 Task: Look for Airbnb options in Mto wa Mbu, Tanzania from 9th December, 2023 to 16th December, 2023 for 2 adults.2 bedrooms having 2 beds and 1 bathroom. Property type can be flat. Look for 4 properties as per requirement.
Action: Mouse moved to (393, 90)
Screenshot: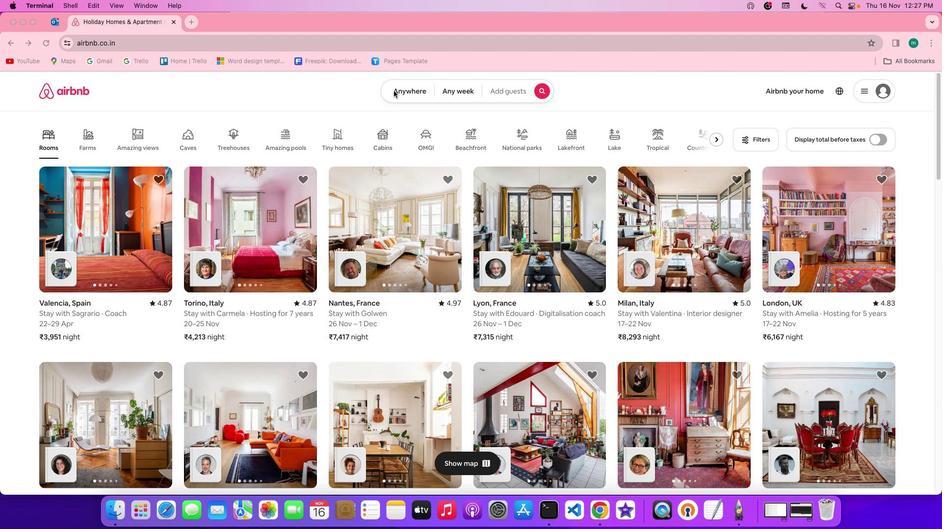 
Action: Mouse pressed left at (393, 90)
Screenshot: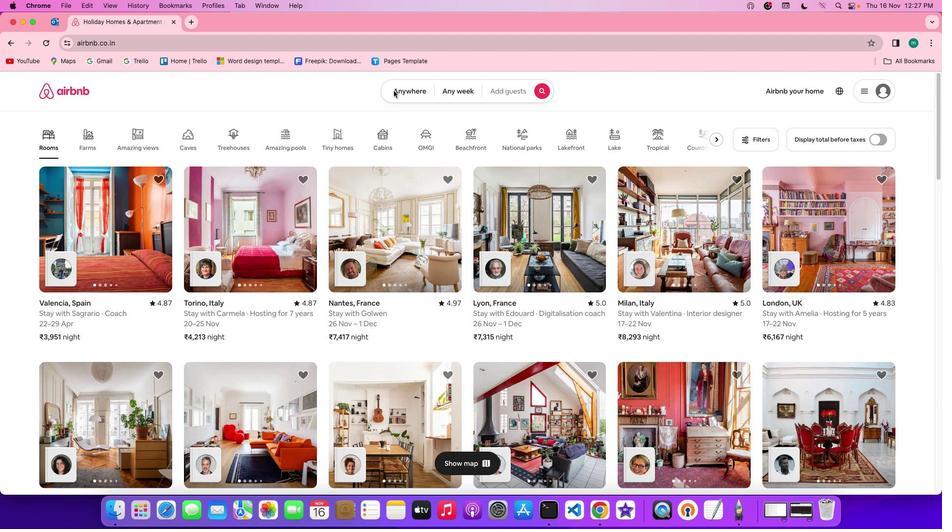 
Action: Mouse pressed left at (393, 90)
Screenshot: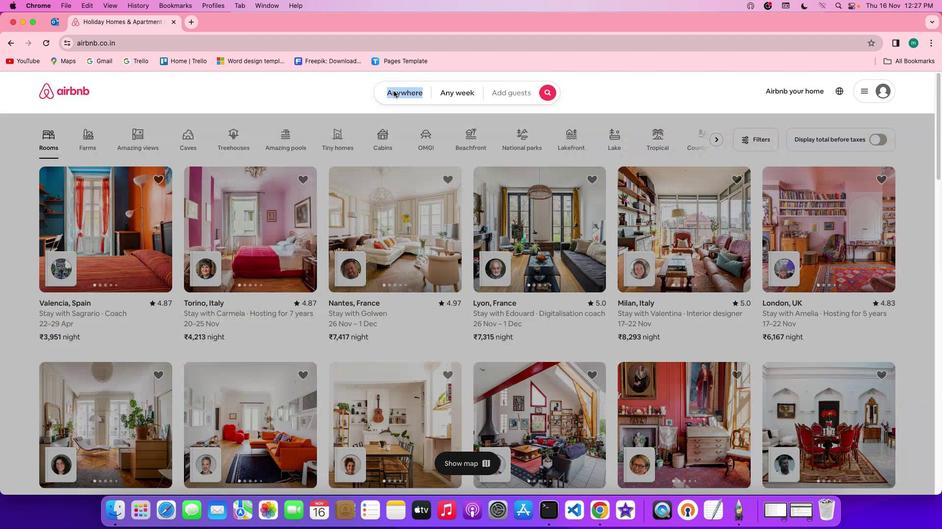 
Action: Mouse moved to (350, 128)
Screenshot: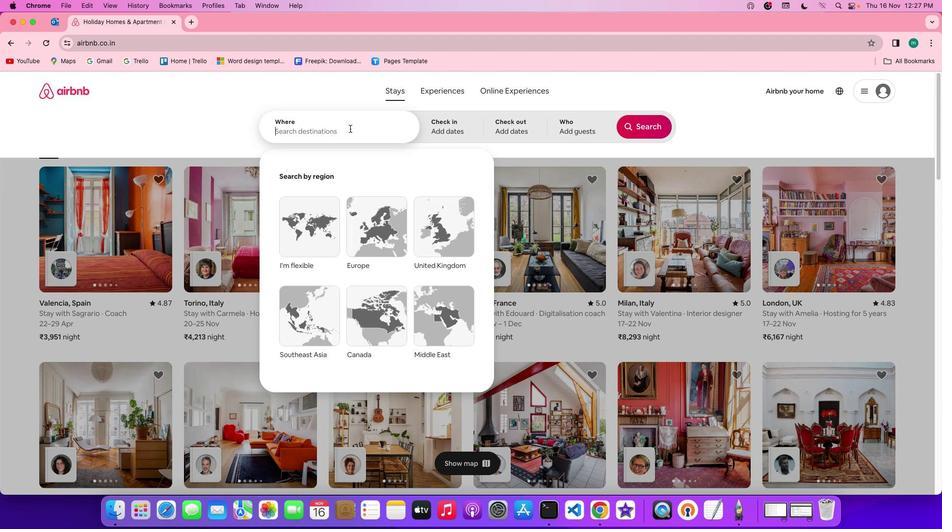 
Action: Mouse pressed left at (350, 128)
Screenshot: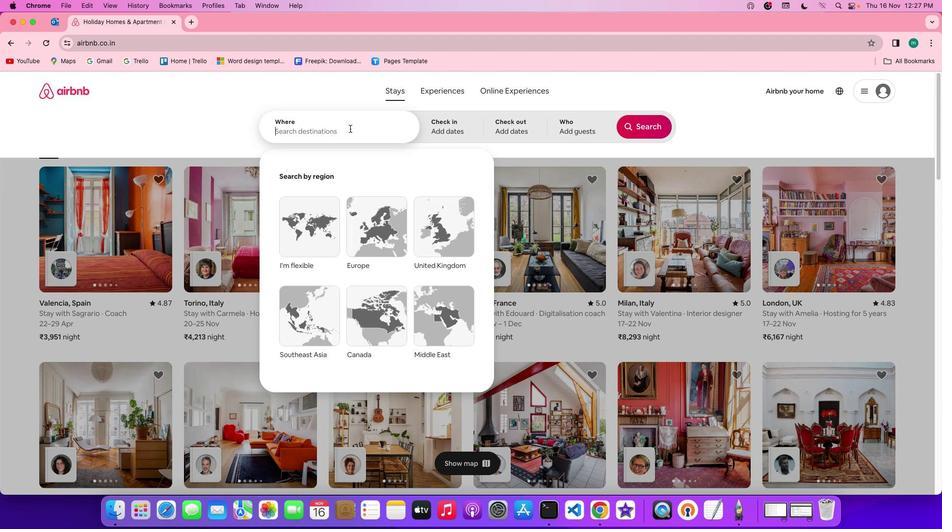 
Action: Key pressed Key.shift'M''t''o'Key.space'w''a'Key.spaceKey.shift'm''b''u'','Key.spaceKey.shift't''a''n''z''a''n''i''a'
Screenshot: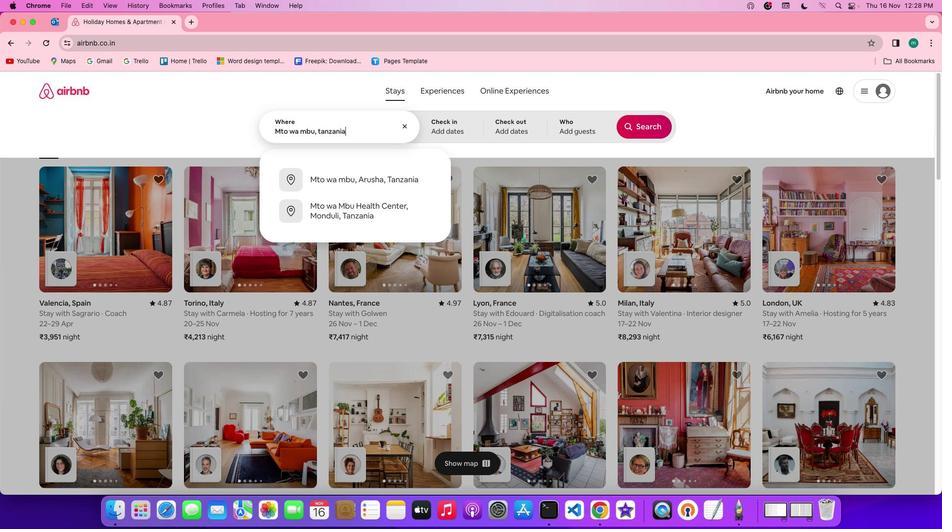 
Action: Mouse moved to (461, 131)
Screenshot: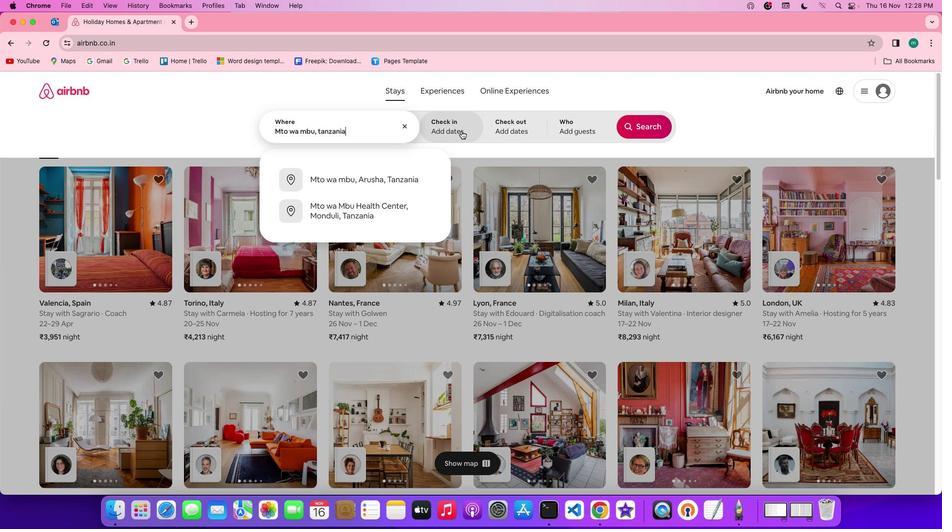 
Action: Mouse pressed left at (461, 131)
Screenshot: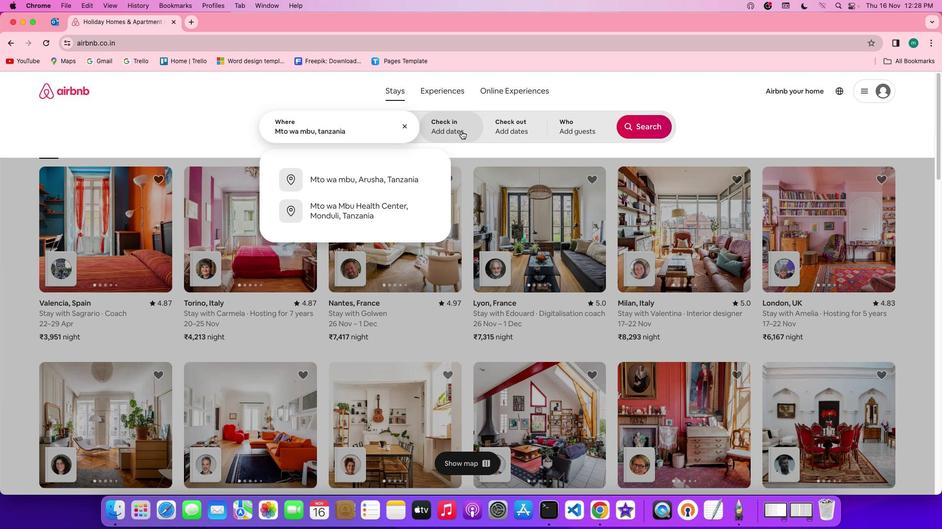 
Action: Mouse moved to (637, 273)
Screenshot: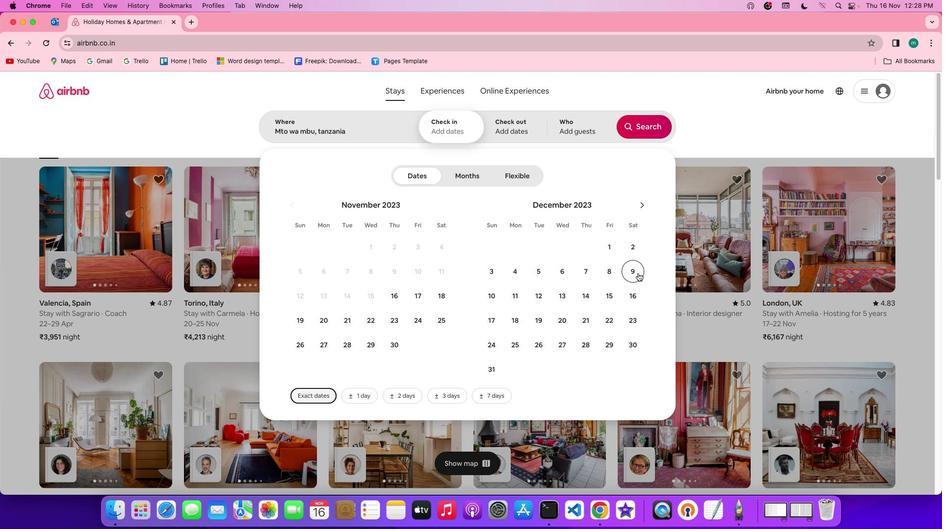 
Action: Mouse pressed left at (637, 273)
Screenshot: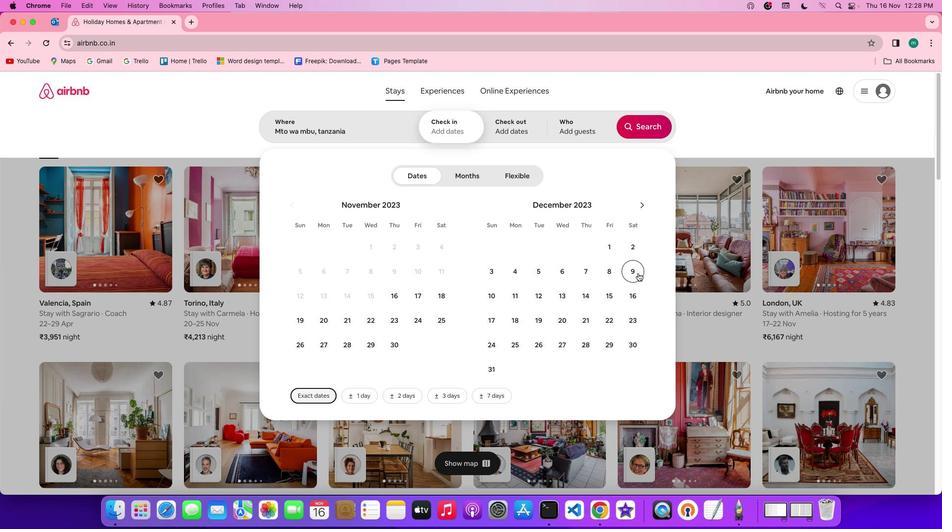 
Action: Mouse moved to (635, 291)
Screenshot: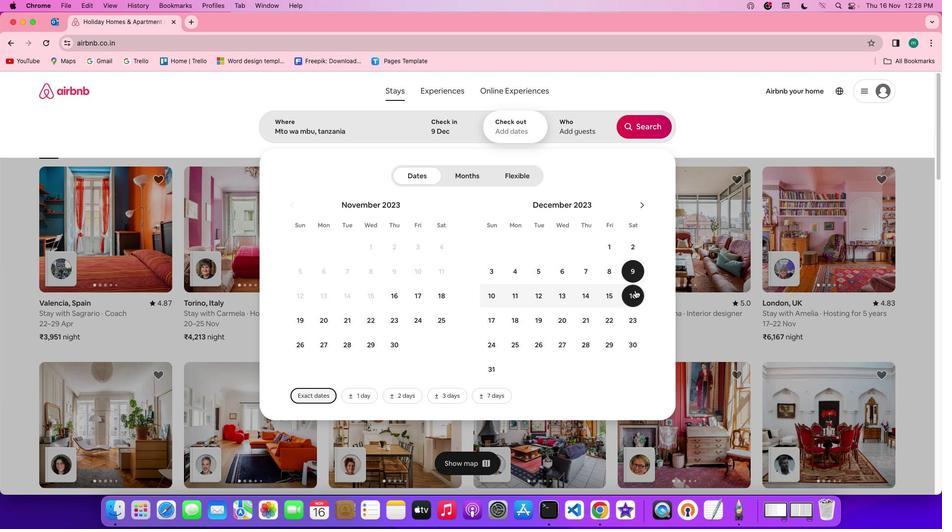 
Action: Mouse pressed left at (635, 291)
Screenshot: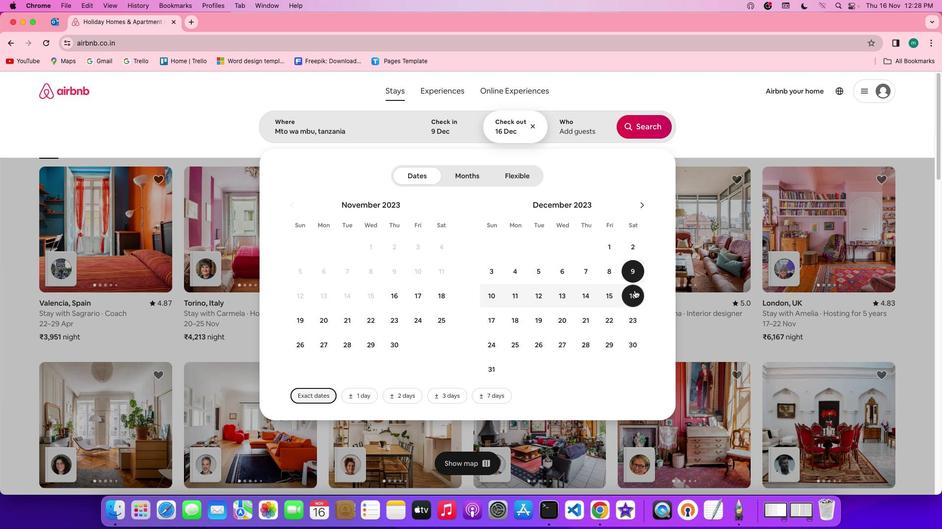 
Action: Mouse moved to (588, 129)
Screenshot: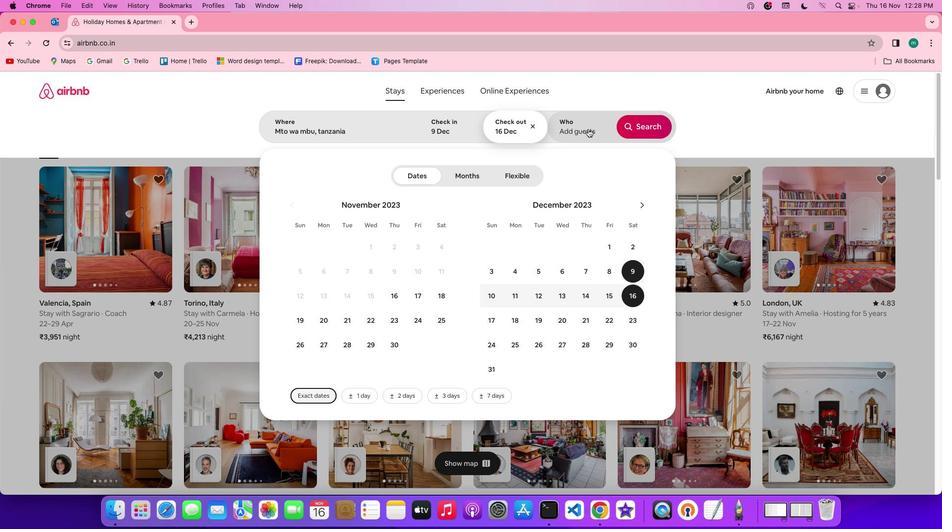 
Action: Mouse pressed left at (588, 129)
Screenshot: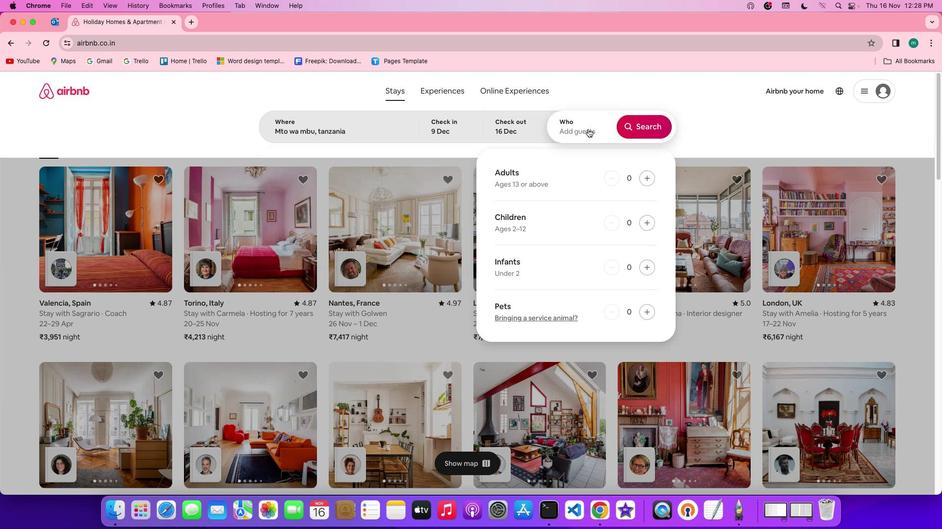 
Action: Mouse moved to (643, 175)
Screenshot: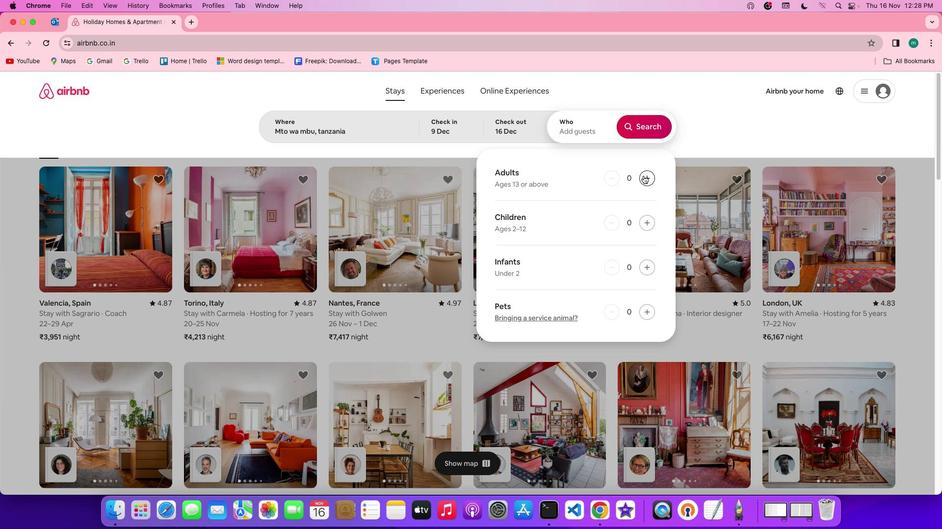 
Action: Mouse pressed left at (643, 175)
Screenshot: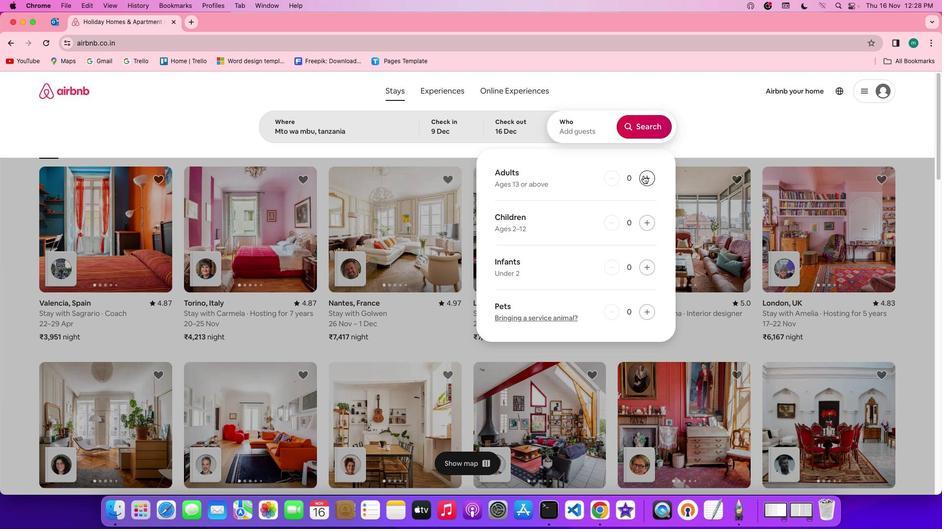 
Action: Mouse pressed left at (643, 175)
Screenshot: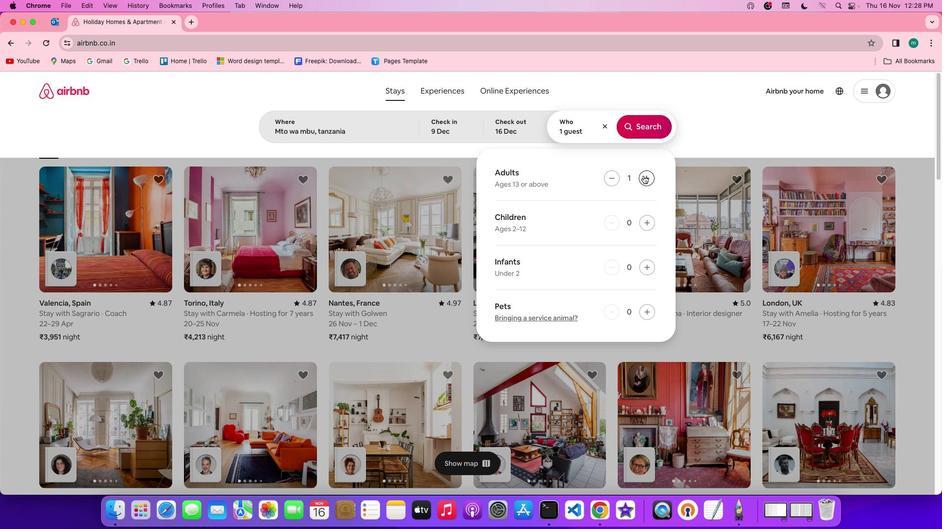 
Action: Mouse moved to (647, 124)
Screenshot: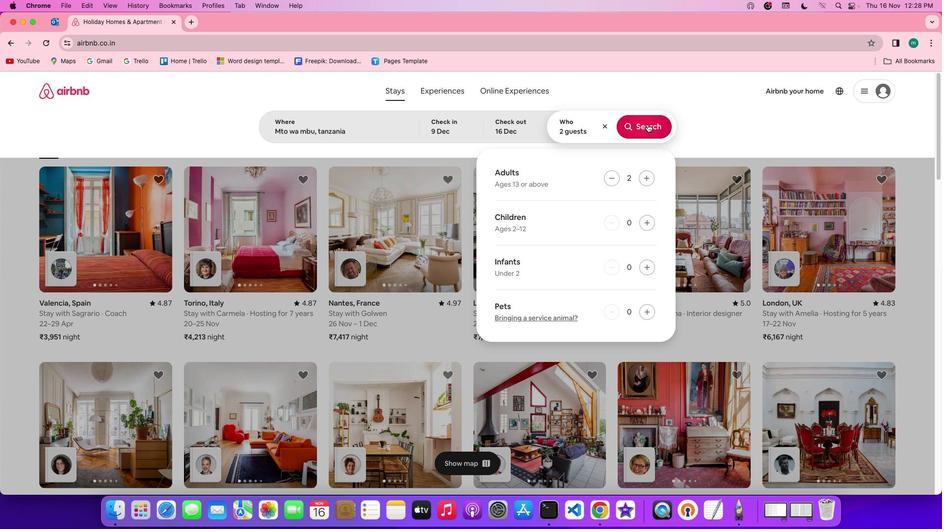 
Action: Mouse pressed left at (647, 124)
Screenshot: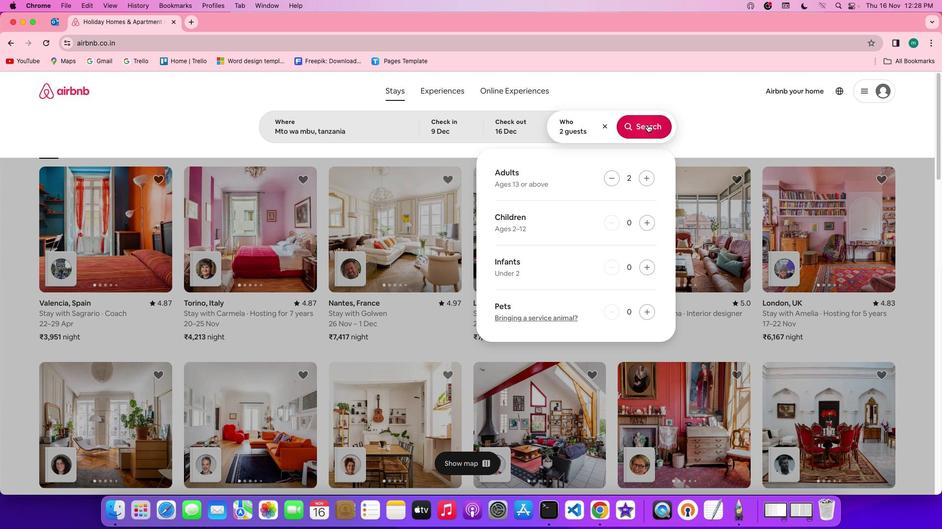 
Action: Mouse moved to (774, 132)
Screenshot: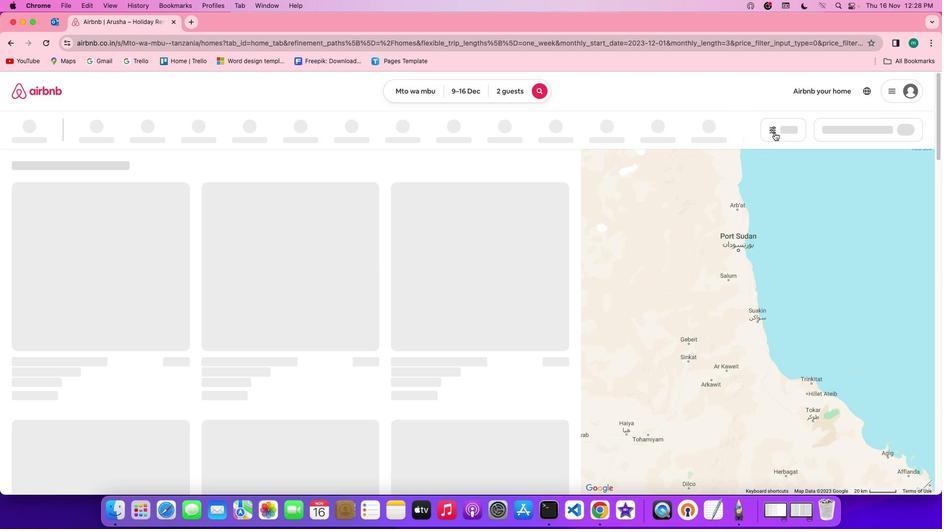 
Action: Mouse pressed left at (774, 132)
Screenshot: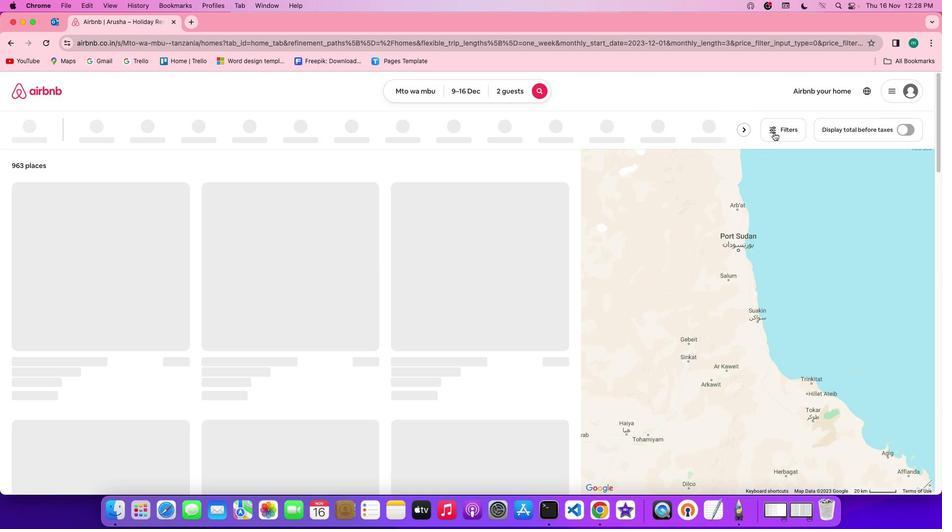 
Action: Mouse moved to (445, 273)
Screenshot: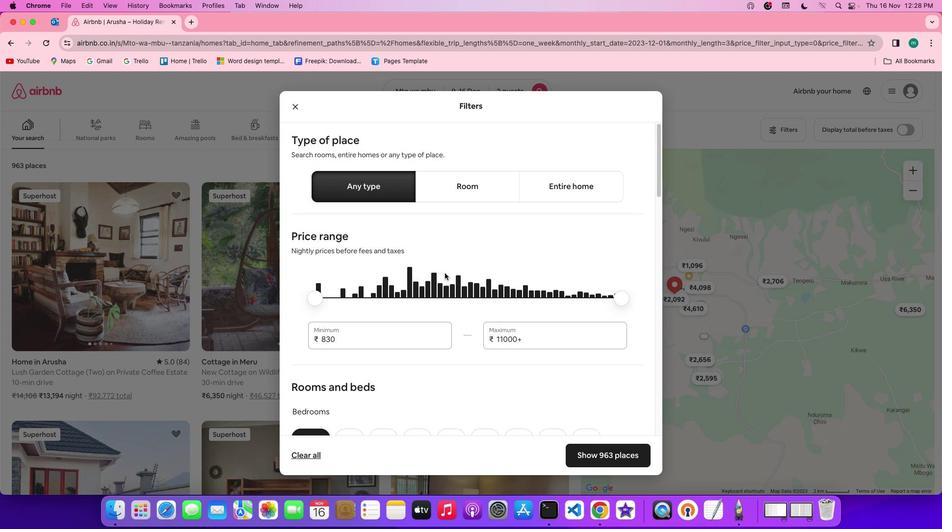 
Action: Mouse scrolled (445, 273) with delta (0, 0)
Screenshot: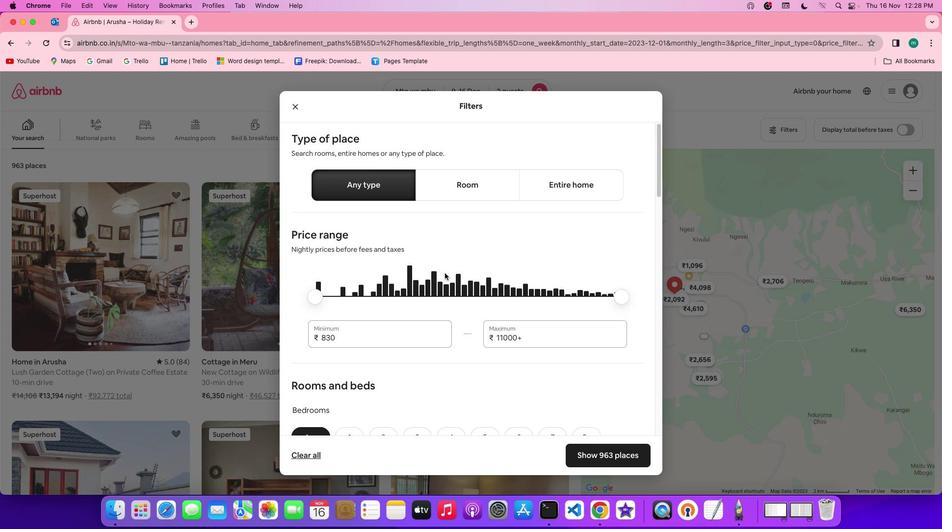 
Action: Mouse scrolled (445, 273) with delta (0, 0)
Screenshot: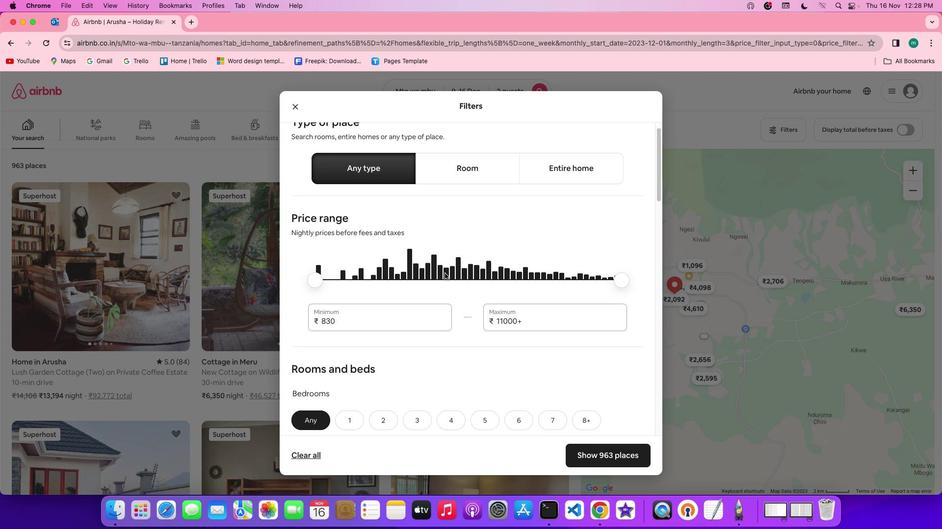 
Action: Mouse scrolled (445, 273) with delta (0, 0)
Screenshot: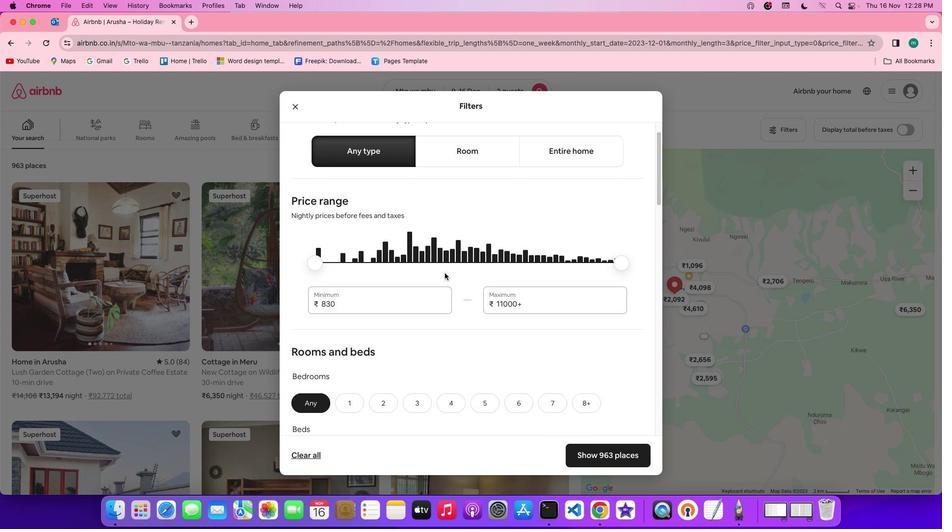 
Action: Mouse scrolled (445, 273) with delta (0, -1)
Screenshot: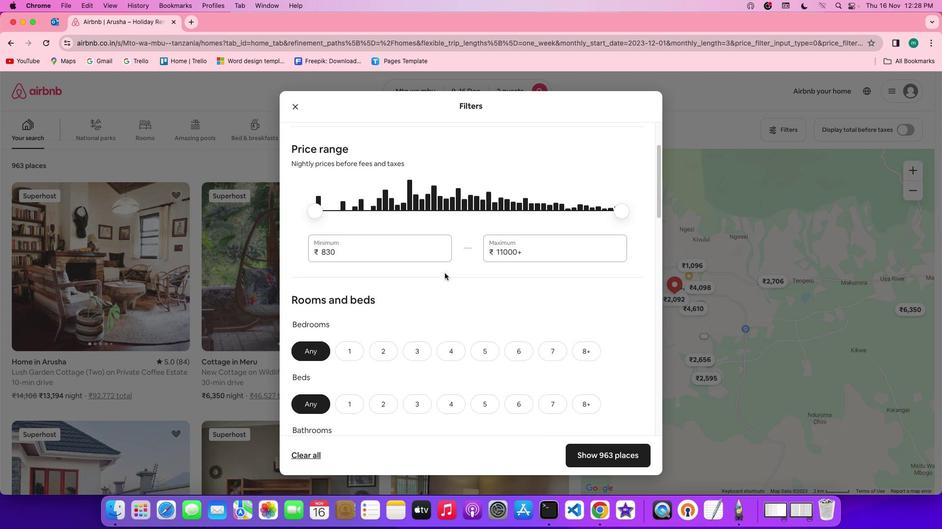 
Action: Mouse moved to (444, 273)
Screenshot: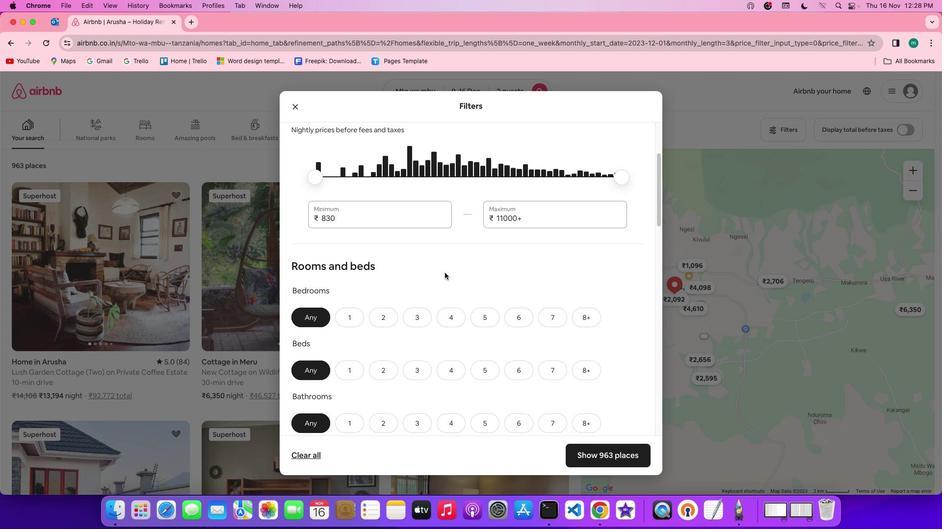 
Action: Mouse scrolled (444, 273) with delta (0, 0)
Screenshot: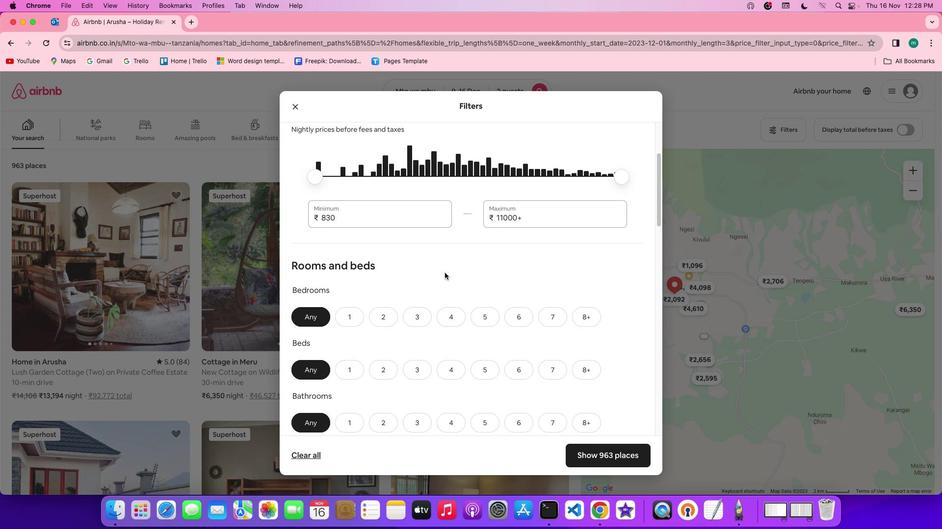 
Action: Mouse scrolled (444, 273) with delta (0, 0)
Screenshot: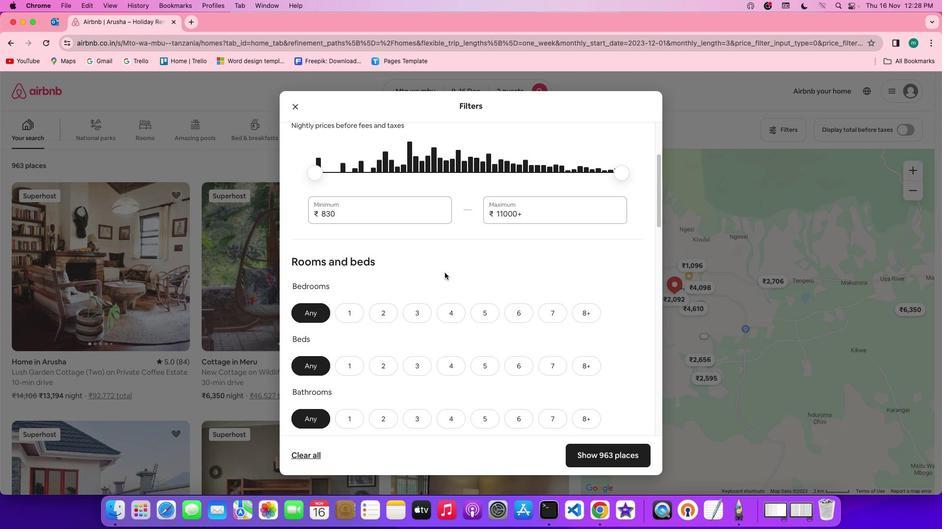 
Action: Mouse scrolled (444, 273) with delta (0, 0)
Screenshot: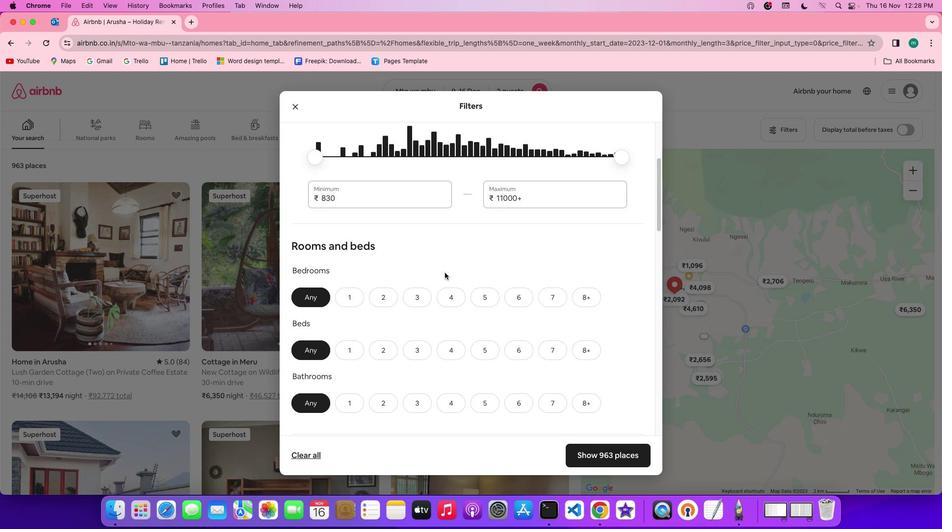 
Action: Mouse scrolled (444, 273) with delta (0, 0)
Screenshot: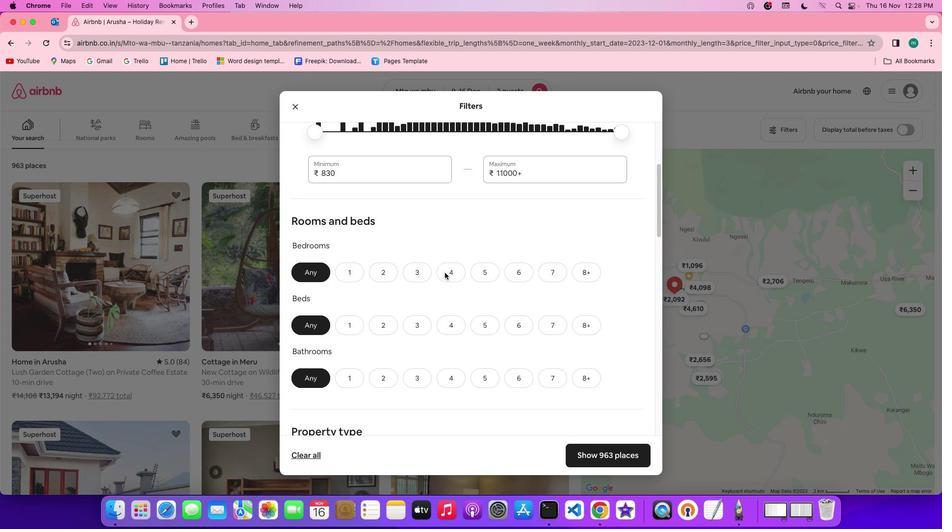 
Action: Mouse moved to (394, 254)
Screenshot: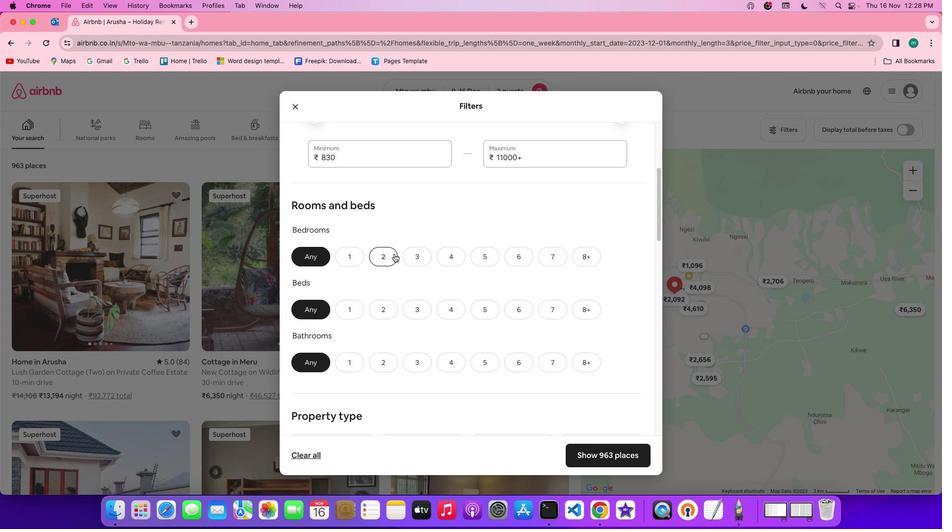 
Action: Mouse pressed left at (394, 254)
Screenshot: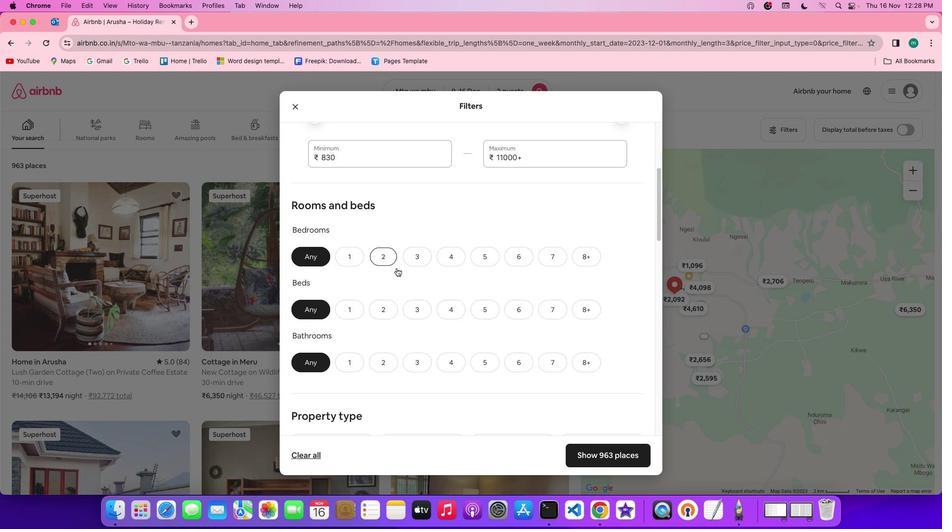 
Action: Mouse moved to (386, 321)
Screenshot: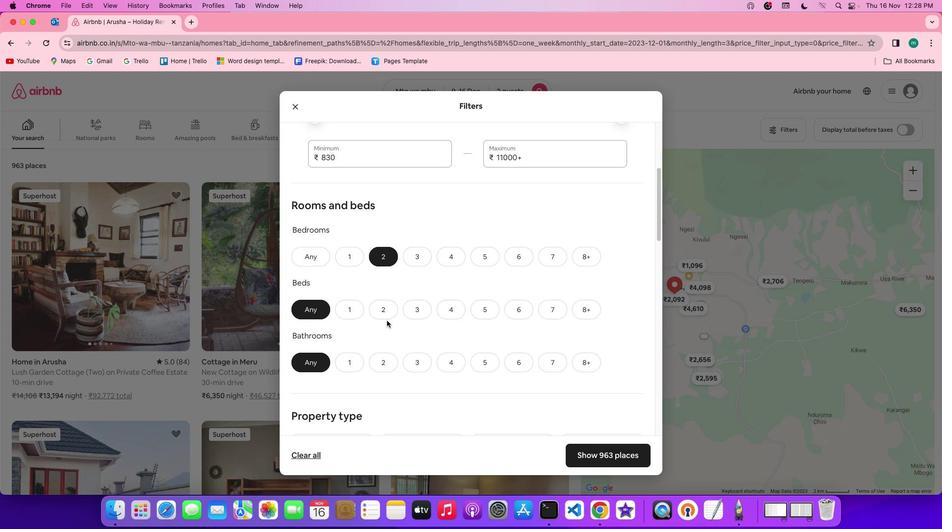 
Action: Mouse pressed left at (386, 321)
Screenshot: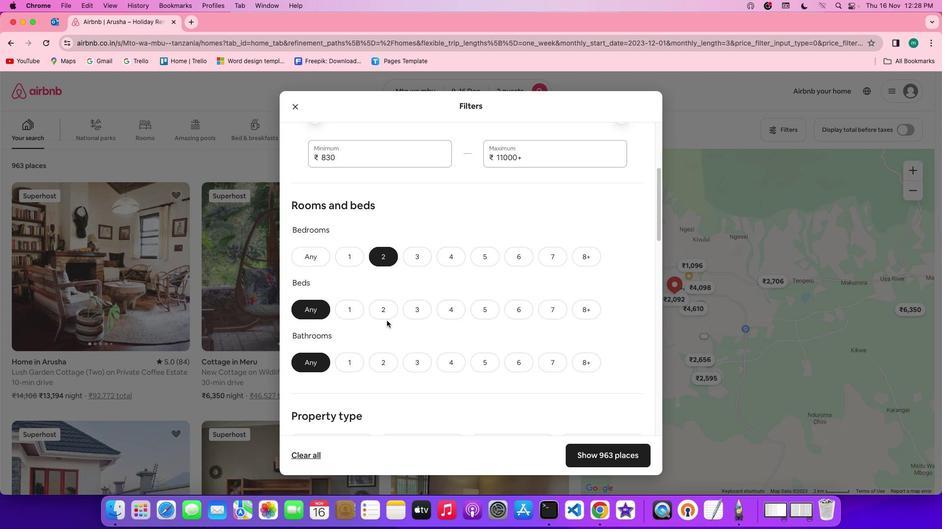 
Action: Mouse moved to (386, 315)
Screenshot: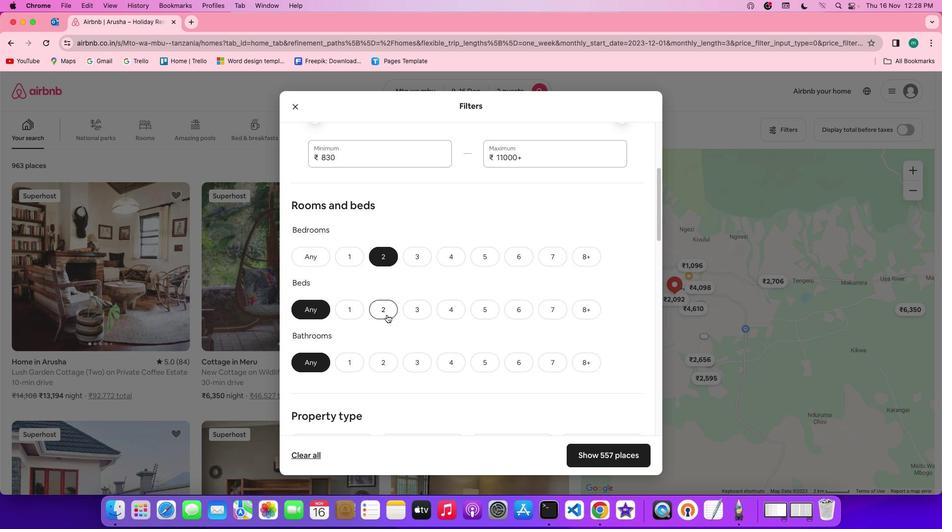 
Action: Mouse pressed left at (386, 315)
Screenshot: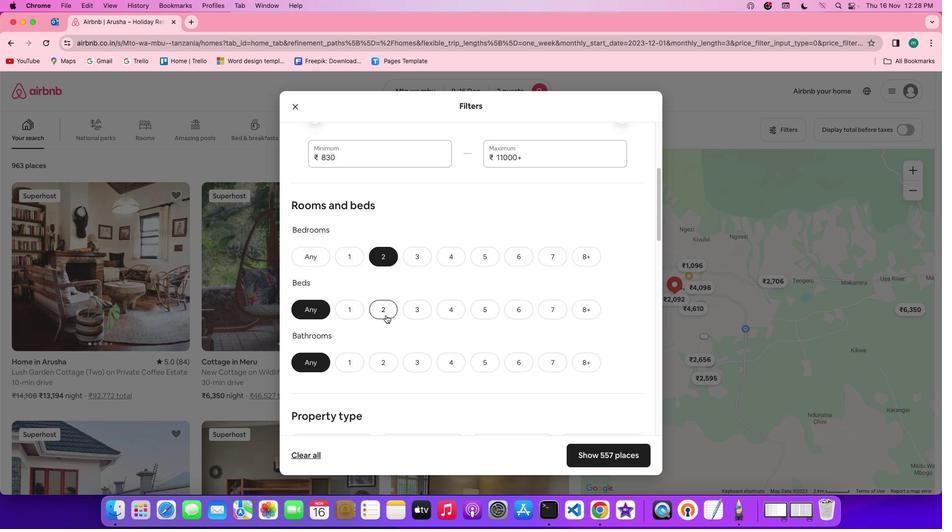 
Action: Mouse moved to (339, 361)
Screenshot: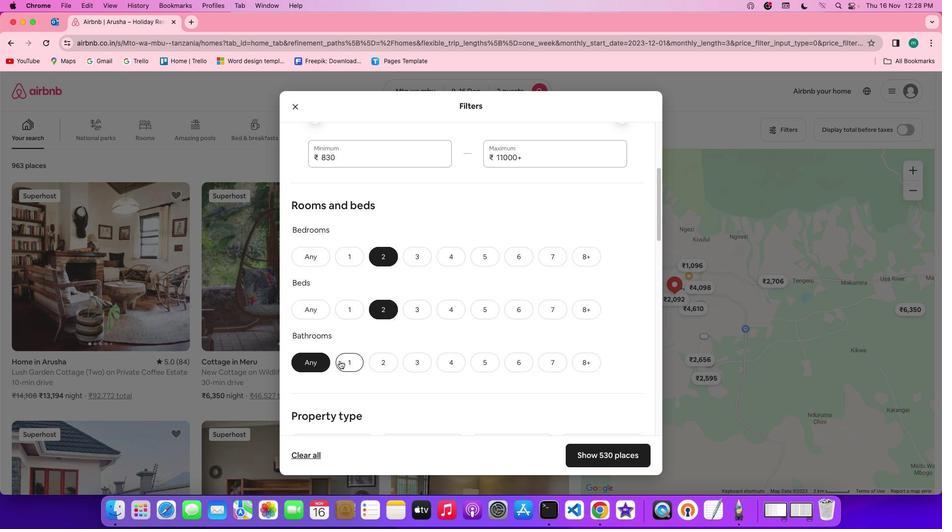 
Action: Mouse pressed left at (339, 361)
Screenshot: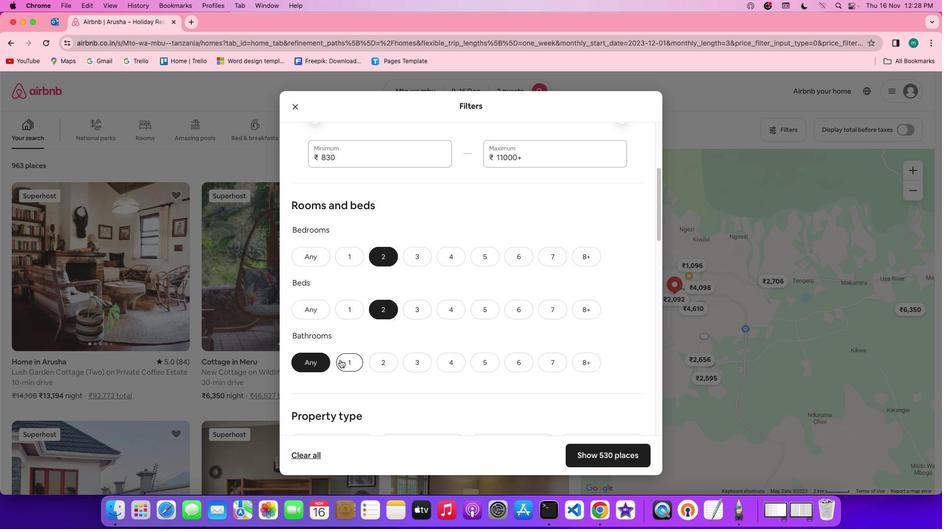 
Action: Mouse moved to (535, 365)
Screenshot: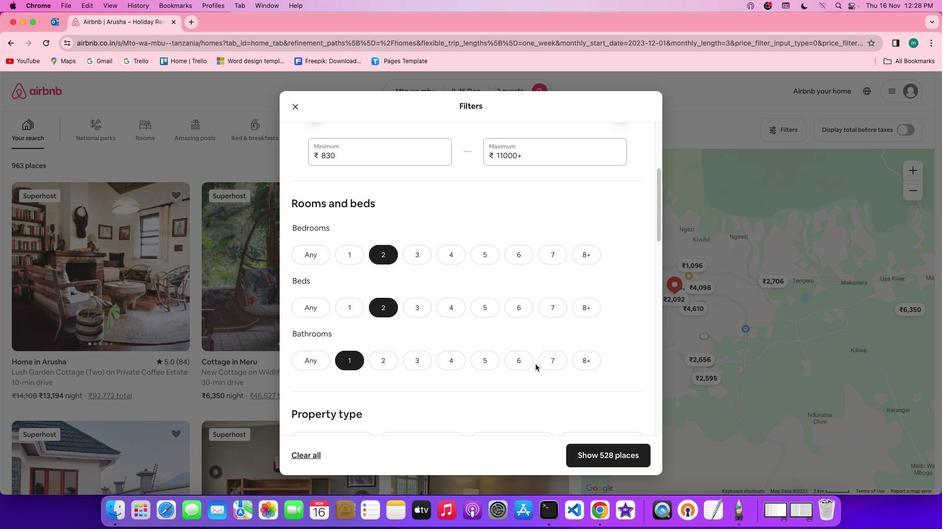 
Action: Mouse scrolled (535, 365) with delta (0, 0)
Screenshot: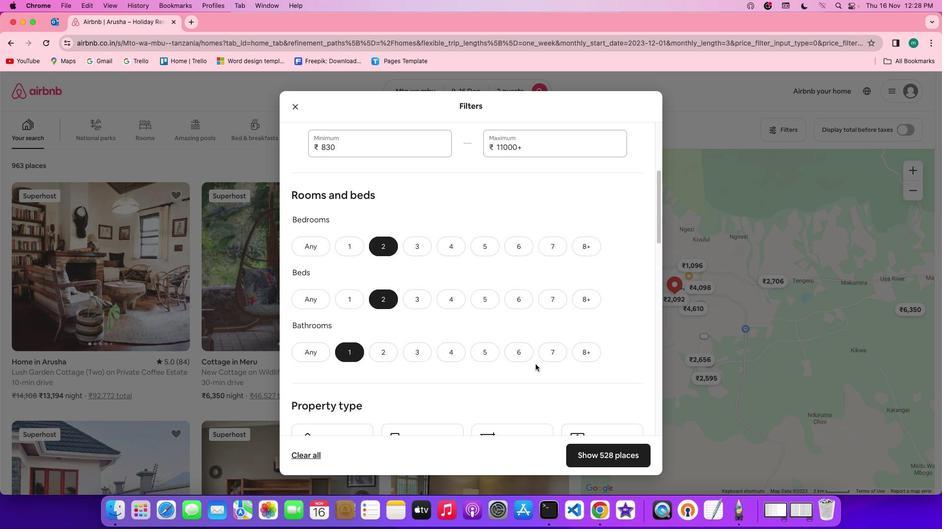 
Action: Mouse scrolled (535, 365) with delta (0, 0)
Screenshot: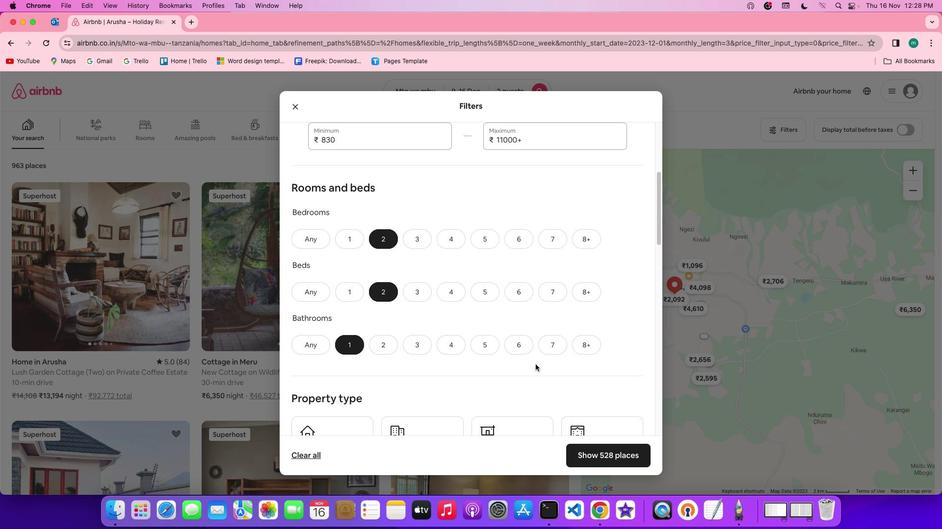 
Action: Mouse scrolled (535, 365) with delta (0, 0)
Screenshot: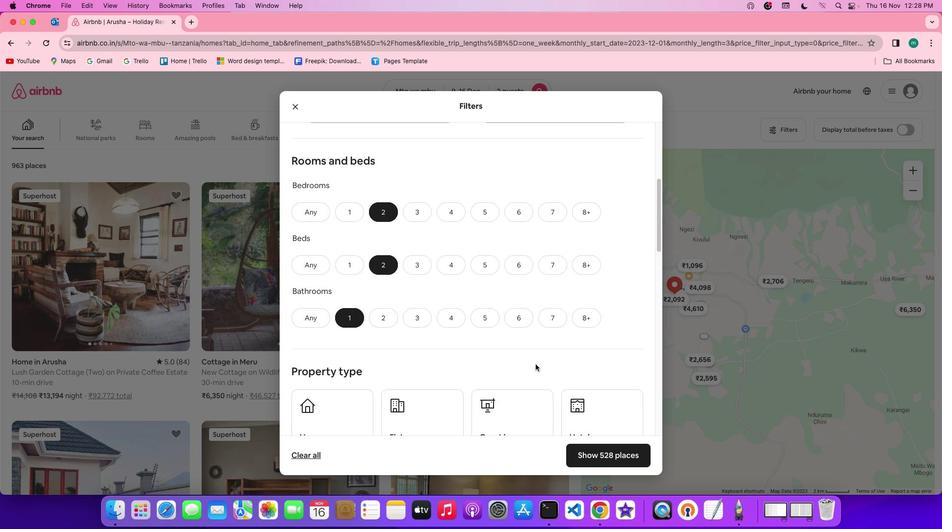 
Action: Mouse scrolled (535, 365) with delta (0, -1)
Screenshot: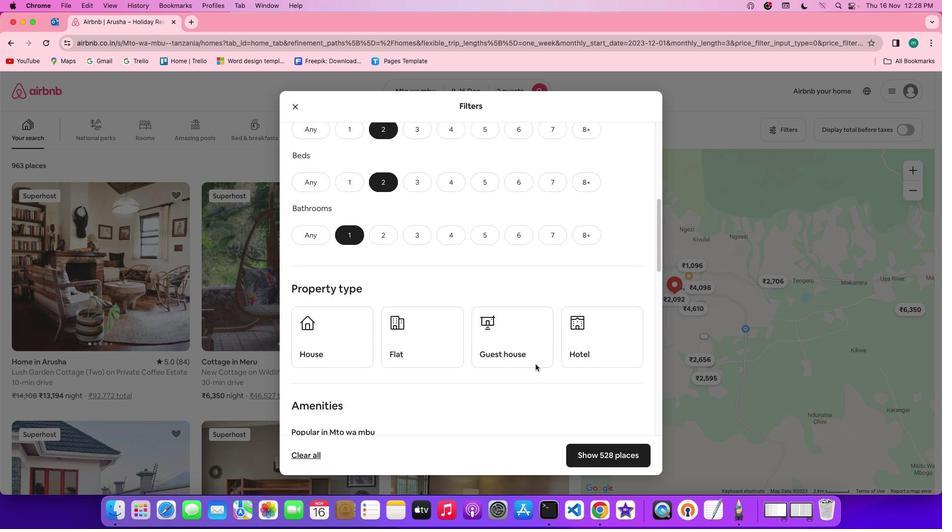
Action: Mouse moved to (535, 365)
Screenshot: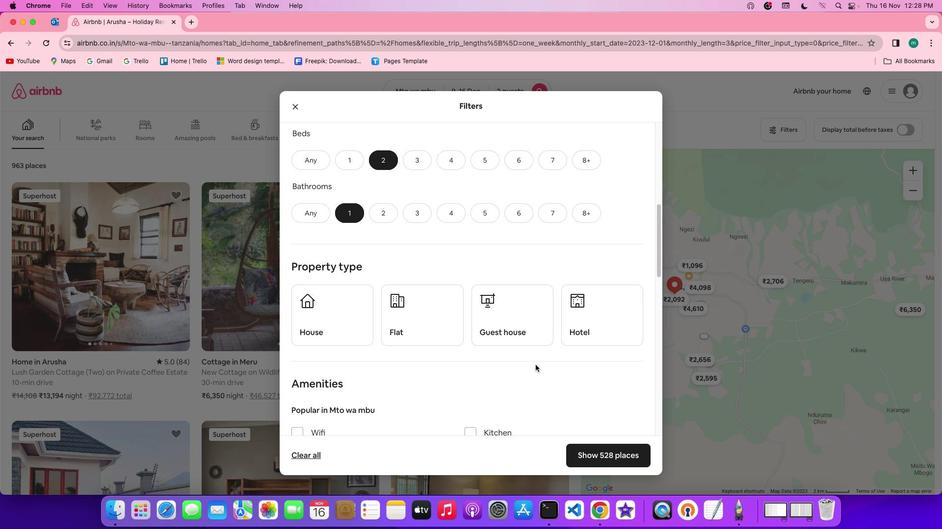 
Action: Mouse scrolled (535, 365) with delta (0, 0)
Screenshot: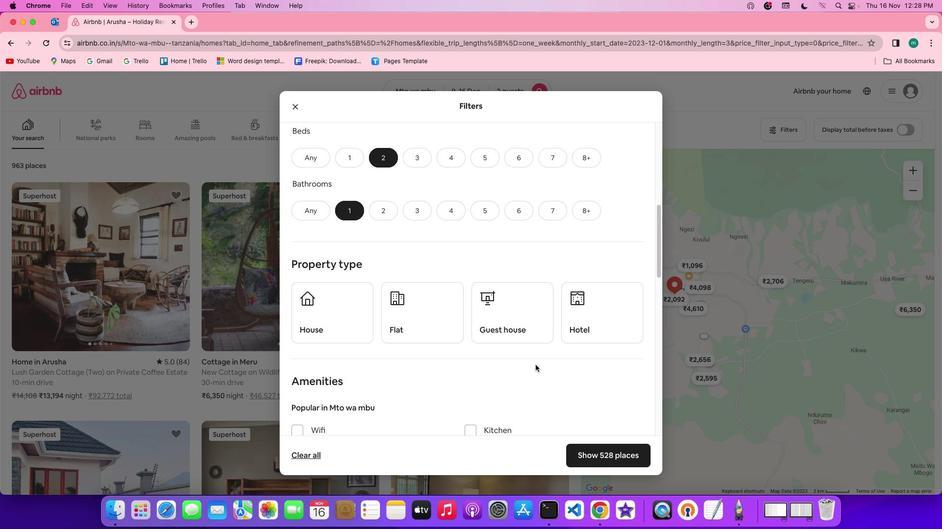 
Action: Mouse scrolled (535, 365) with delta (0, 0)
Screenshot: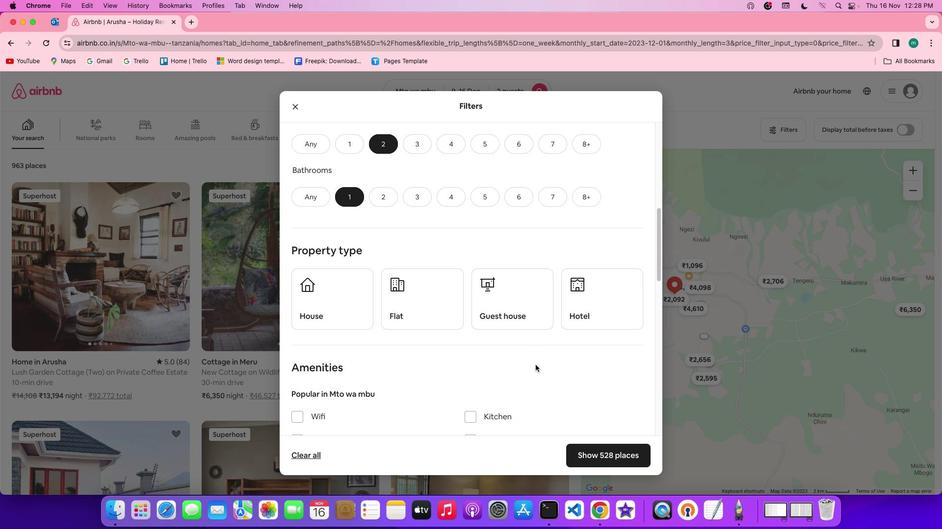 
Action: Mouse scrolled (535, 365) with delta (0, 0)
Screenshot: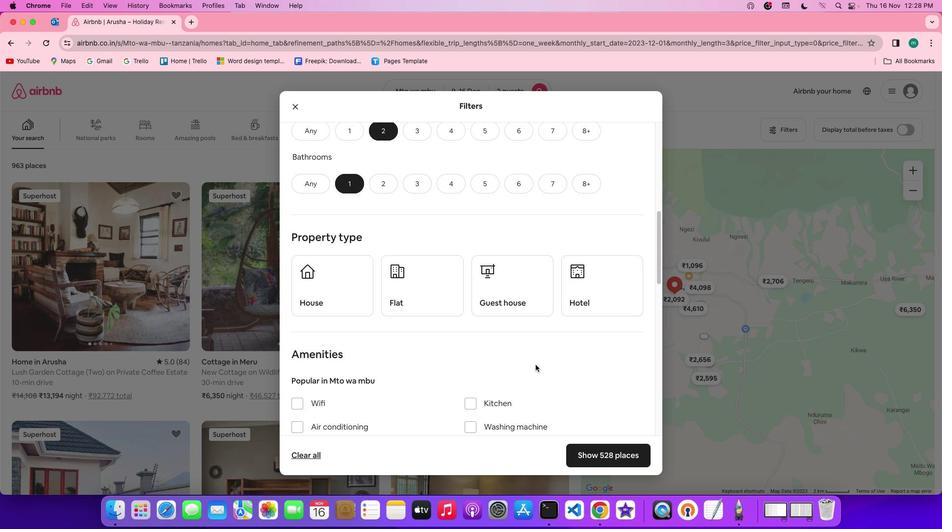 
Action: Mouse scrolled (535, 365) with delta (0, 0)
Screenshot: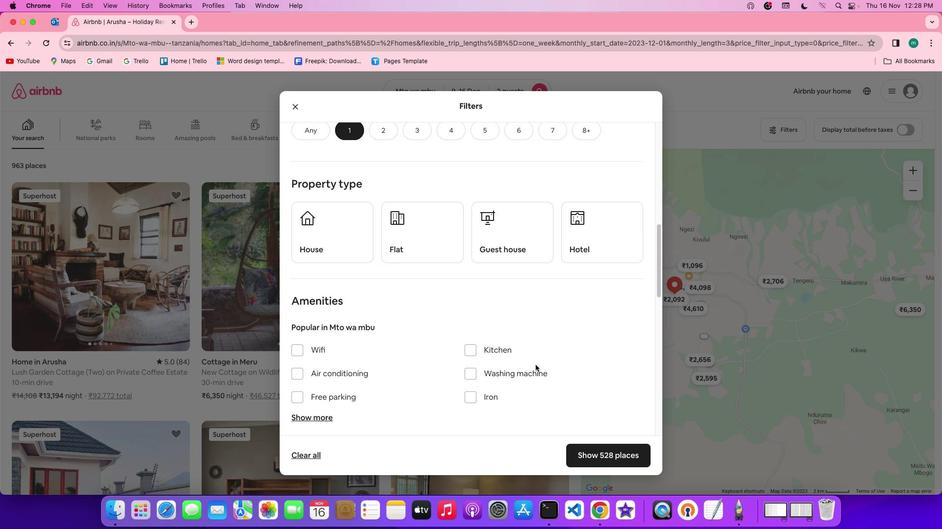 
Action: Mouse moved to (436, 225)
Screenshot: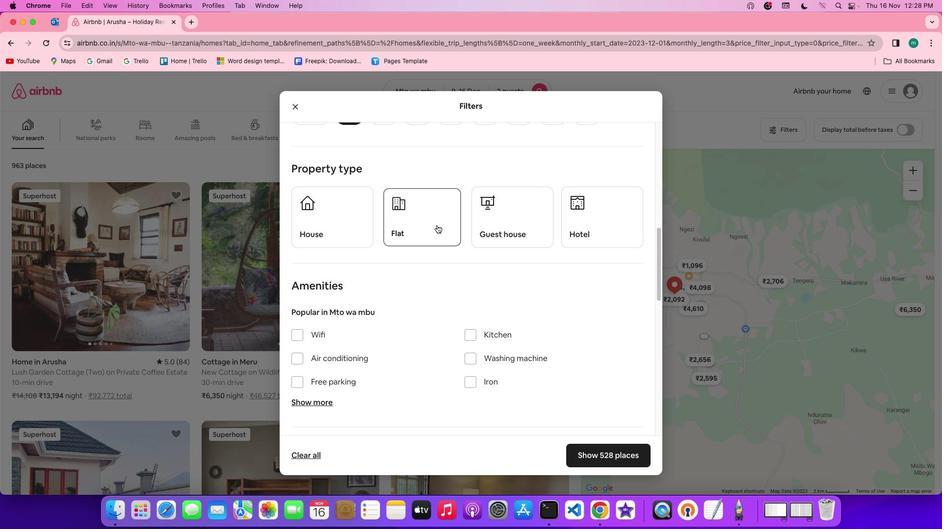 
Action: Mouse pressed left at (436, 225)
Screenshot: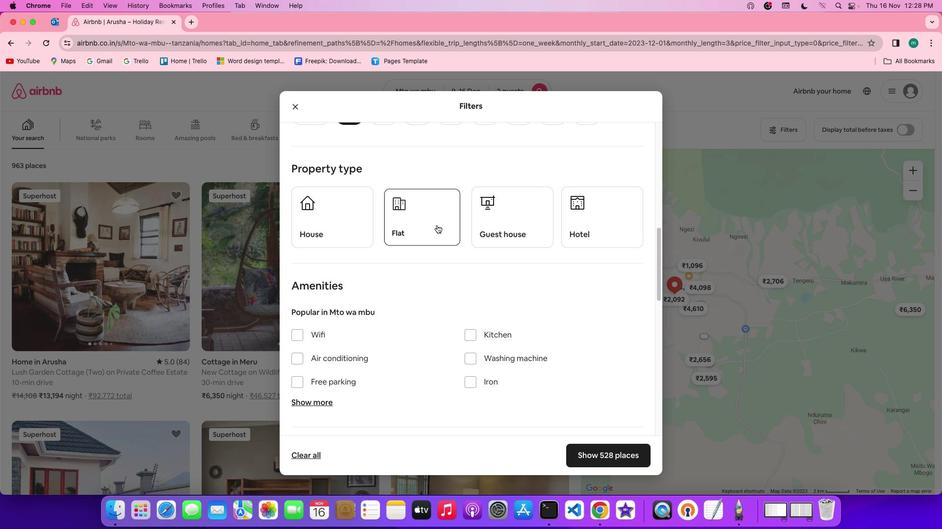 
Action: Mouse moved to (606, 324)
Screenshot: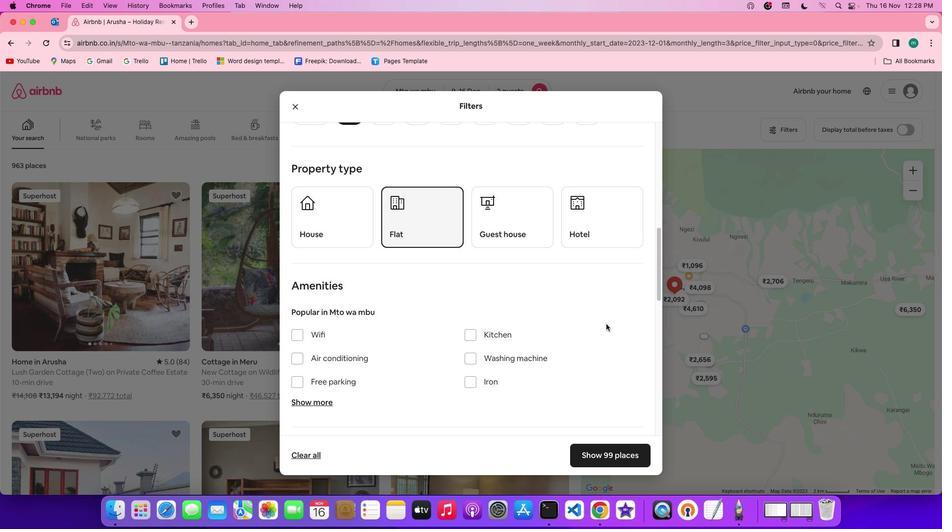 
Action: Mouse scrolled (606, 324) with delta (0, 0)
Screenshot: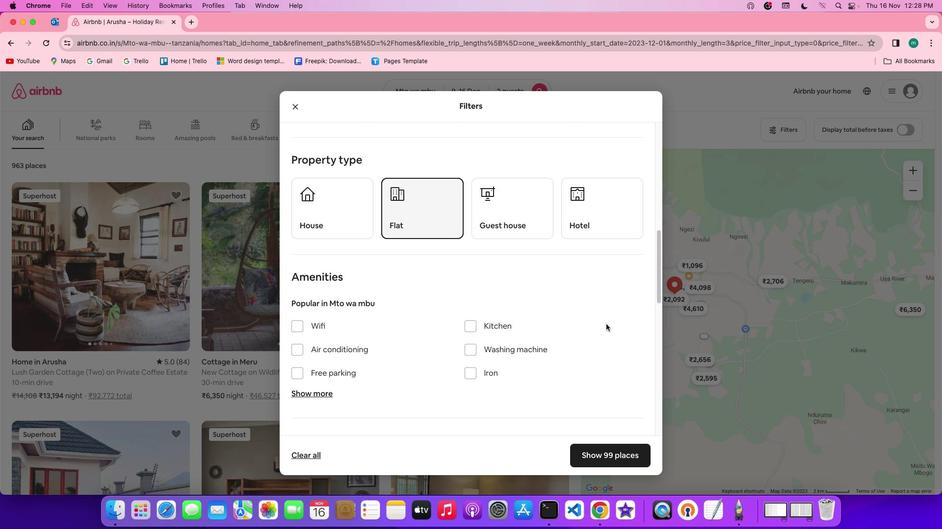 
Action: Mouse scrolled (606, 324) with delta (0, 0)
Screenshot: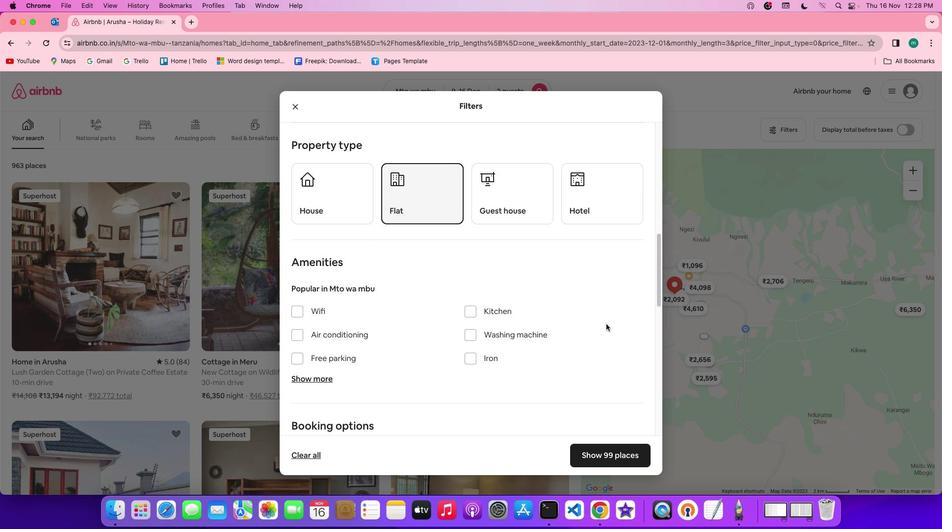 
Action: Mouse scrolled (606, 324) with delta (0, 0)
Screenshot: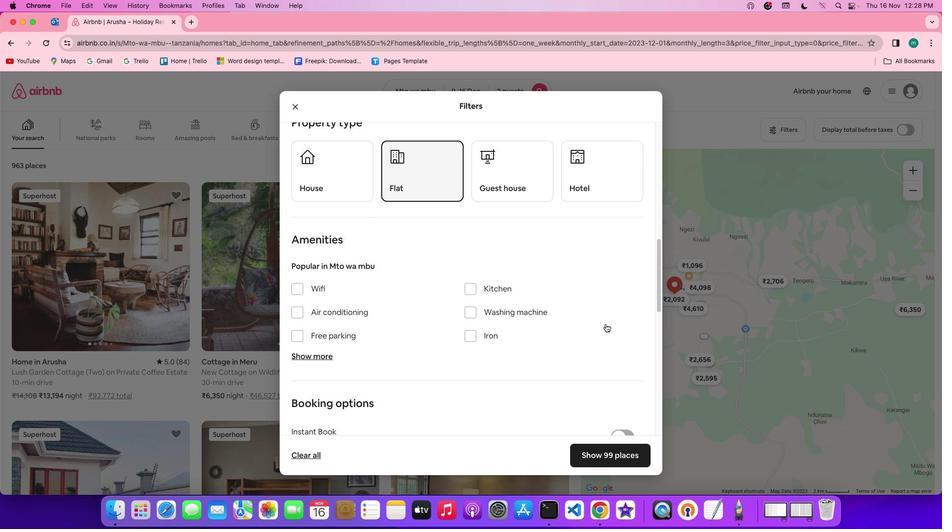 
Action: Mouse scrolled (606, 324) with delta (0, -1)
Screenshot: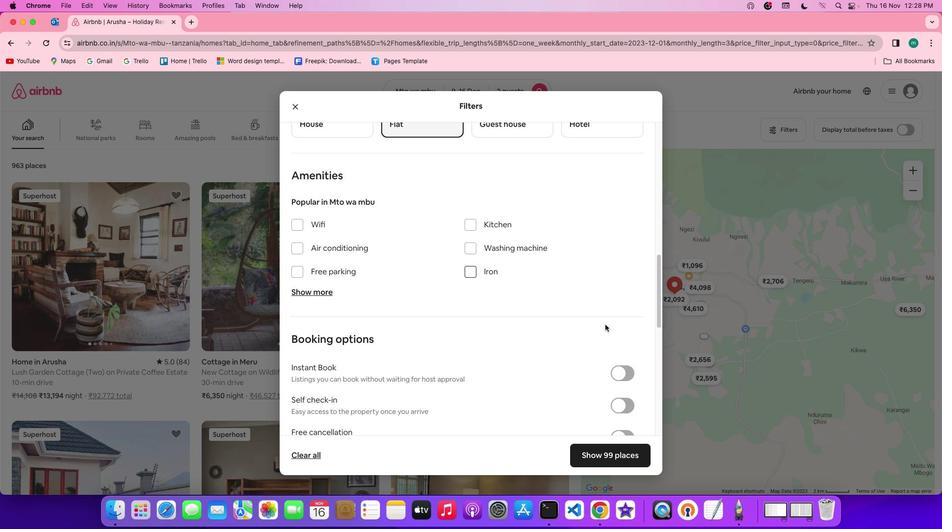 
Action: Mouse moved to (605, 325)
Screenshot: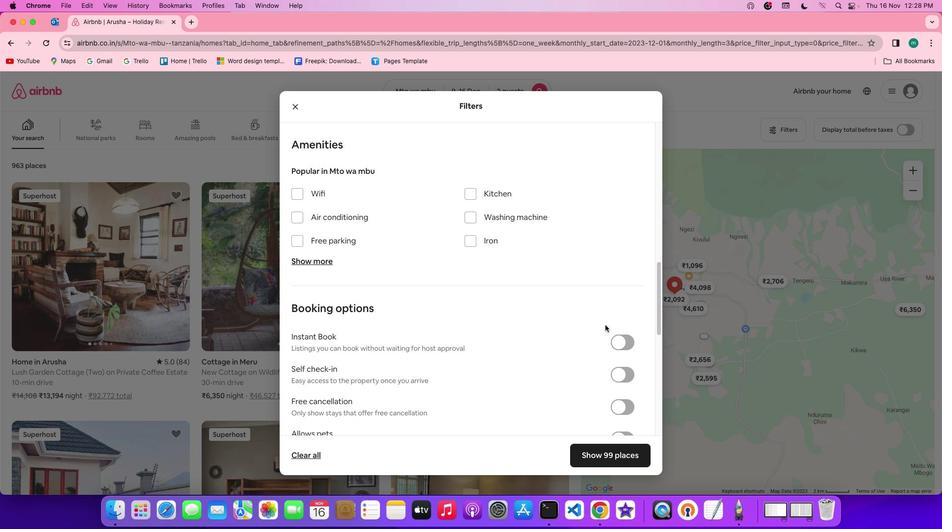 
Action: Mouse scrolled (605, 325) with delta (0, 0)
Screenshot: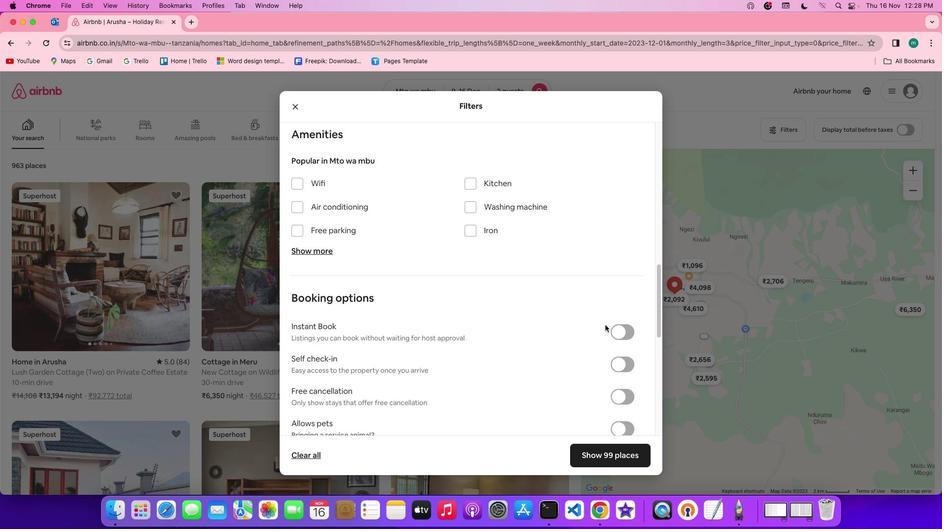 
Action: Mouse scrolled (605, 325) with delta (0, 0)
Screenshot: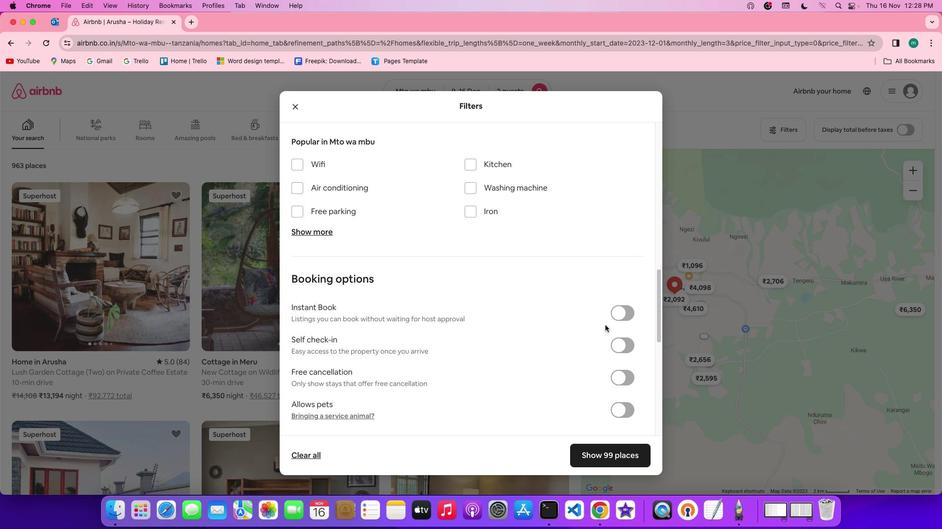 
Action: Mouse scrolled (605, 325) with delta (0, -1)
Screenshot: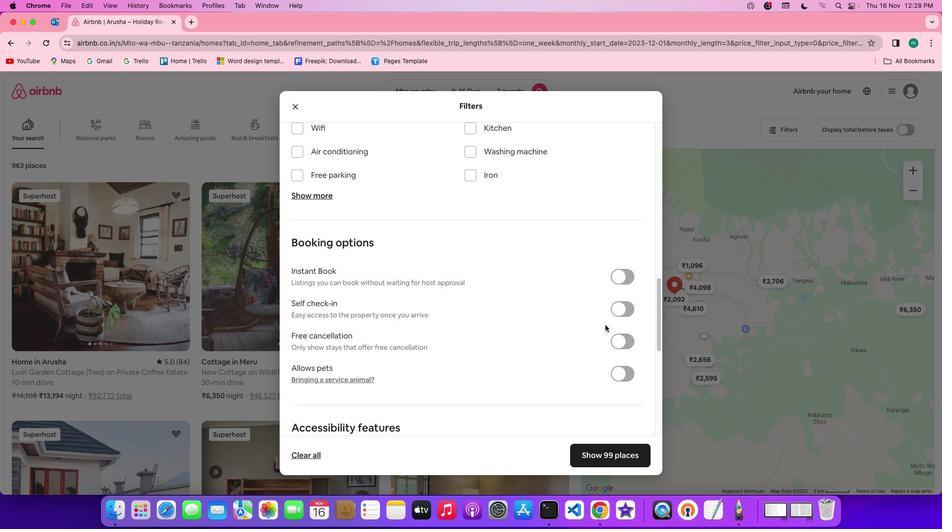 
Action: Mouse scrolled (605, 325) with delta (0, -1)
Screenshot: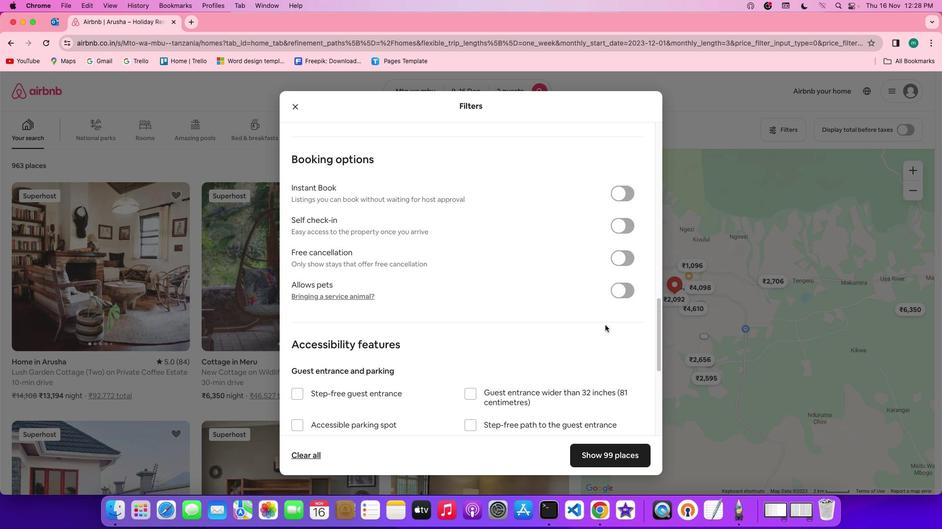 
Action: Mouse scrolled (605, 325) with delta (0, 0)
Screenshot: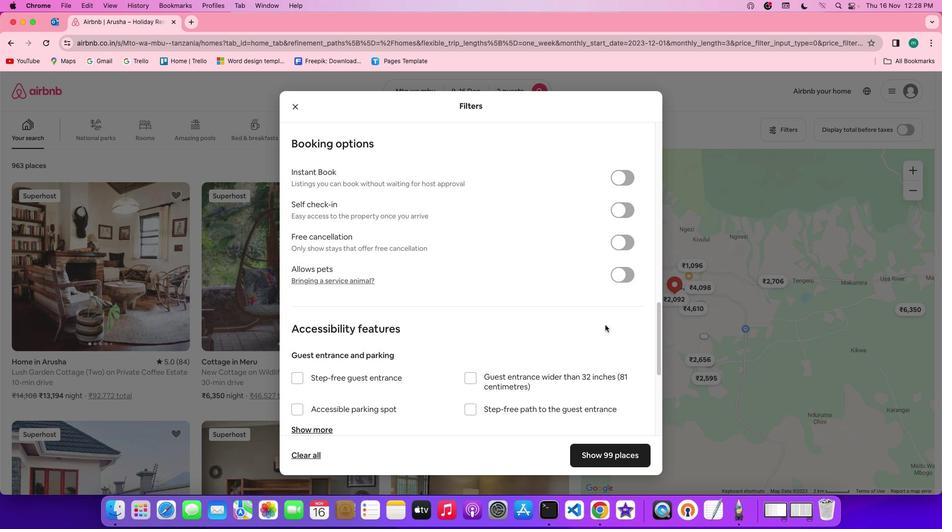 
Action: Mouse scrolled (605, 325) with delta (0, 0)
Screenshot: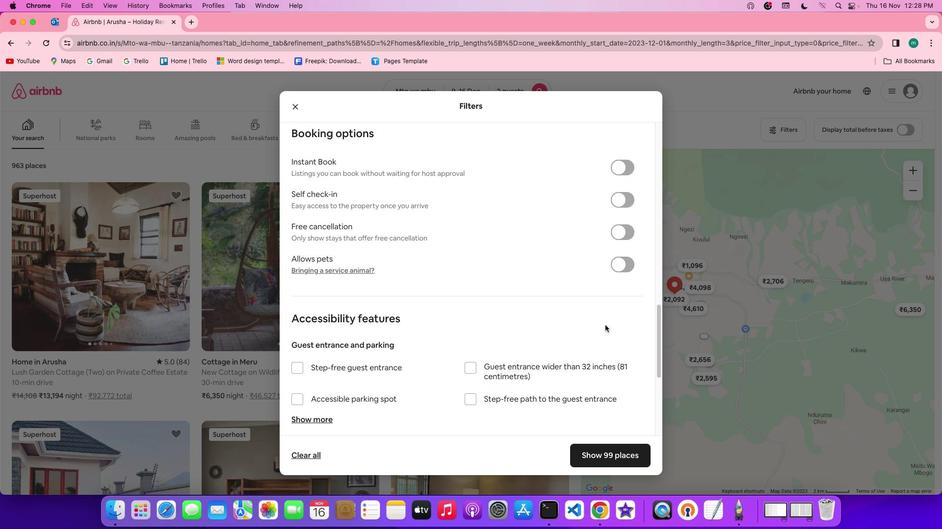 
Action: Mouse scrolled (605, 325) with delta (0, 0)
Screenshot: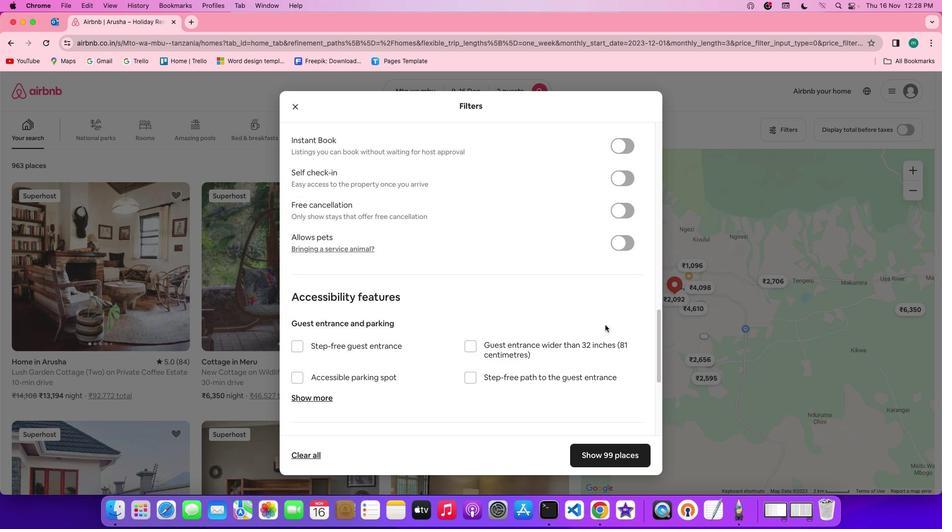 
Action: Mouse scrolled (605, 325) with delta (0, 0)
Screenshot: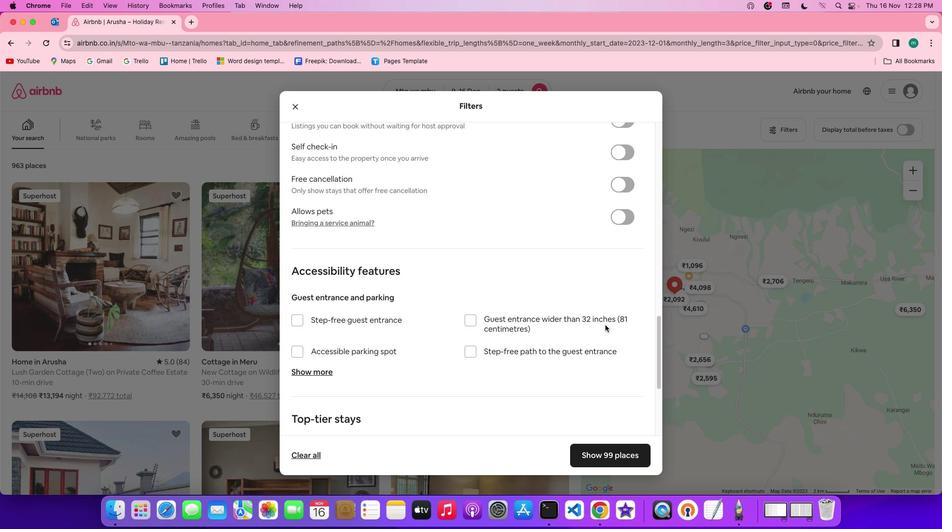 
Action: Mouse scrolled (605, 325) with delta (0, 0)
Screenshot: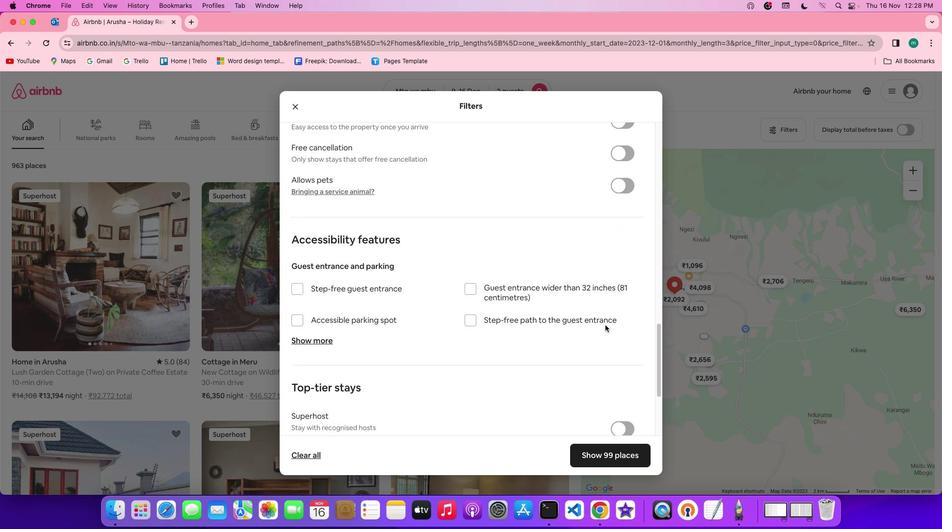 
Action: Mouse scrolled (605, 325) with delta (0, 0)
Screenshot: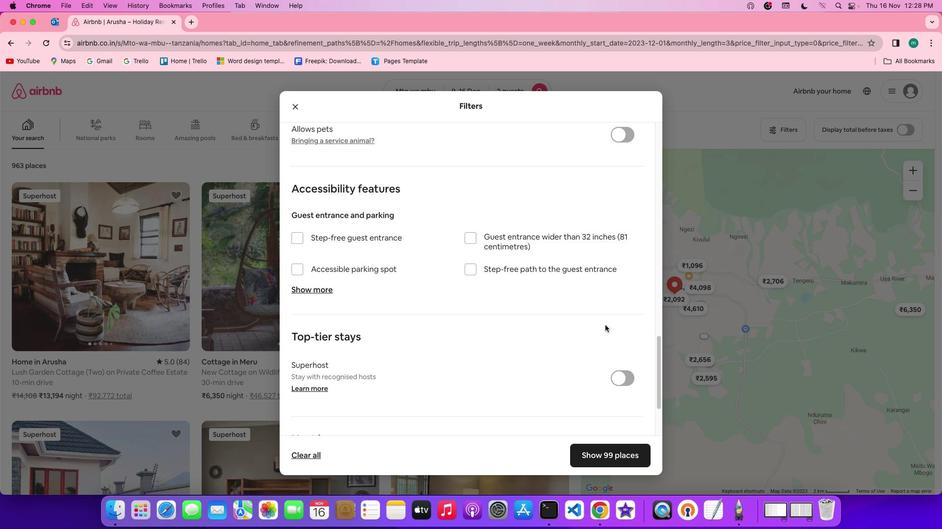 
Action: Mouse scrolled (605, 325) with delta (0, -1)
Screenshot: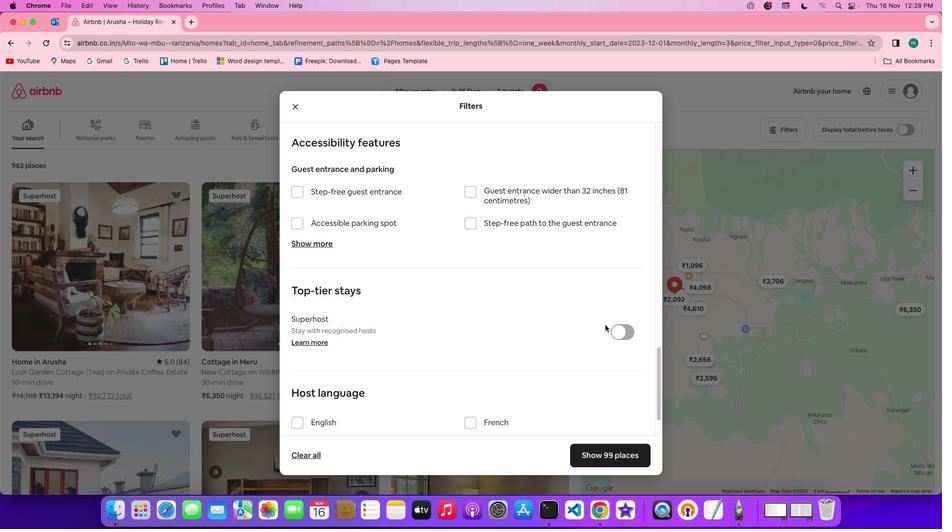 
Action: Mouse moved to (605, 325)
Screenshot: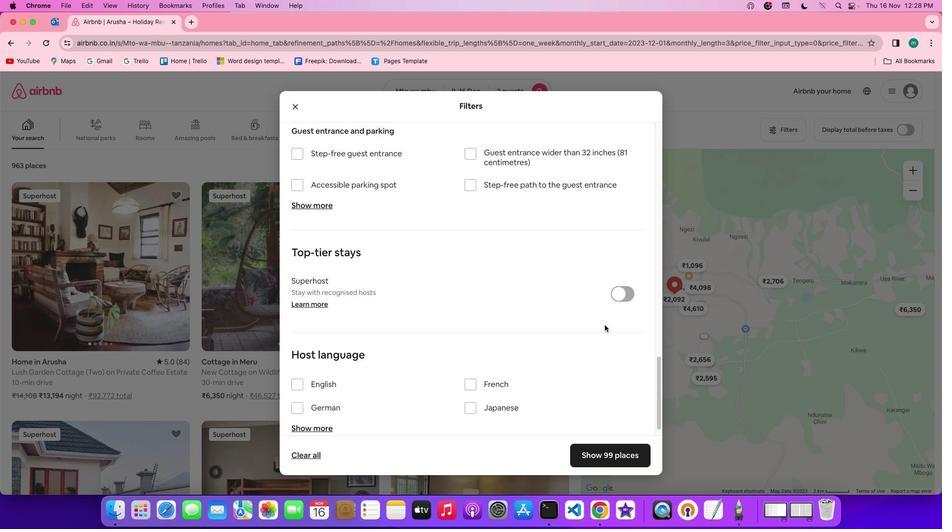 
Action: Mouse scrolled (605, 325) with delta (0, 0)
Screenshot: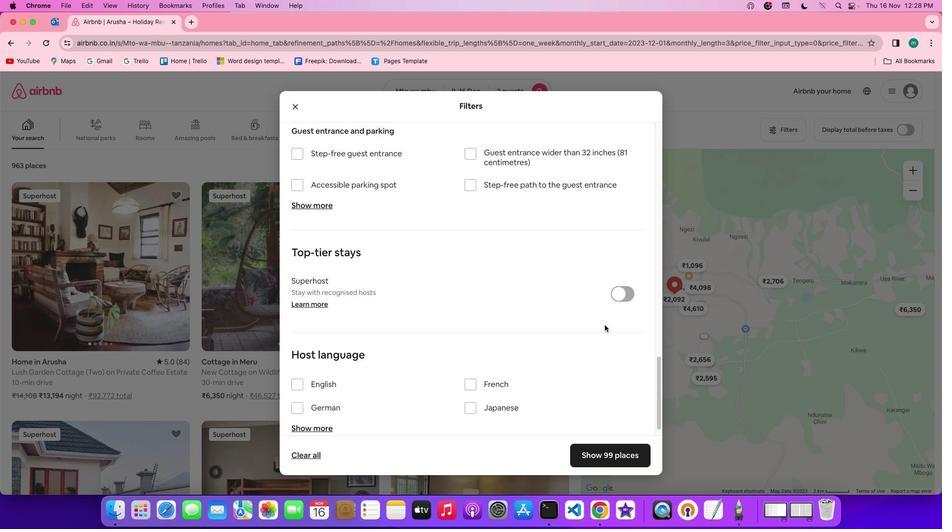 
Action: Mouse scrolled (605, 325) with delta (0, 0)
Screenshot: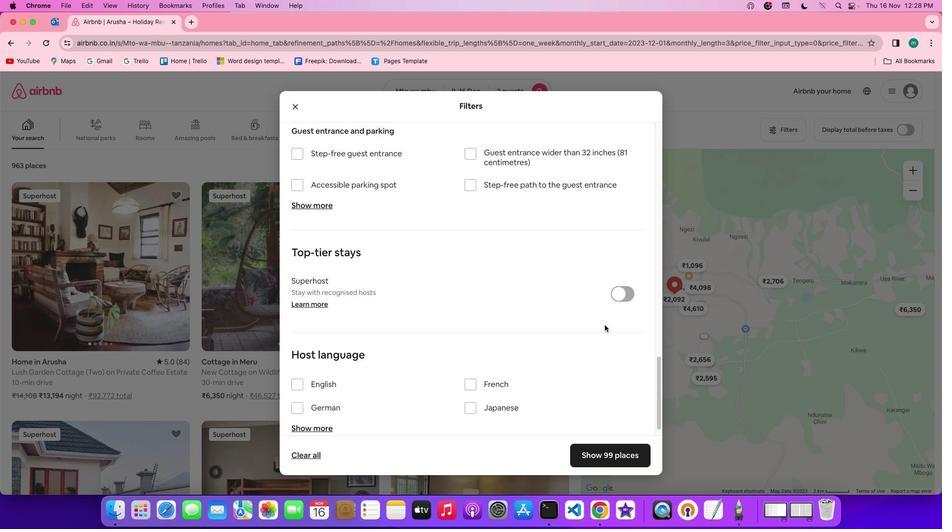 
Action: Mouse scrolled (605, 325) with delta (0, -1)
Screenshot: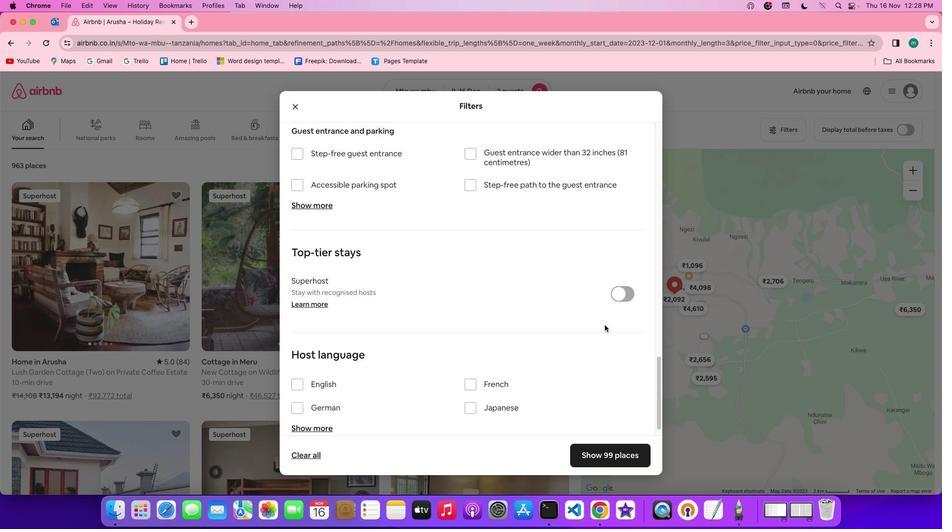
Action: Mouse scrolled (605, 325) with delta (0, -2)
Screenshot: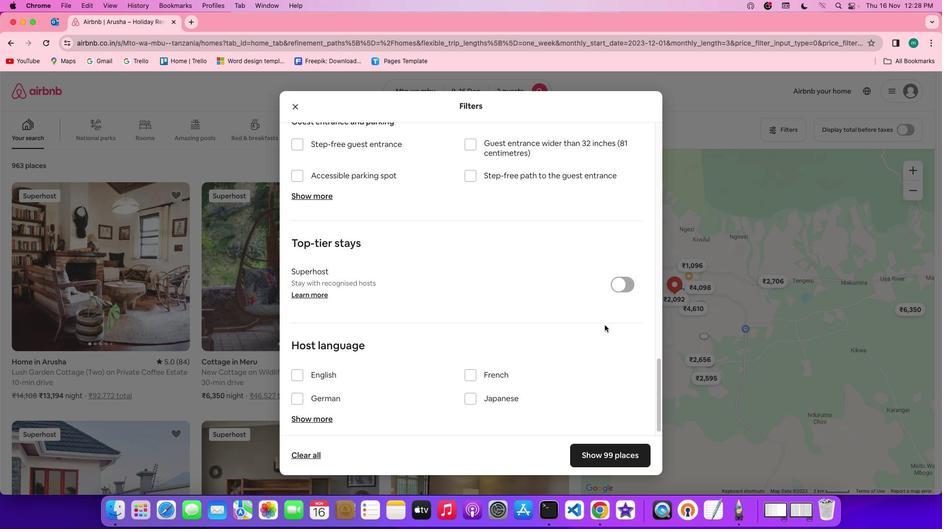 
Action: Mouse scrolled (605, 325) with delta (0, -2)
Screenshot: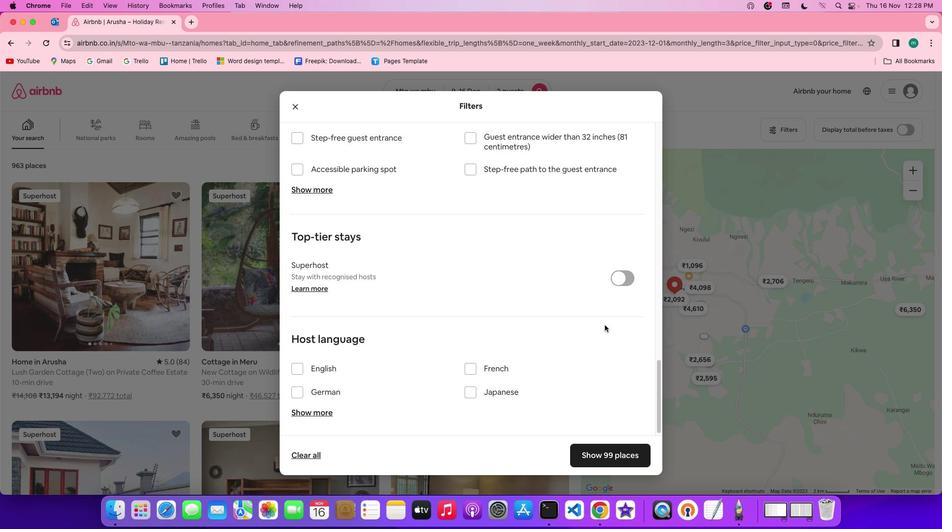 
Action: Mouse moved to (605, 325)
Screenshot: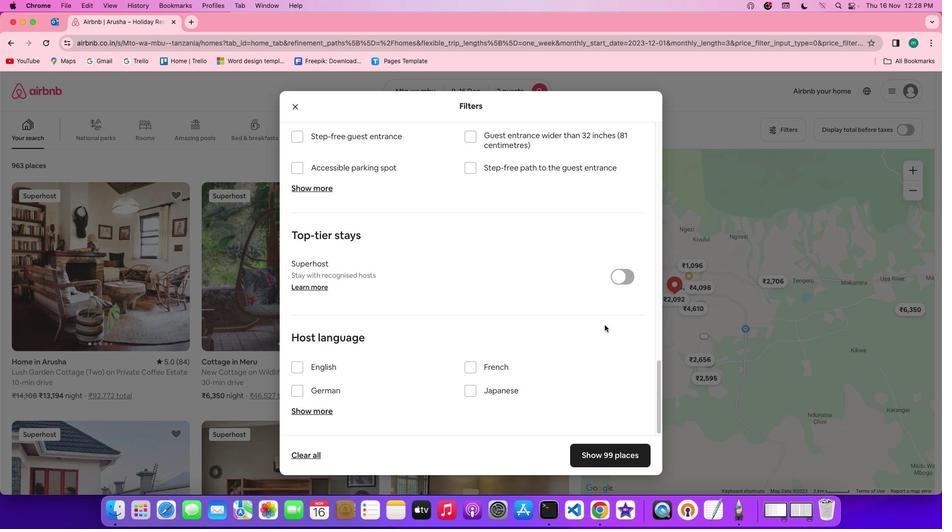 
Action: Mouse scrolled (605, 325) with delta (0, -2)
Screenshot: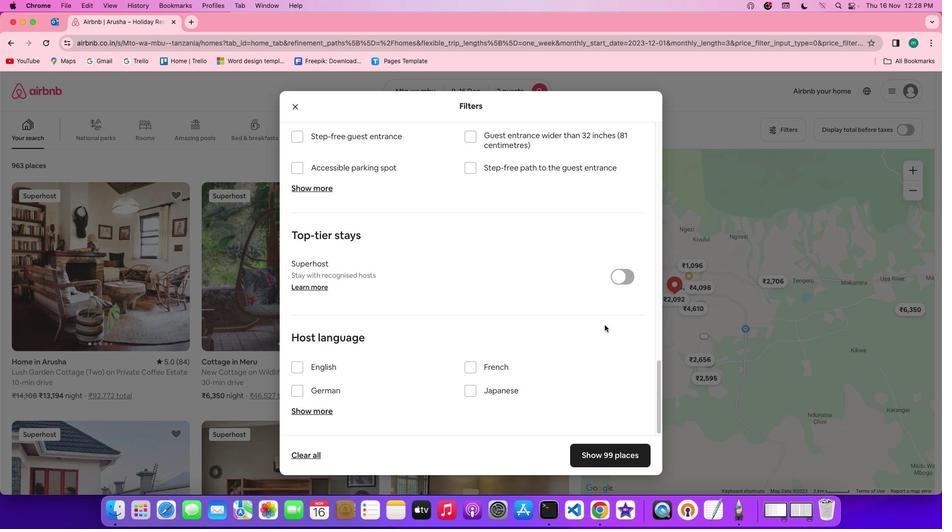 
Action: Mouse moved to (616, 450)
Screenshot: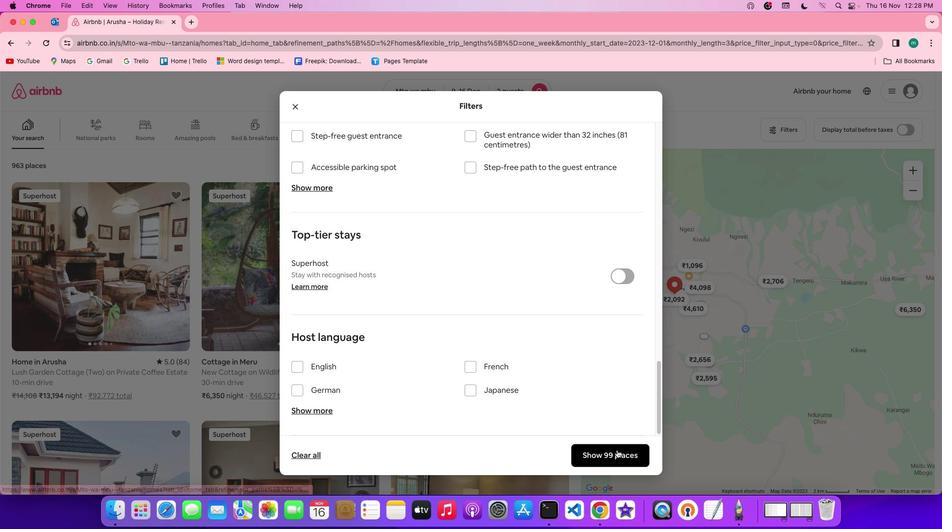 
Action: Mouse pressed left at (616, 450)
Screenshot: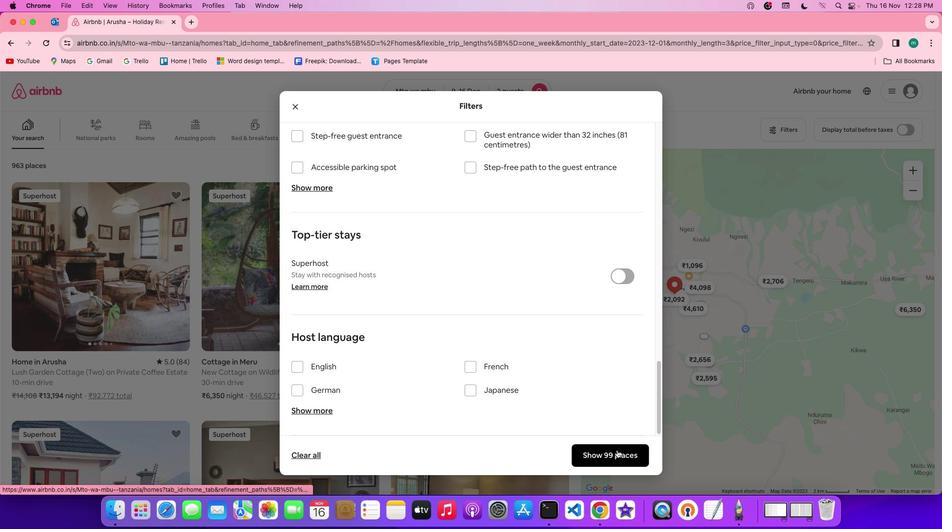
Action: Mouse moved to (423, 278)
Screenshot: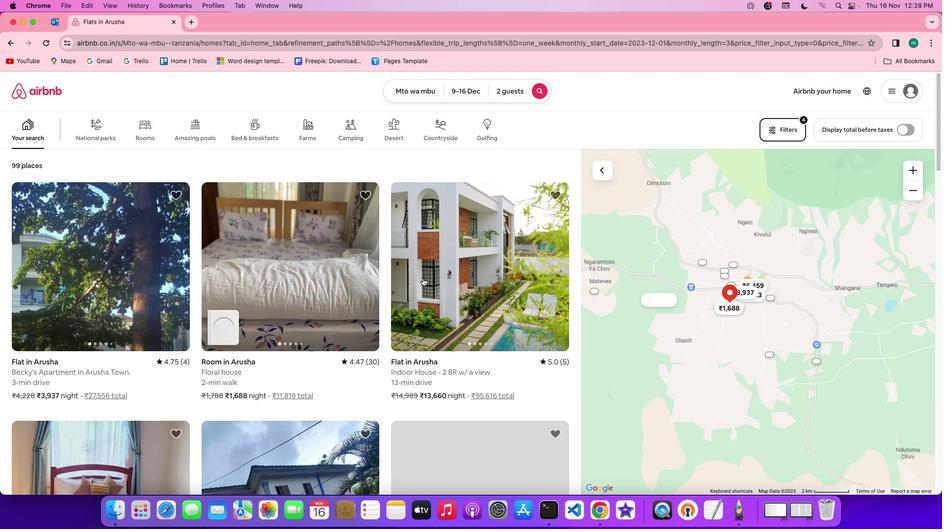 
Action: Mouse pressed left at (423, 278)
Screenshot: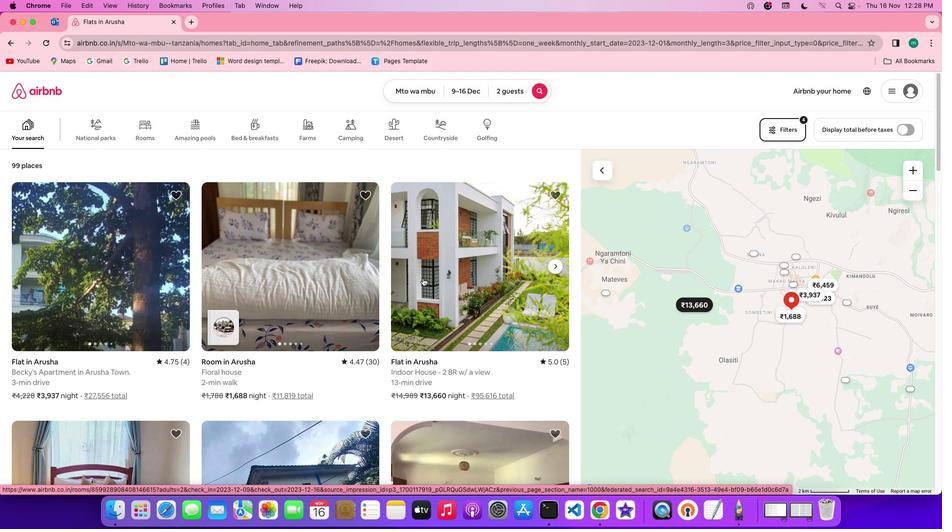 
Action: Mouse moved to (672, 370)
Screenshot: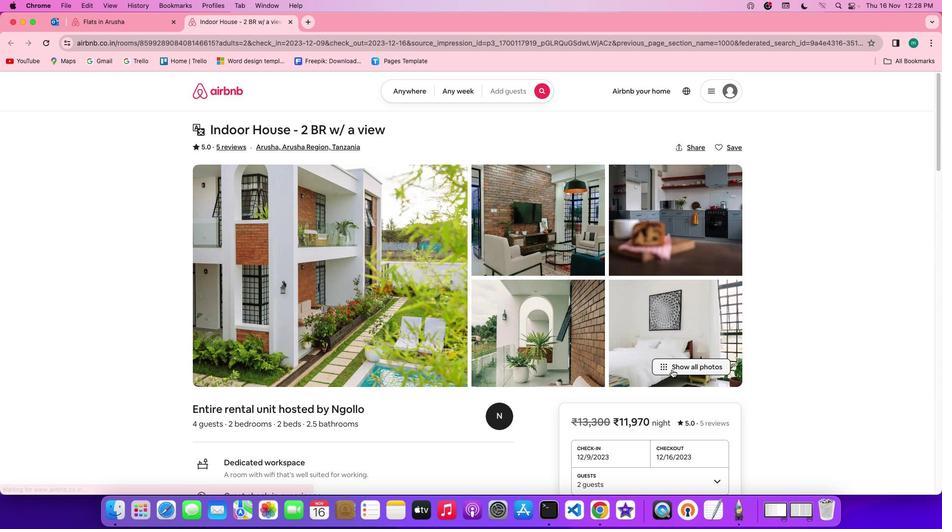 
Action: Mouse pressed left at (672, 370)
Screenshot: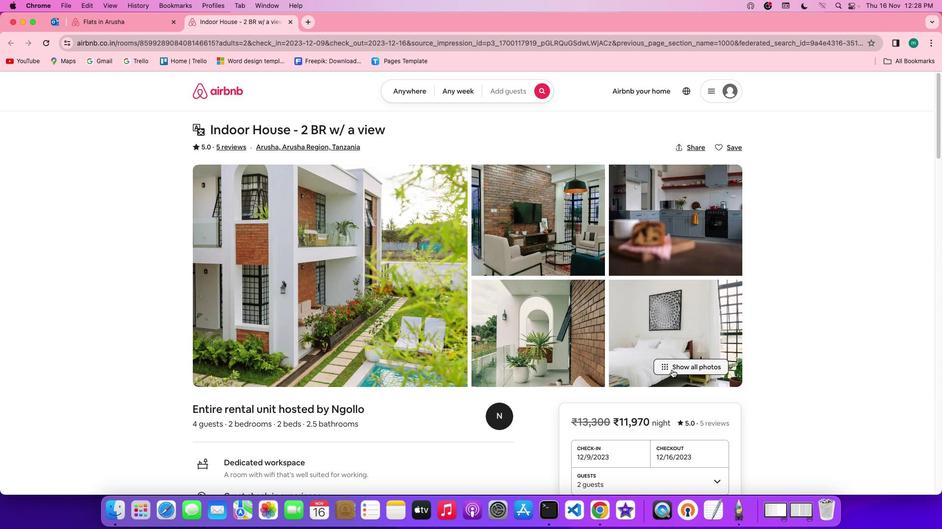 
Action: Mouse moved to (480, 361)
Screenshot: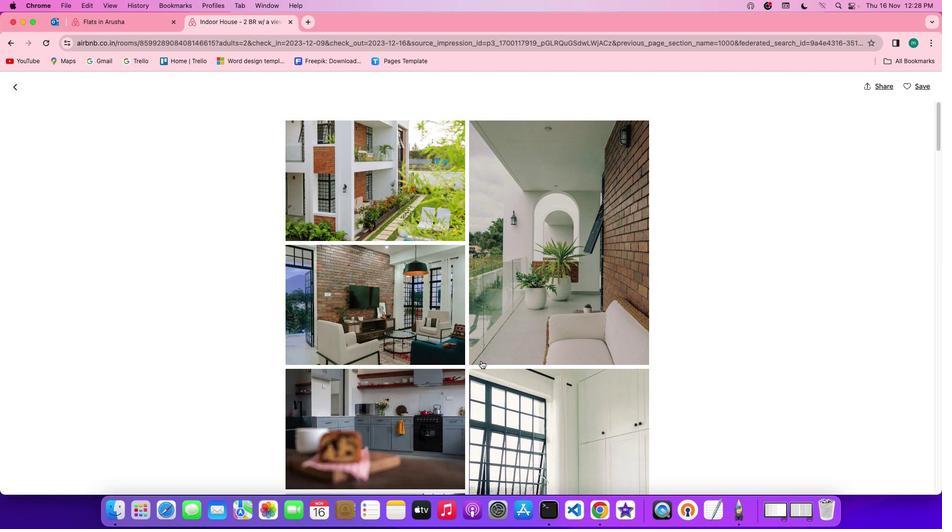 
Action: Mouse scrolled (480, 361) with delta (0, 0)
Screenshot: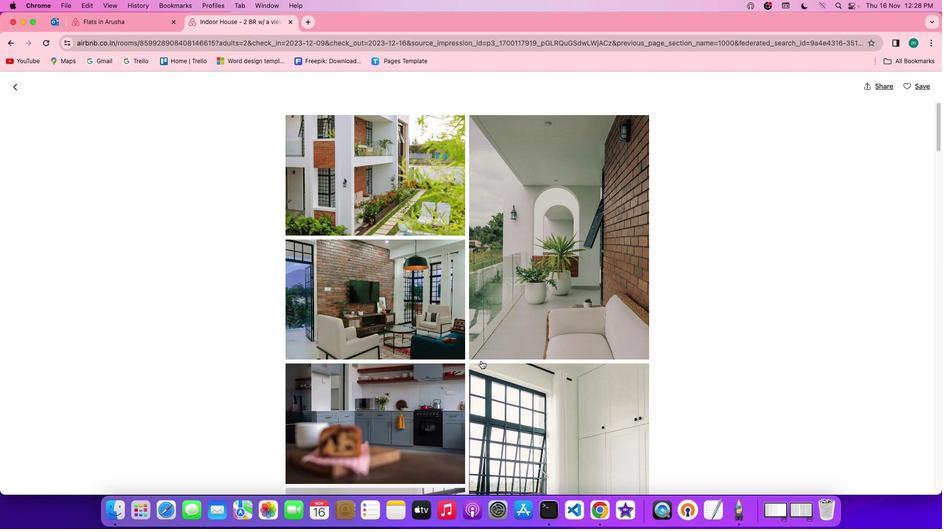 
Action: Mouse scrolled (480, 361) with delta (0, 0)
Screenshot: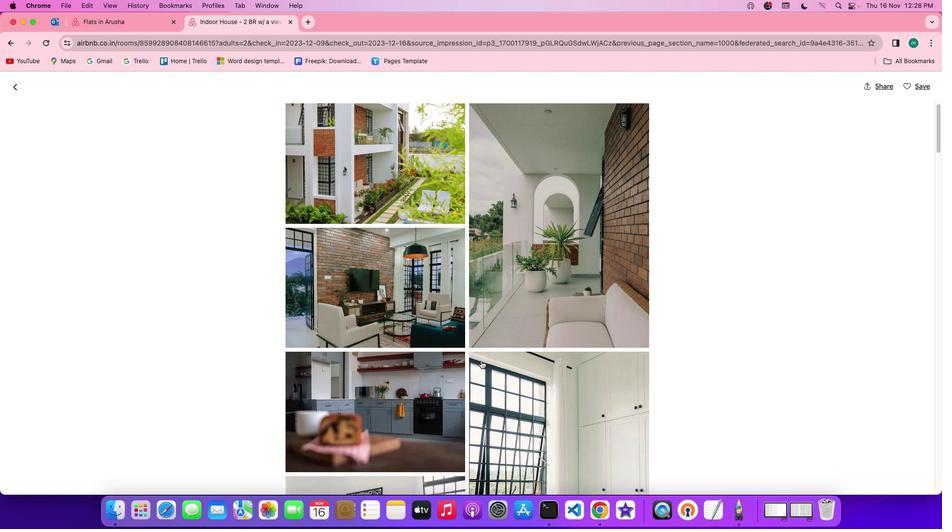 
Action: Mouse scrolled (480, 361) with delta (0, 0)
Screenshot: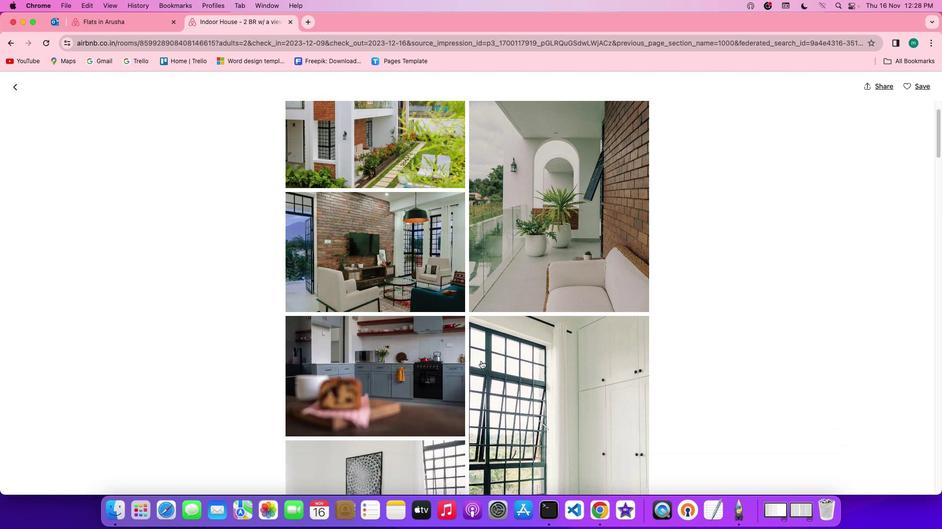 
Action: Mouse scrolled (480, 361) with delta (0, 0)
Screenshot: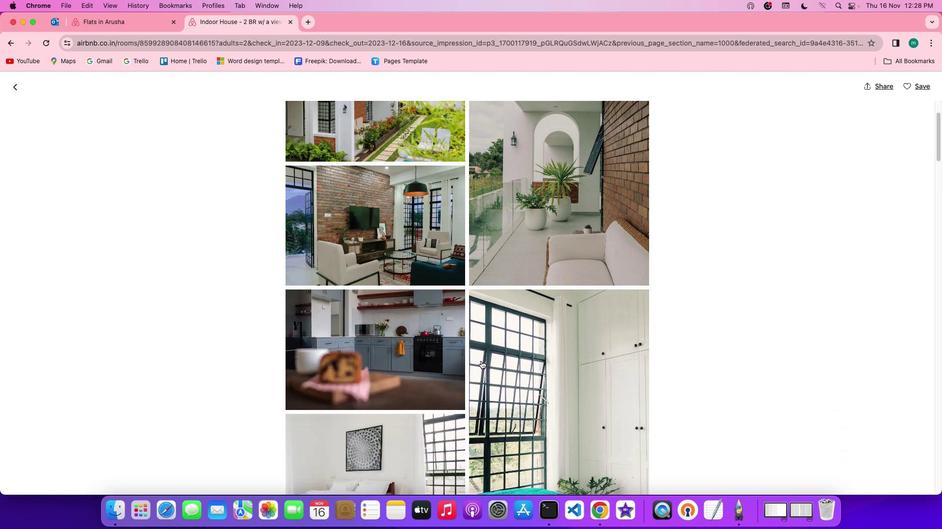 
Action: Mouse scrolled (480, 361) with delta (0, 0)
Screenshot: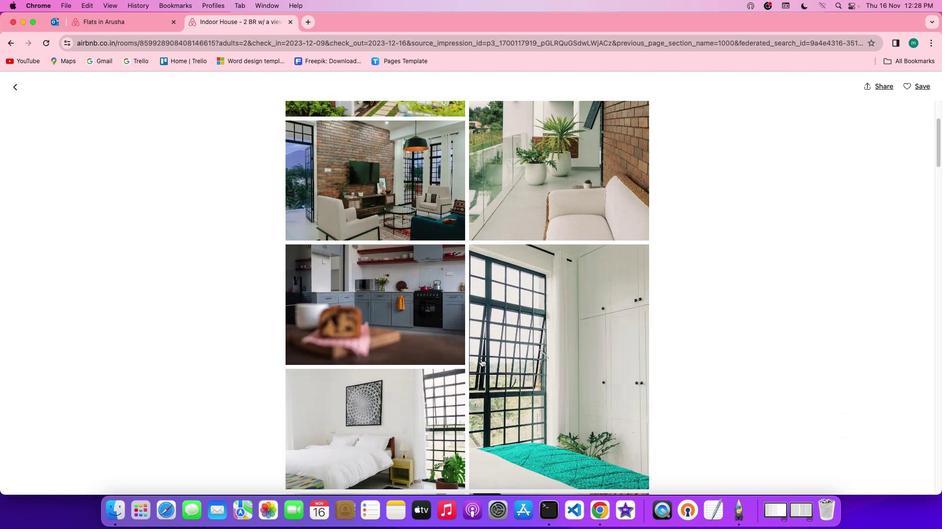 
Action: Mouse moved to (481, 359)
Screenshot: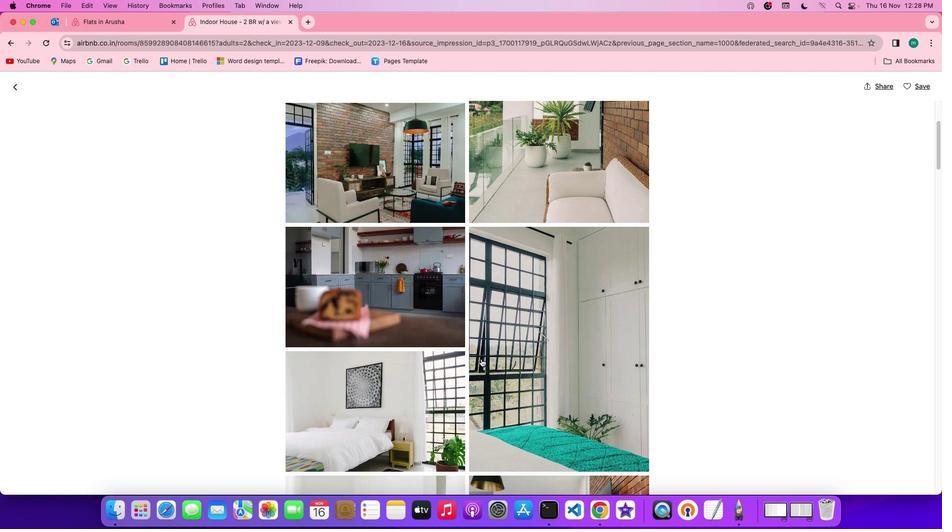 
Action: Mouse scrolled (481, 359) with delta (0, 0)
Screenshot: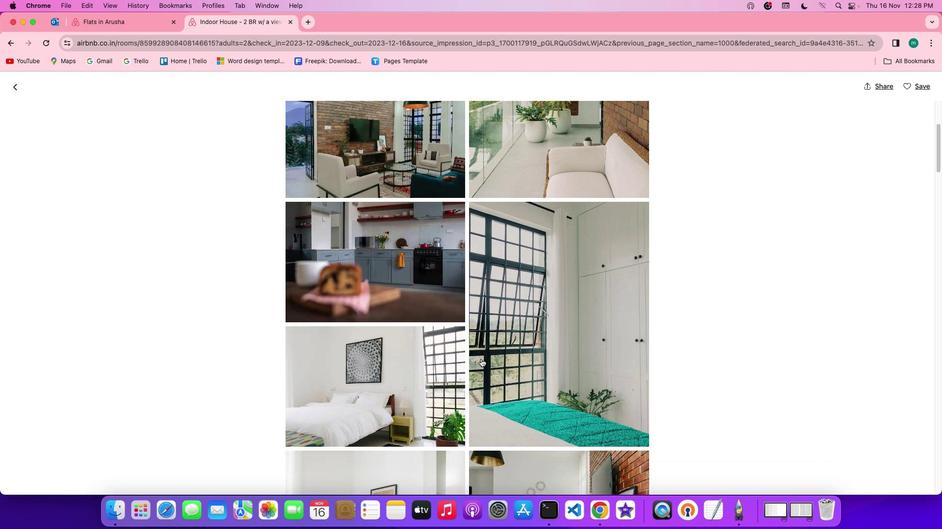 
Action: Mouse scrolled (481, 359) with delta (0, 0)
Screenshot: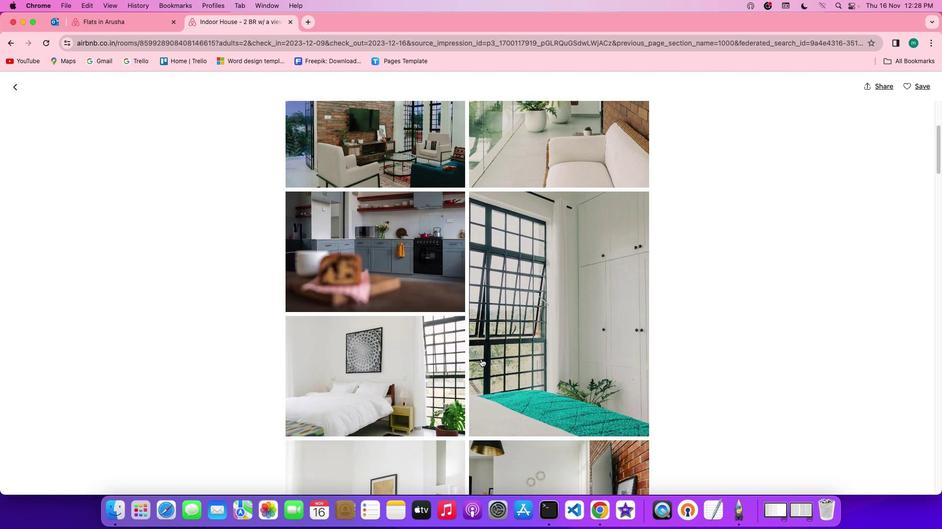
Action: Mouse scrolled (481, 359) with delta (0, 0)
Screenshot: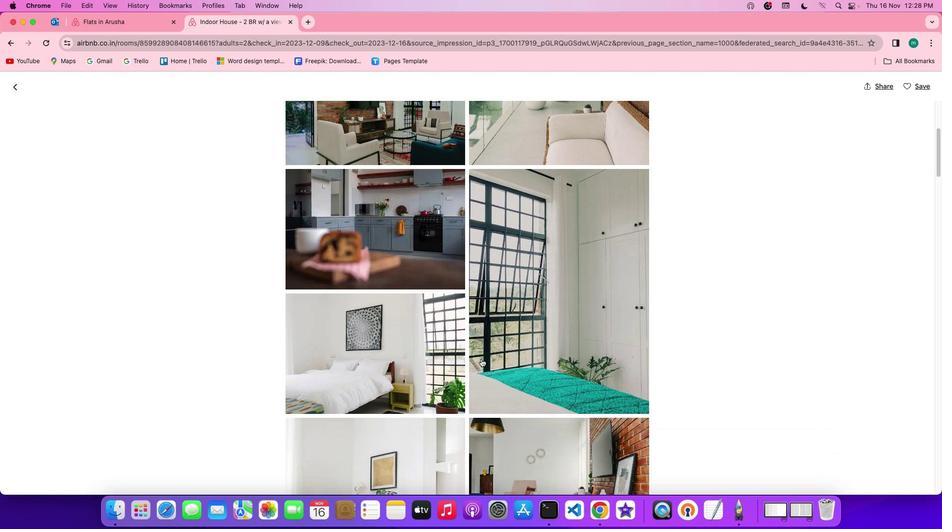 
Action: Mouse scrolled (481, 359) with delta (0, -1)
Screenshot: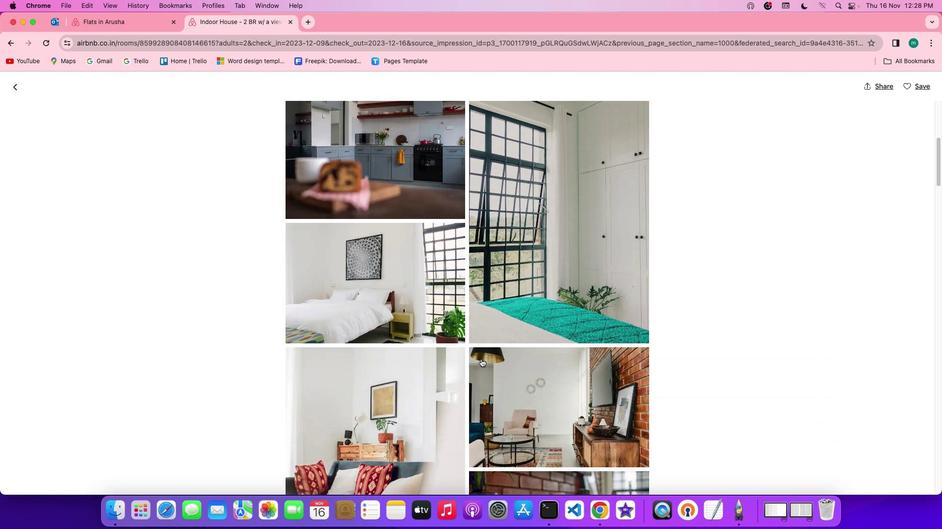 
Action: Mouse moved to (480, 355)
Screenshot: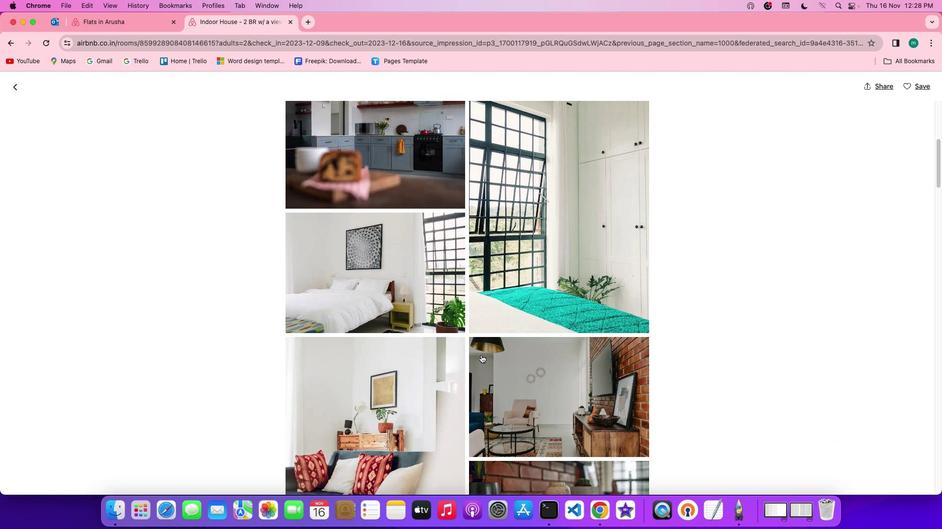 
Action: Mouse scrolled (480, 355) with delta (0, 0)
Screenshot: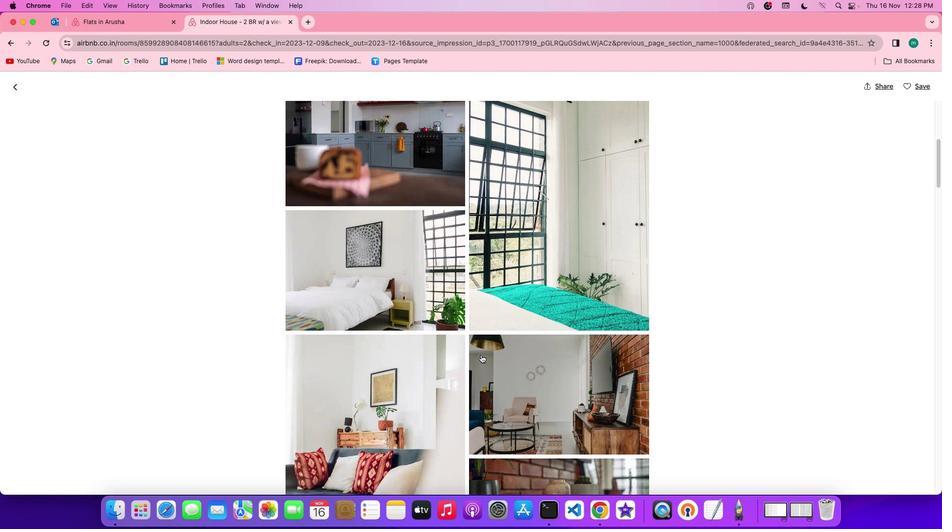 
Action: Mouse scrolled (480, 355) with delta (0, 0)
Screenshot: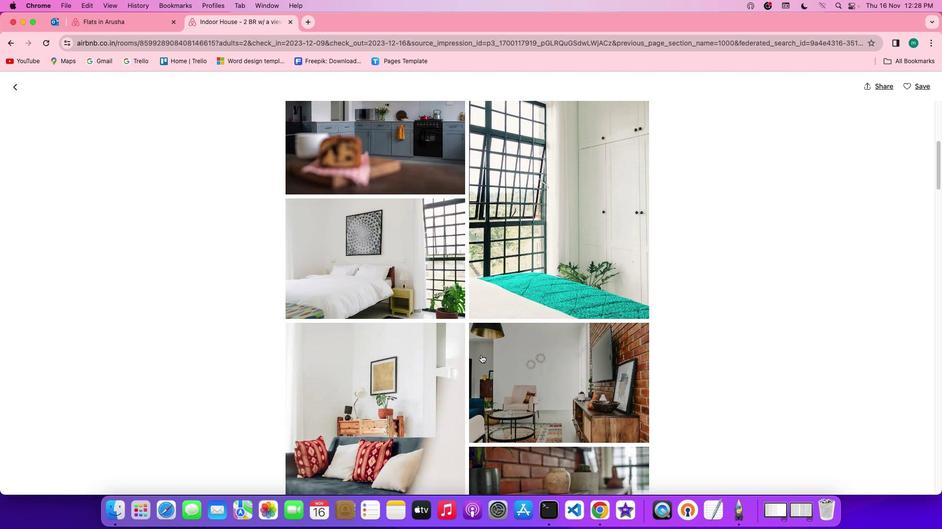 
Action: Mouse scrolled (480, 355) with delta (0, 0)
Screenshot: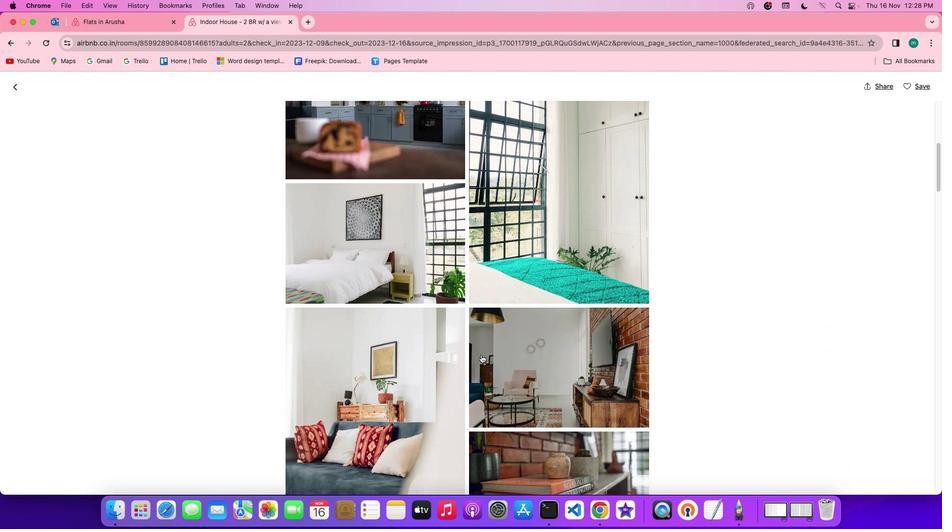
Action: Mouse scrolled (480, 355) with delta (0, -1)
Screenshot: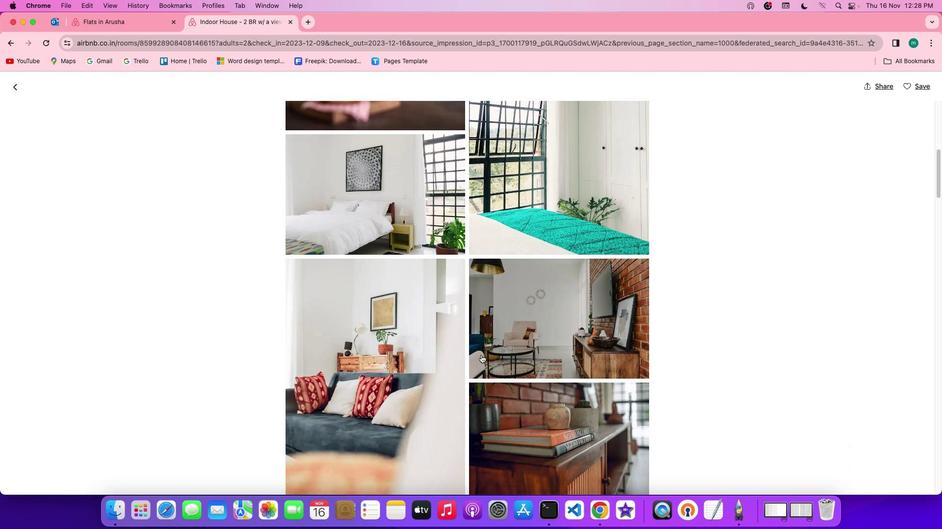 
Action: Mouse moved to (480, 355)
Screenshot: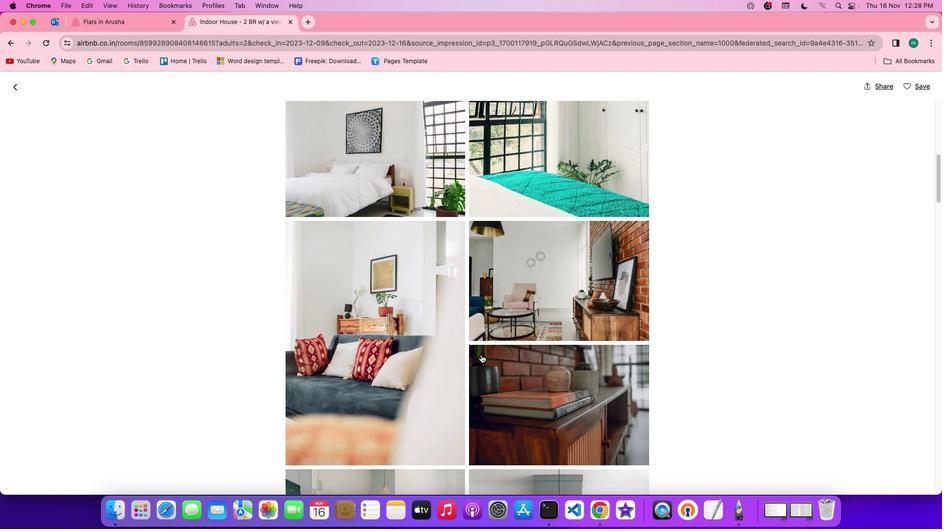 
Action: Mouse scrolled (480, 355) with delta (0, 0)
Screenshot: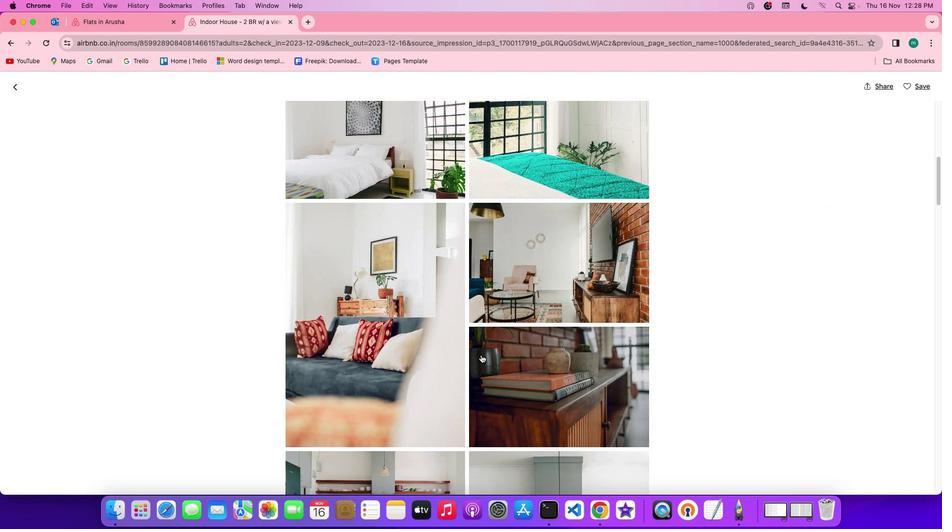 
Action: Mouse scrolled (480, 355) with delta (0, 0)
Screenshot: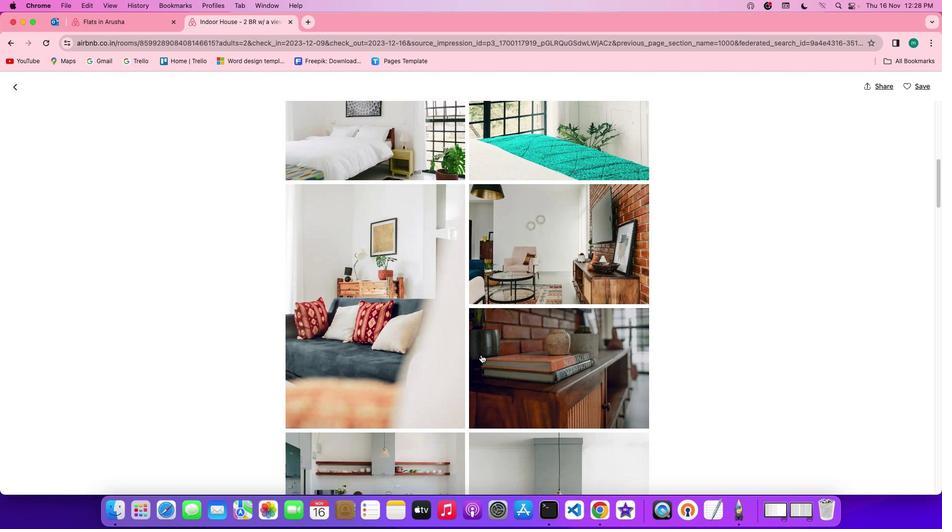 
Action: Mouse scrolled (480, 355) with delta (0, 0)
Screenshot: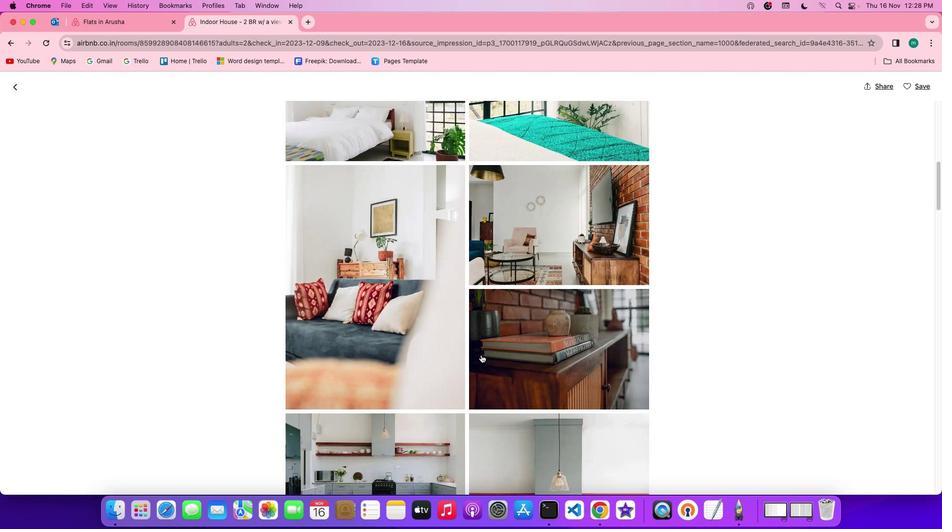 
Action: Mouse scrolled (480, 355) with delta (0, 0)
Screenshot: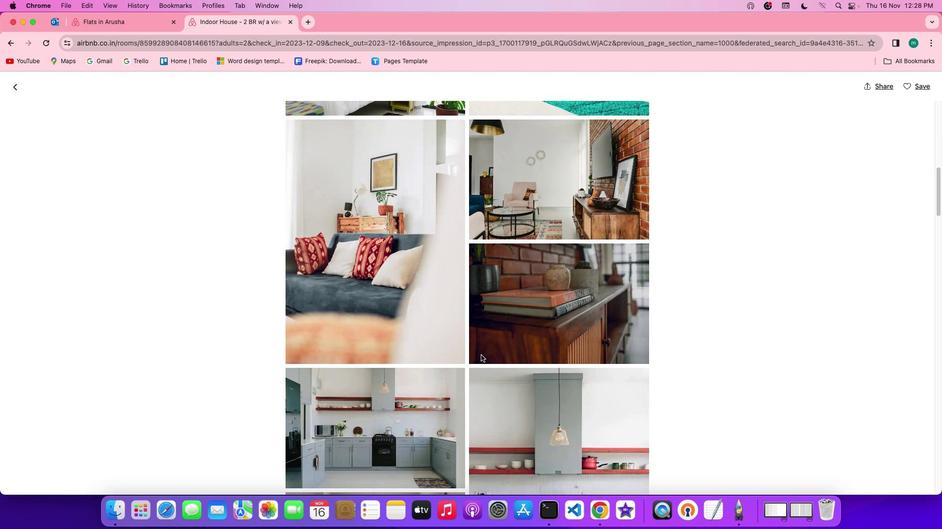 
Action: Mouse scrolled (480, 355) with delta (0, 0)
Screenshot: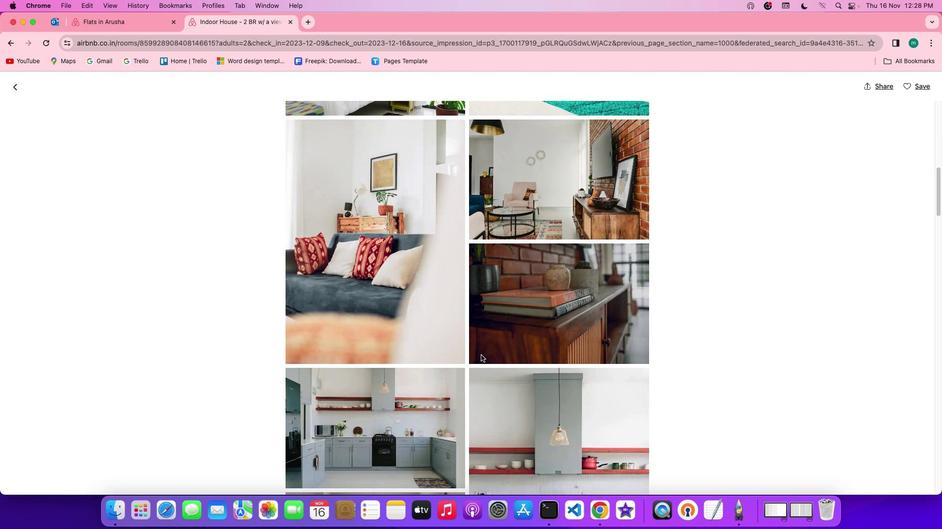 
Action: Mouse scrolled (480, 355) with delta (0, 0)
Screenshot: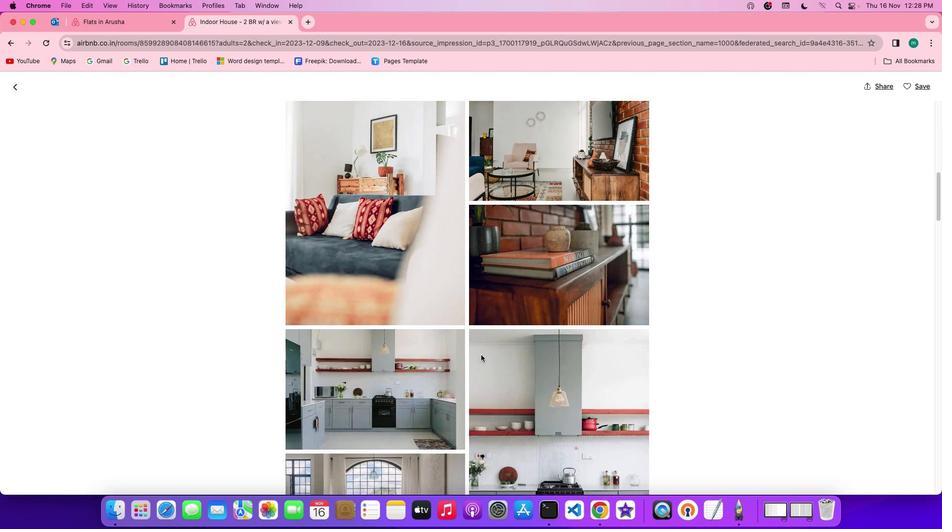 
Action: Mouse scrolled (480, 355) with delta (0, 0)
Screenshot: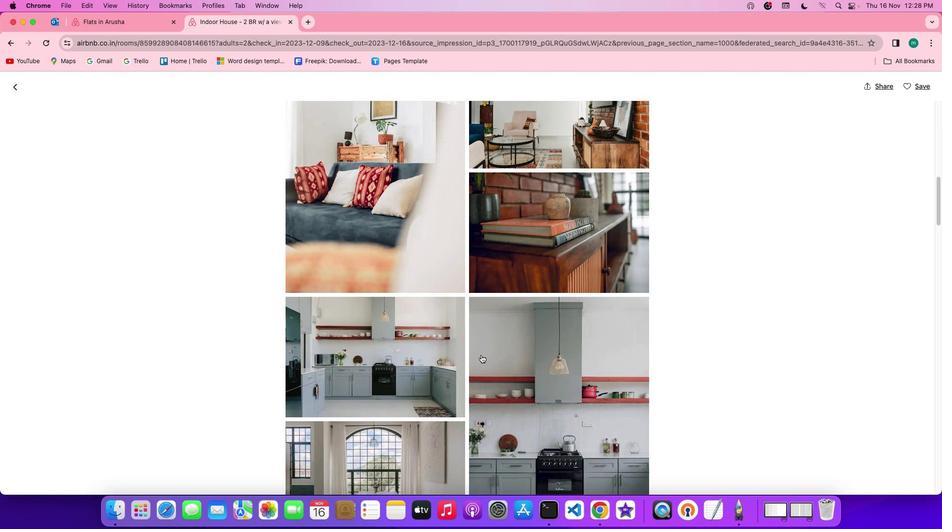 
Action: Mouse scrolled (480, 355) with delta (0, 0)
Screenshot: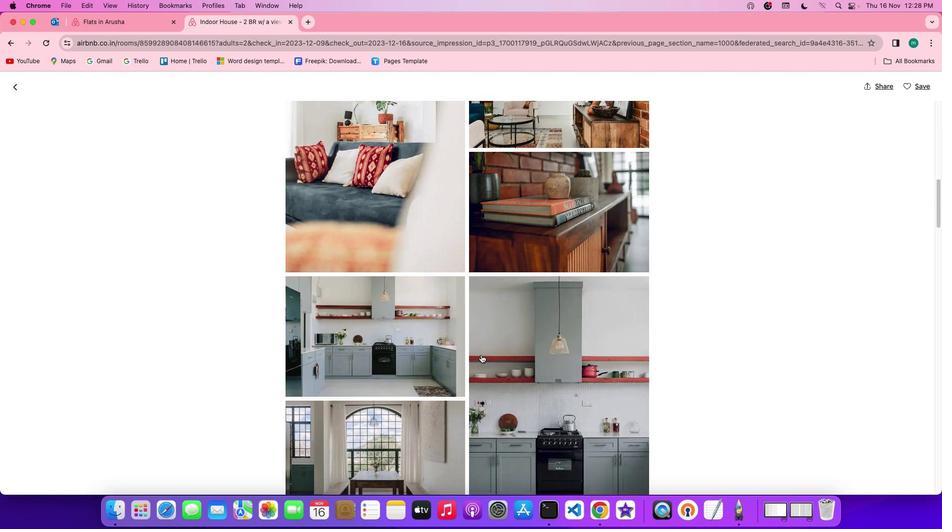
Action: Mouse scrolled (480, 355) with delta (0, 0)
Screenshot: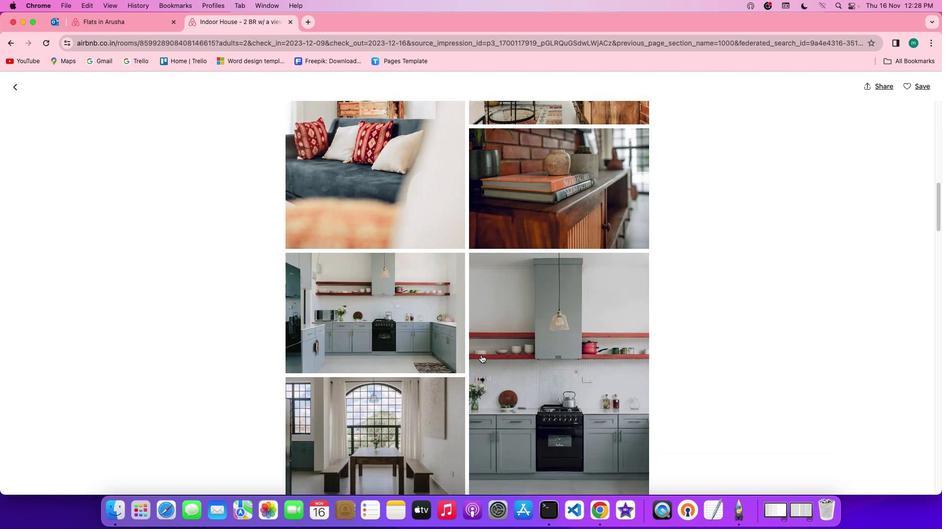 
Action: Mouse scrolled (480, 355) with delta (0, -1)
Screenshot: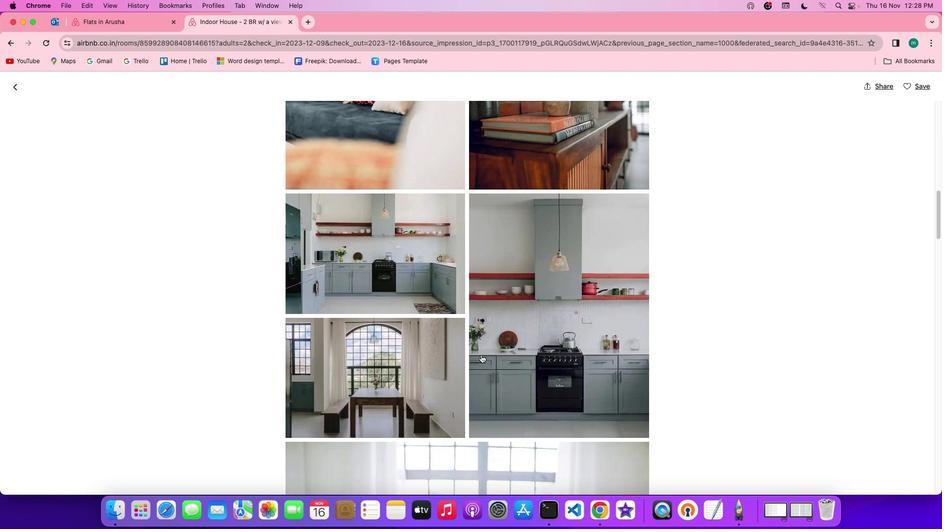 
Action: Mouse moved to (481, 356)
Screenshot: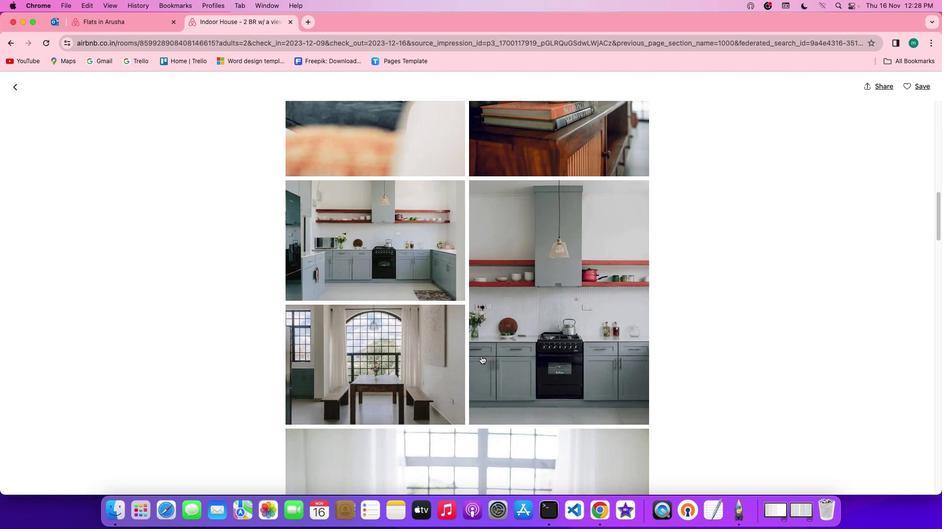 
Action: Mouse scrolled (481, 356) with delta (0, 0)
Screenshot: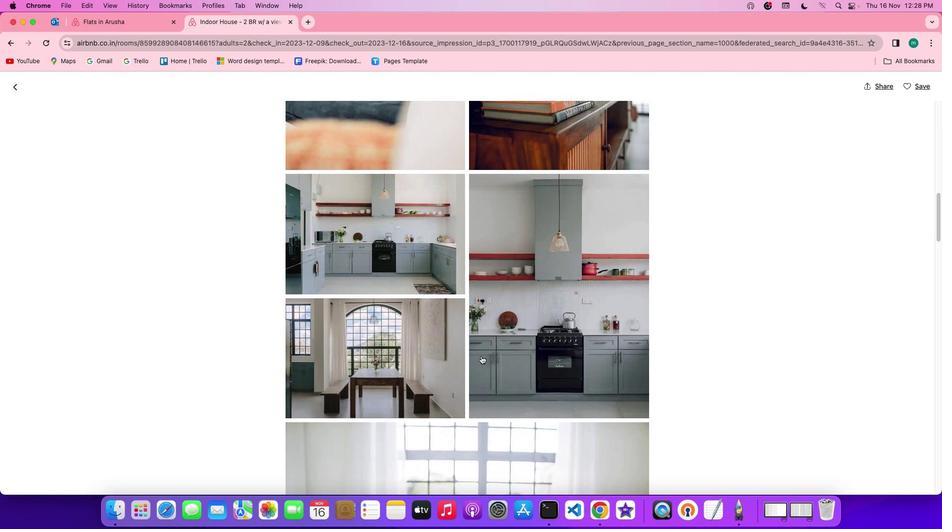 
Action: Mouse scrolled (481, 356) with delta (0, 0)
Screenshot: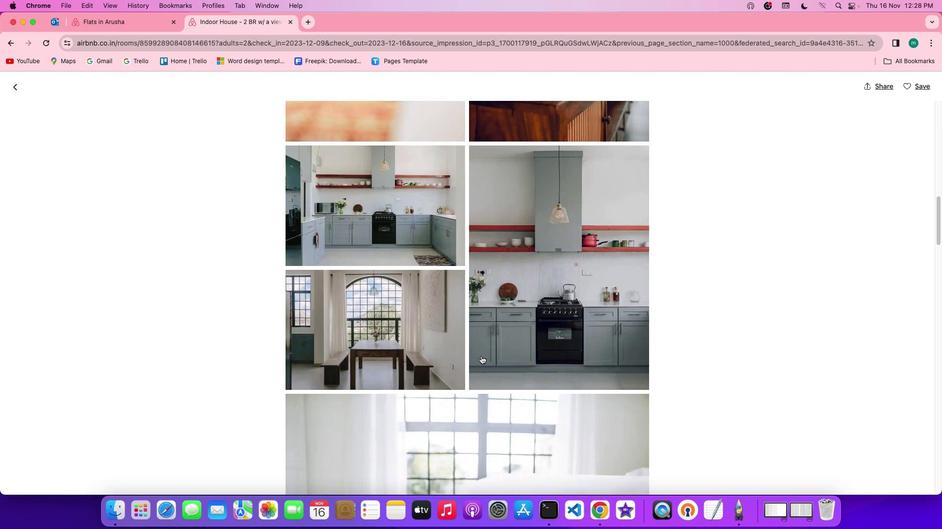 
Action: Mouse scrolled (481, 356) with delta (0, 0)
Screenshot: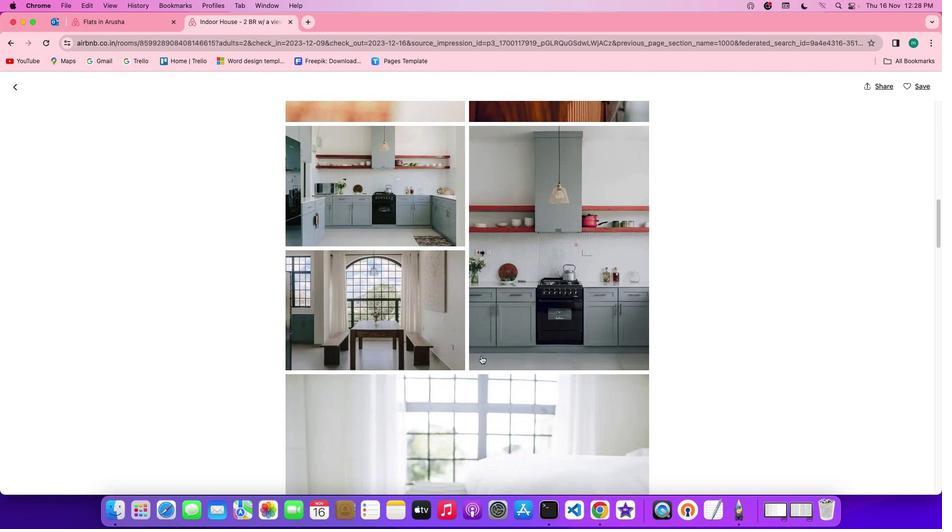 
Action: Mouse scrolled (481, 356) with delta (0, 0)
Screenshot: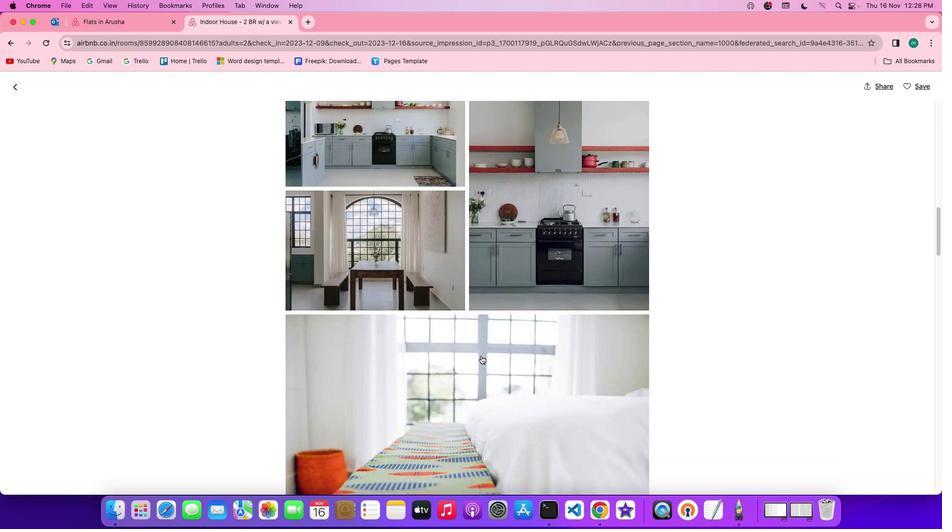 
Action: Mouse scrolled (481, 356) with delta (0, 0)
Screenshot: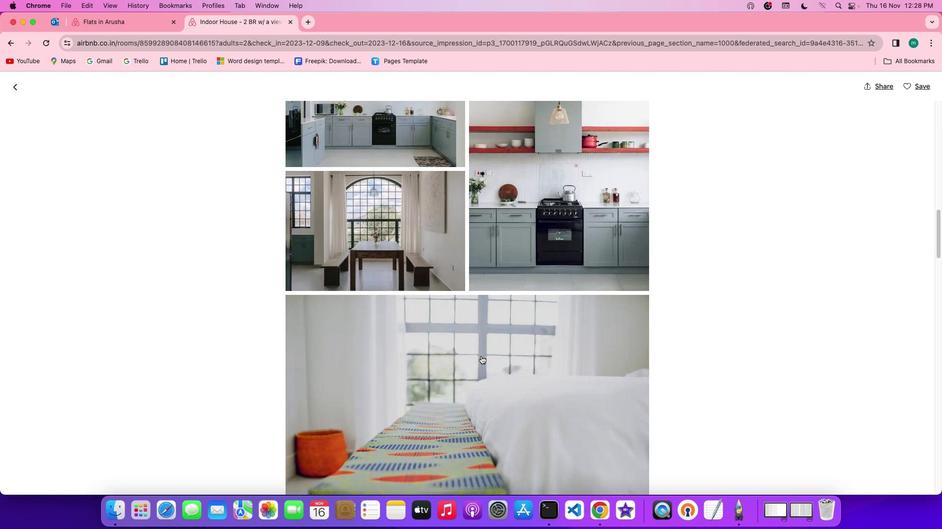 
Action: Mouse scrolled (481, 356) with delta (0, 0)
Screenshot: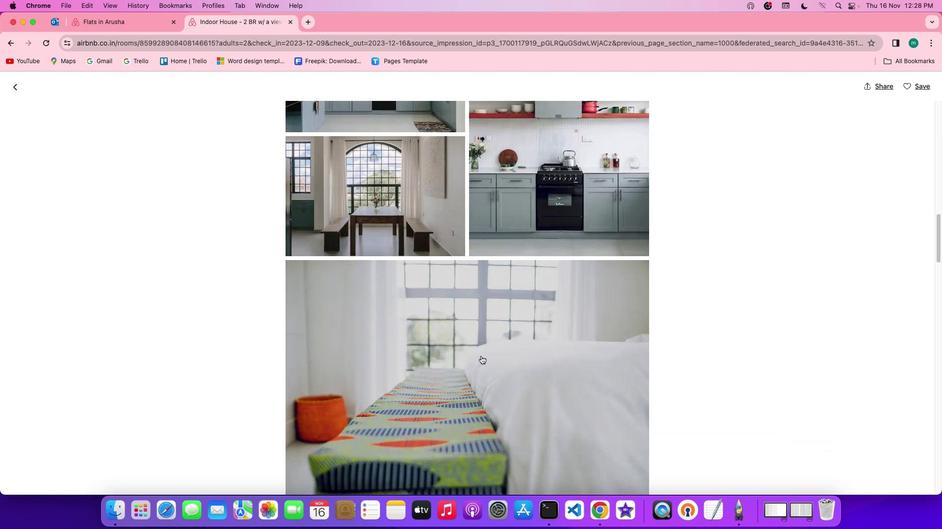 
Action: Mouse scrolled (481, 356) with delta (0, 0)
Screenshot: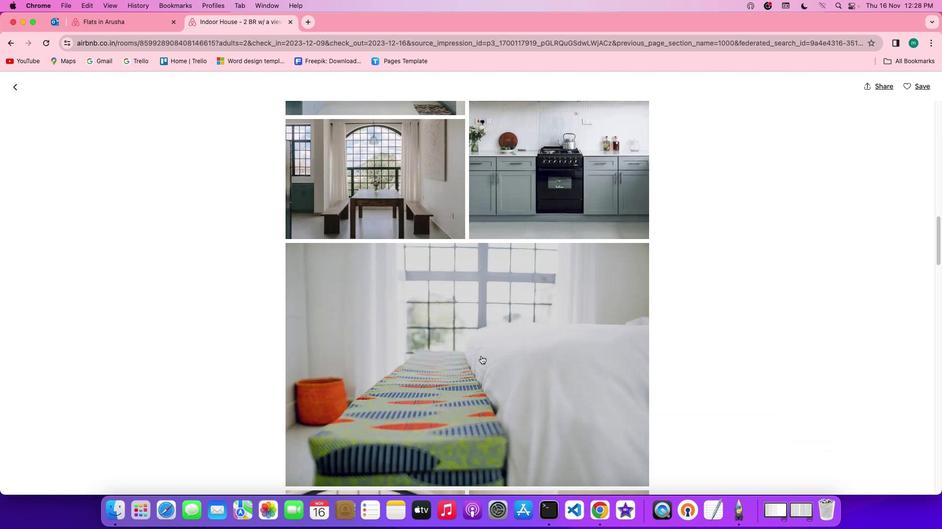 
Action: Mouse scrolled (481, 356) with delta (0, 0)
Screenshot: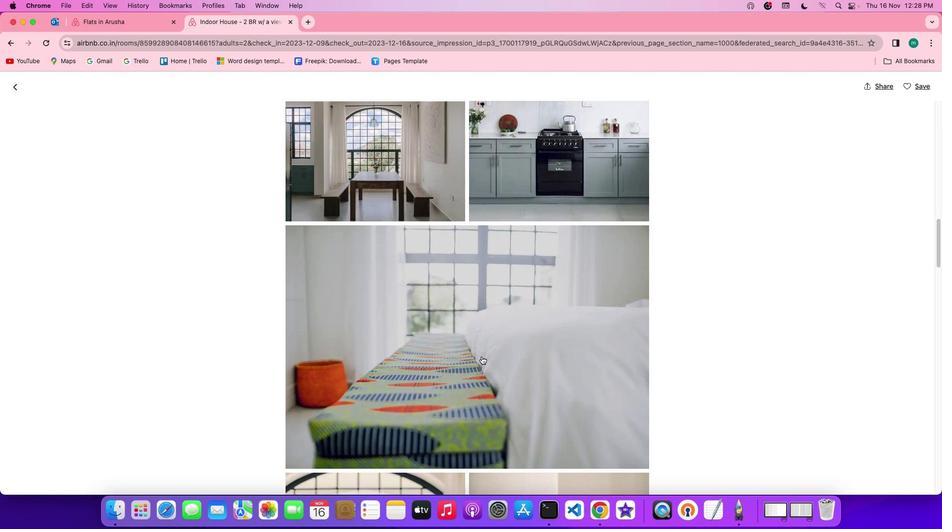 
Action: Mouse scrolled (481, 356) with delta (0, 0)
Screenshot: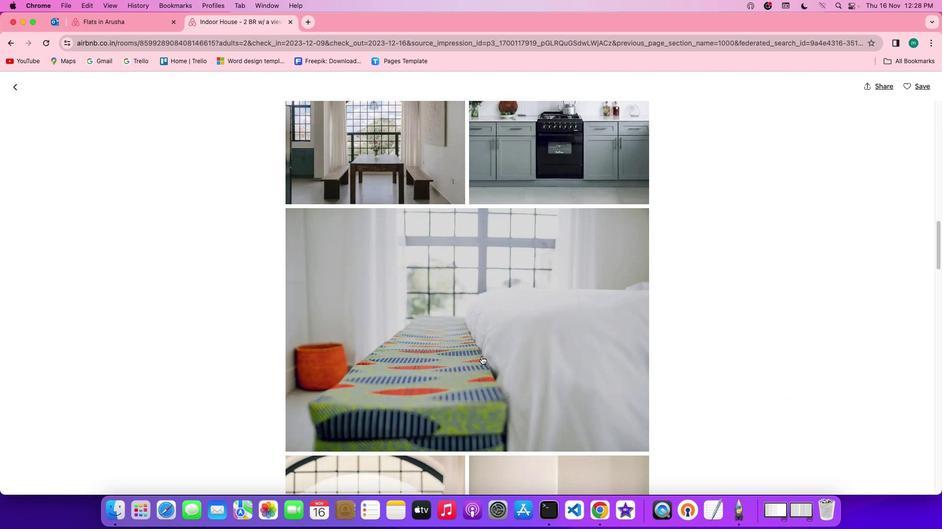 
Action: Mouse moved to (481, 356)
Screenshot: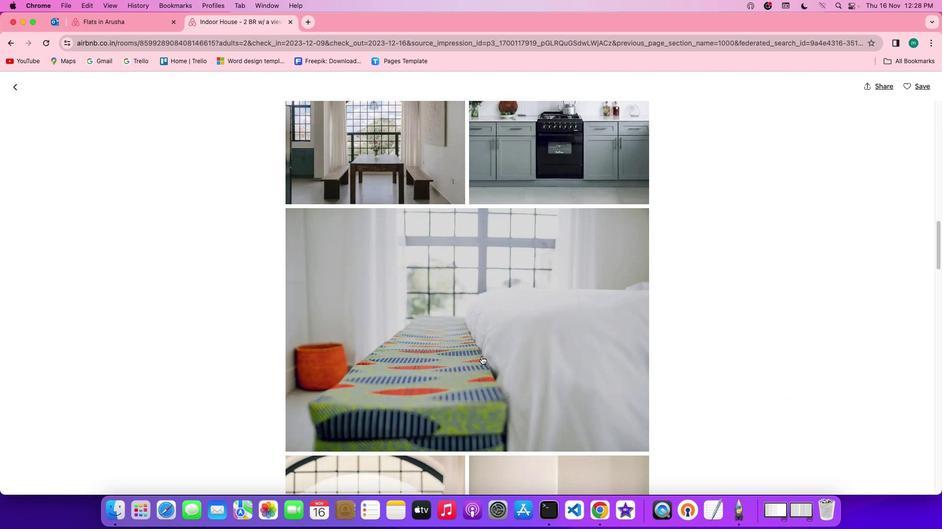 
Action: Mouse scrolled (481, 356) with delta (0, 0)
Screenshot: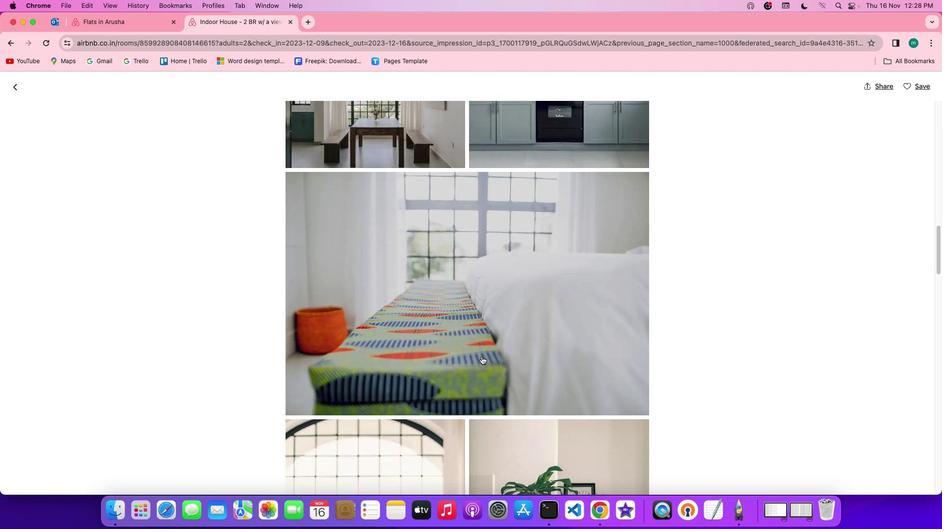 
Action: Mouse scrolled (481, 356) with delta (0, -1)
Screenshot: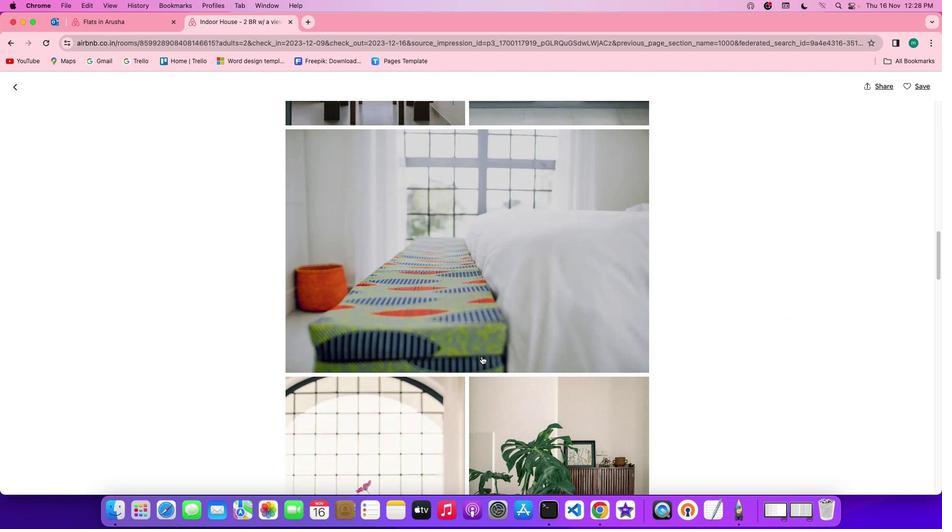 
Action: Mouse scrolled (481, 356) with delta (0, -1)
Screenshot: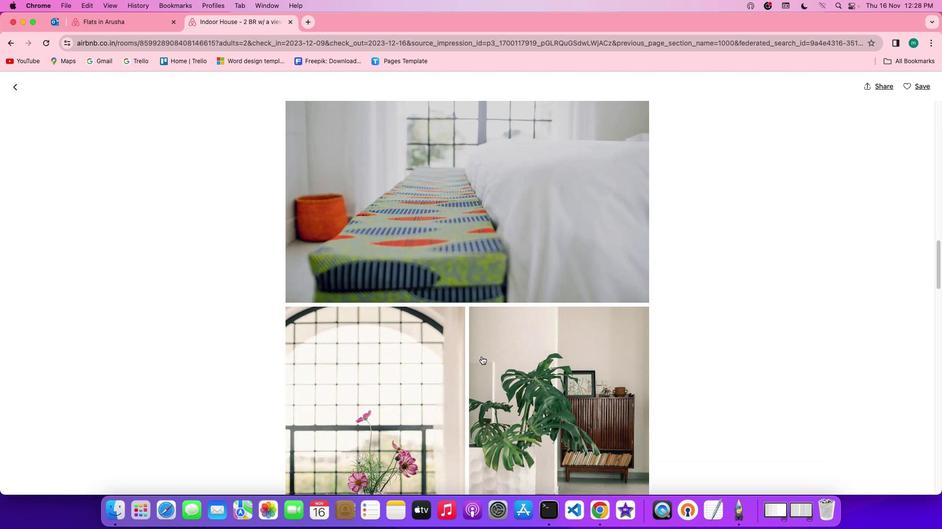 
Action: Mouse scrolled (481, 356) with delta (0, 0)
Screenshot: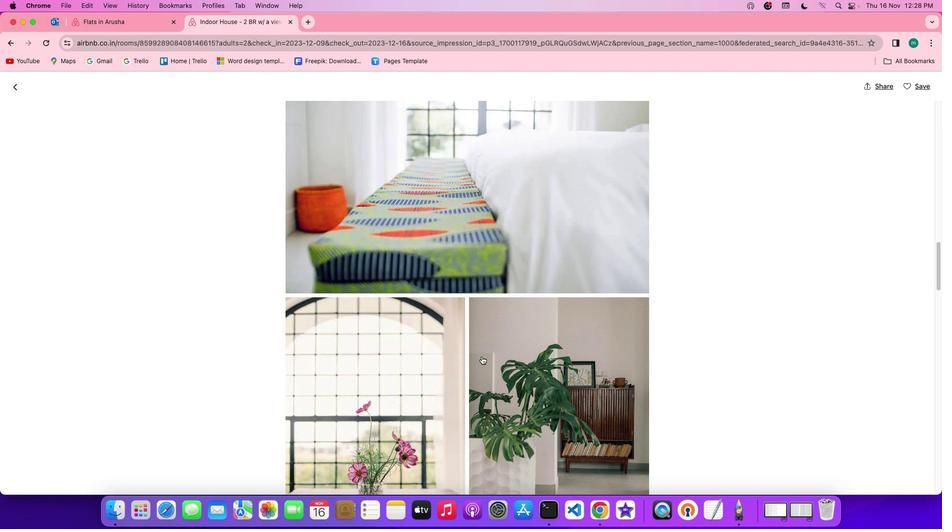 
Action: Mouse scrolled (481, 356) with delta (0, 0)
Screenshot: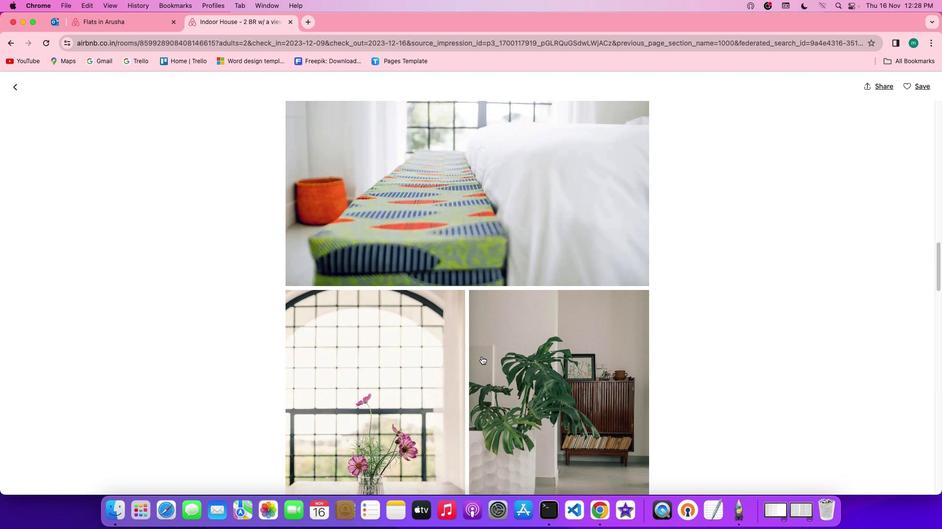 
Action: Mouse scrolled (481, 356) with delta (0, 0)
Screenshot: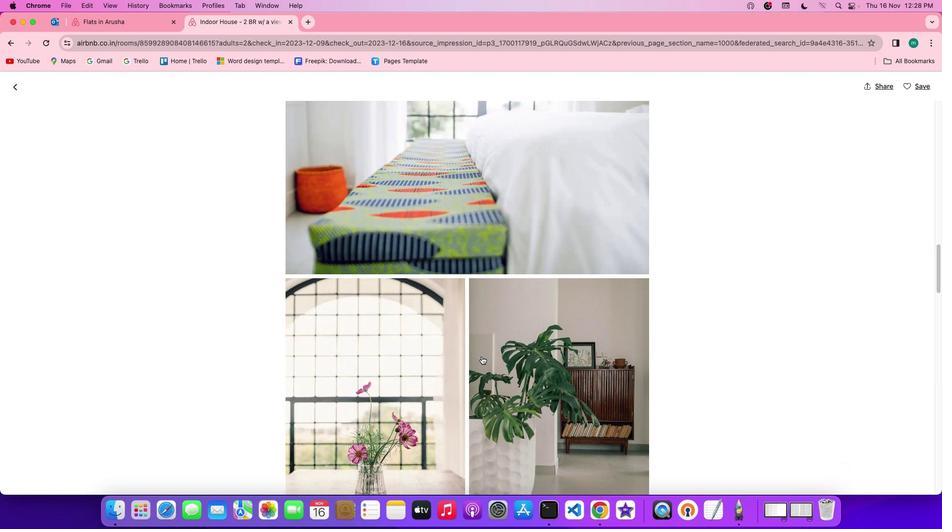 
Action: Mouse scrolled (481, 356) with delta (0, 0)
Screenshot: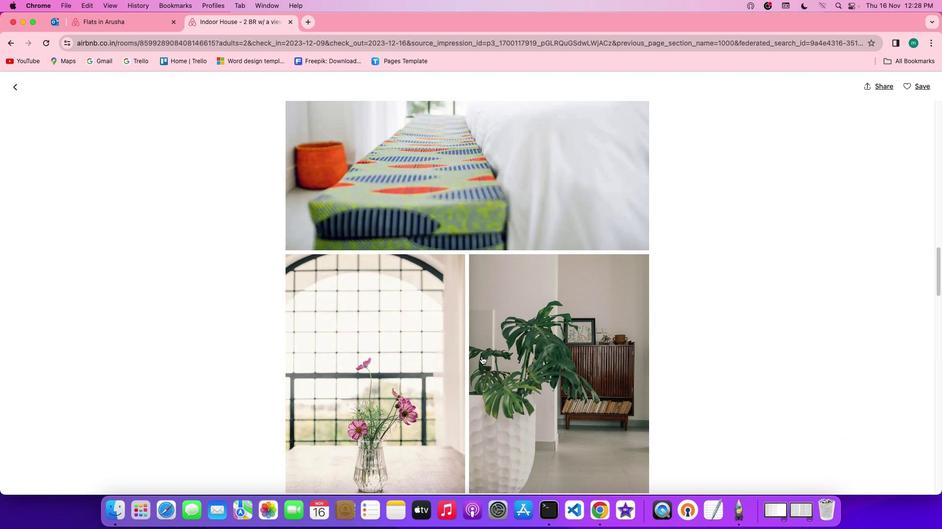 
Action: Mouse scrolled (481, 356) with delta (0, 0)
Screenshot: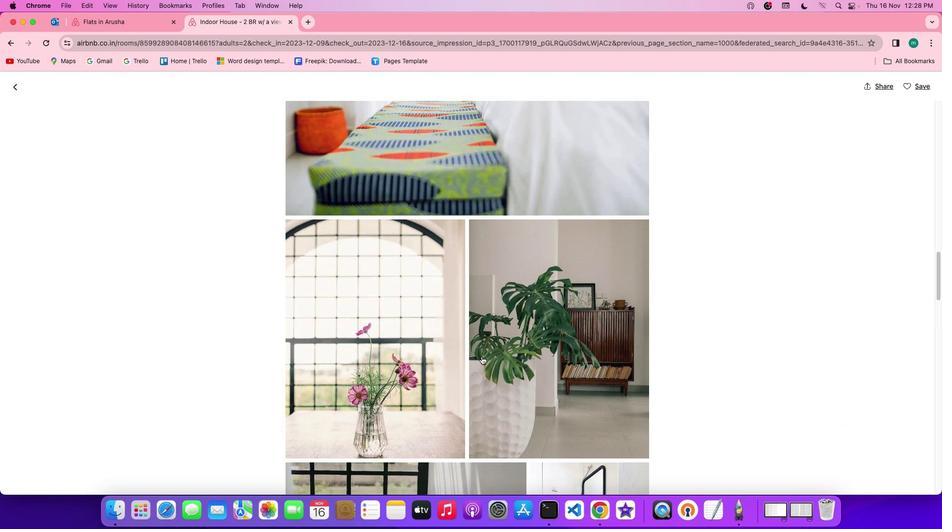 
Action: Mouse scrolled (481, 356) with delta (0, 0)
Screenshot: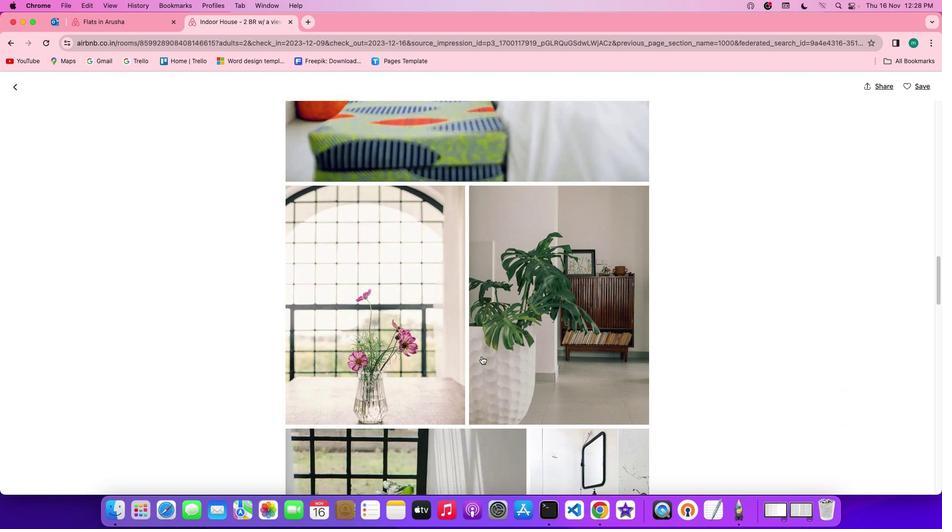 
Action: Mouse scrolled (481, 356) with delta (0, -1)
Screenshot: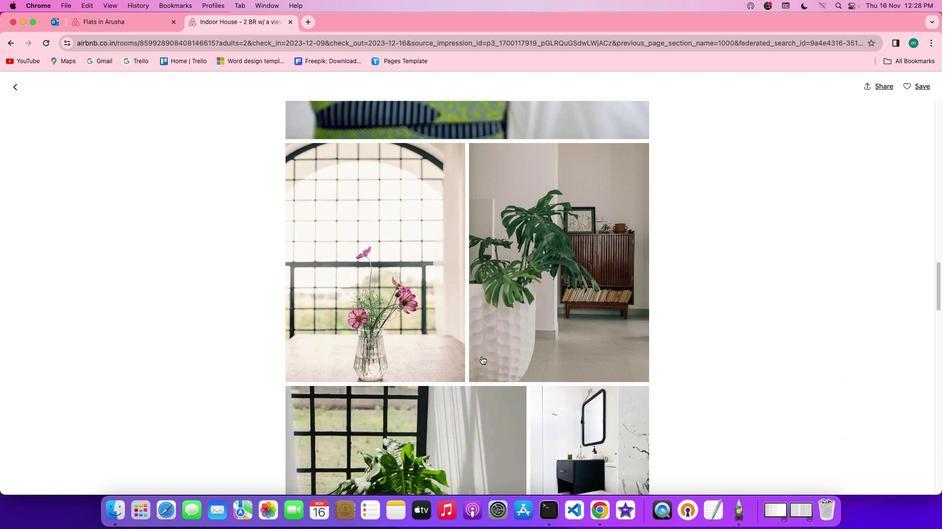 
Action: Mouse scrolled (481, 356) with delta (0, -1)
Screenshot: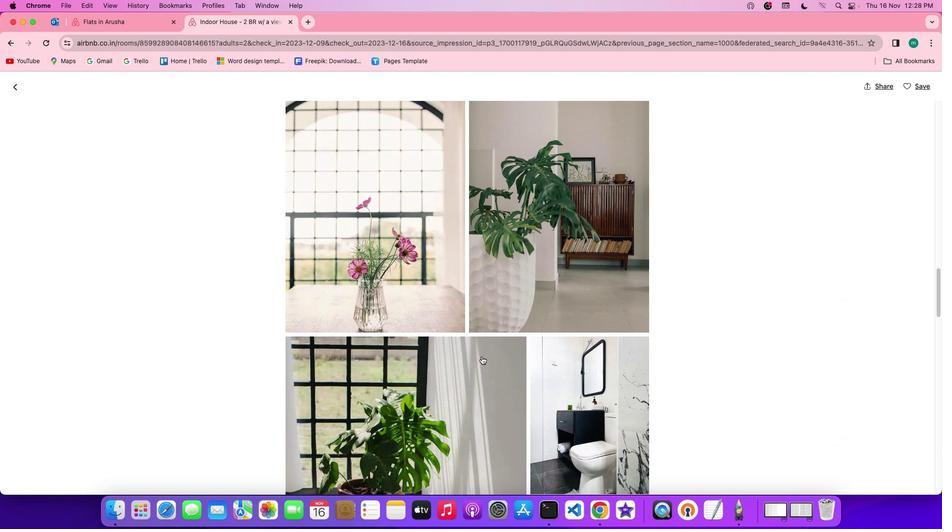 
Action: Mouse scrolled (481, 356) with delta (0, 0)
Screenshot: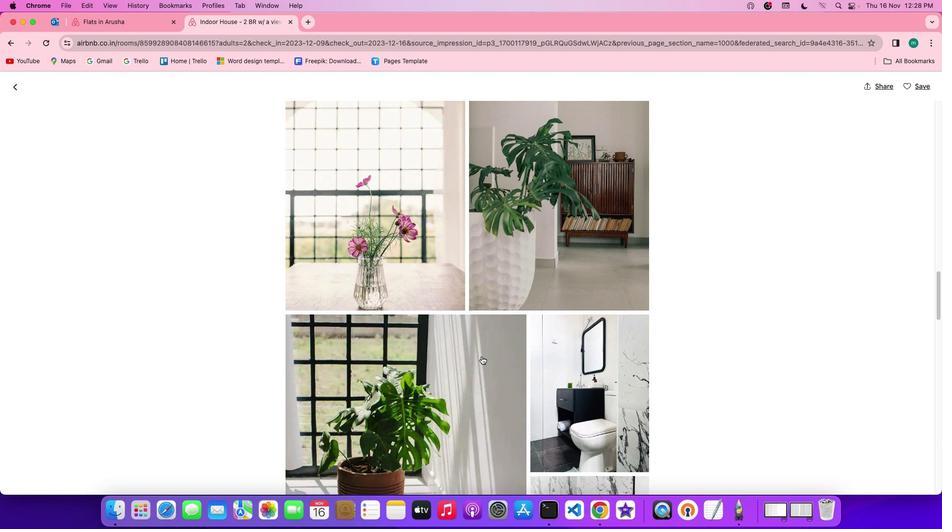 
Action: Mouse scrolled (481, 356) with delta (0, 0)
Screenshot: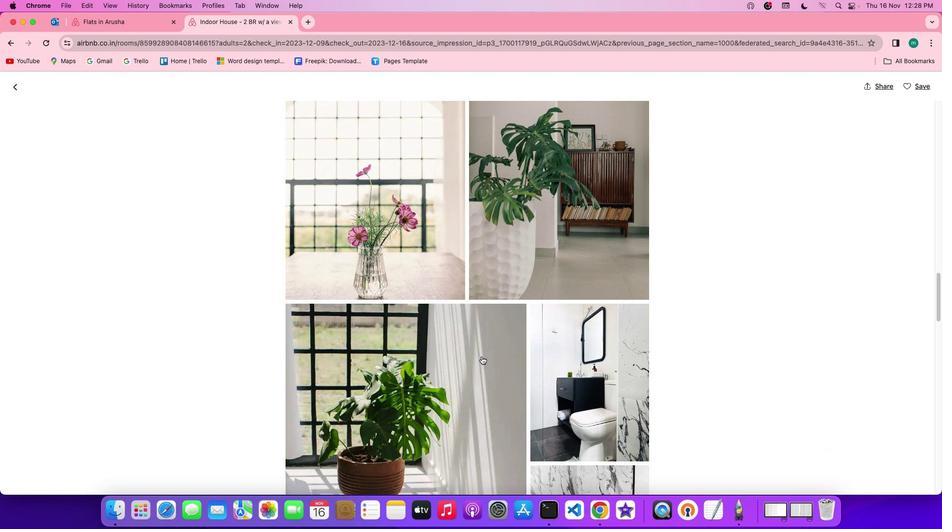 
Action: Mouse scrolled (481, 356) with delta (0, -1)
Screenshot: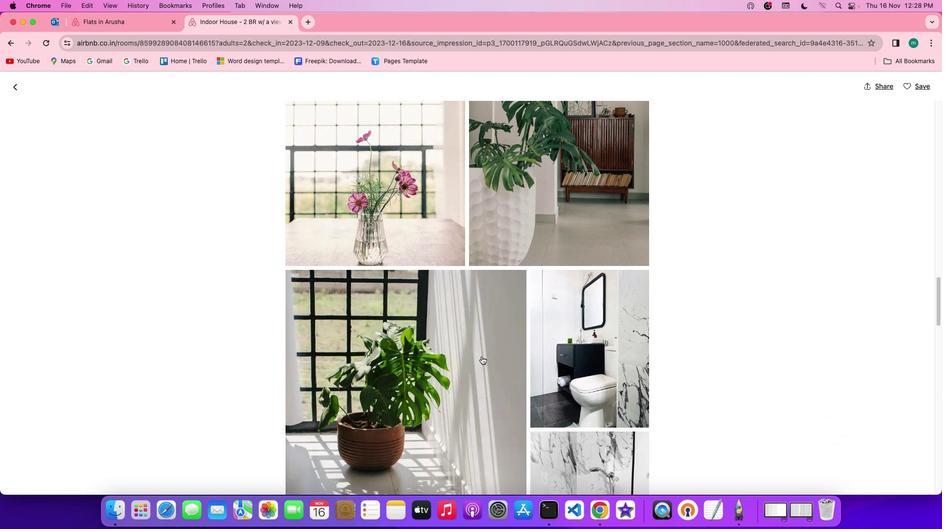 
Action: Mouse scrolled (481, 356) with delta (0, -1)
Screenshot: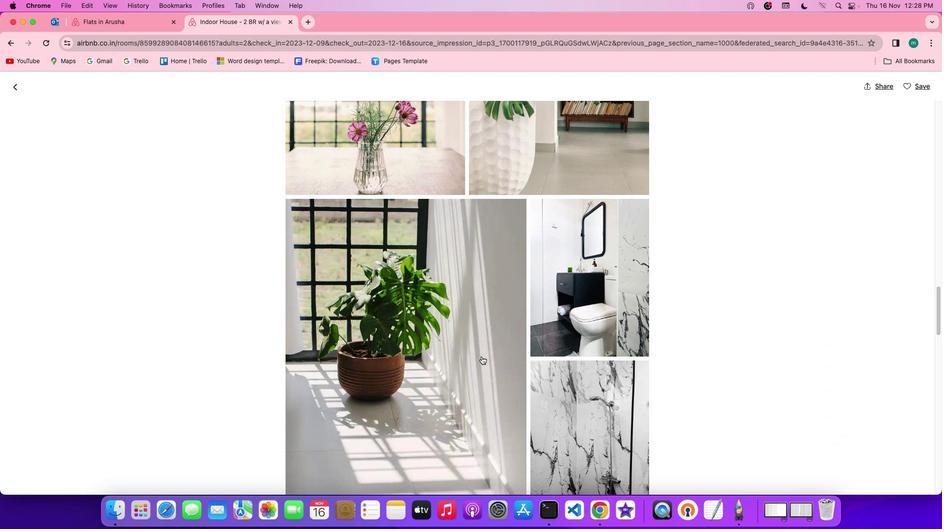 
Action: Mouse scrolled (481, 356) with delta (0, 0)
Screenshot: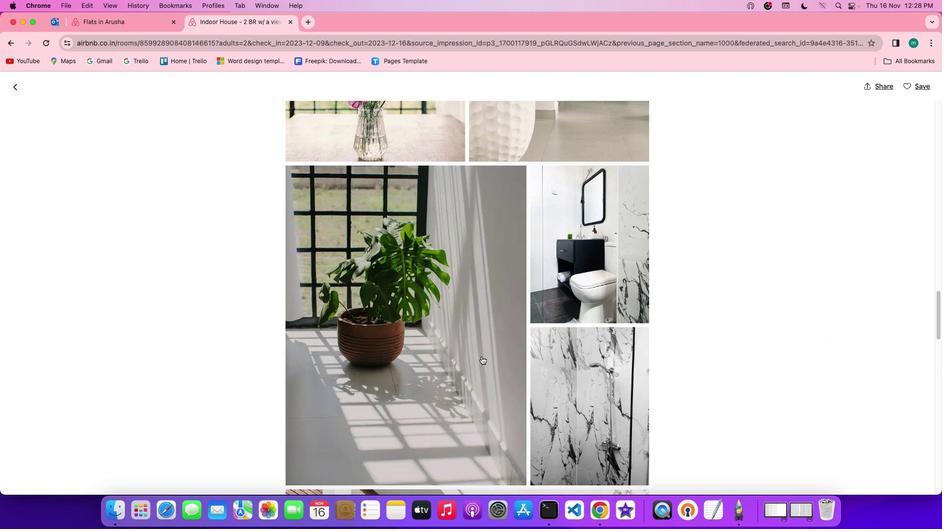 
Action: Mouse scrolled (481, 356) with delta (0, 0)
Screenshot: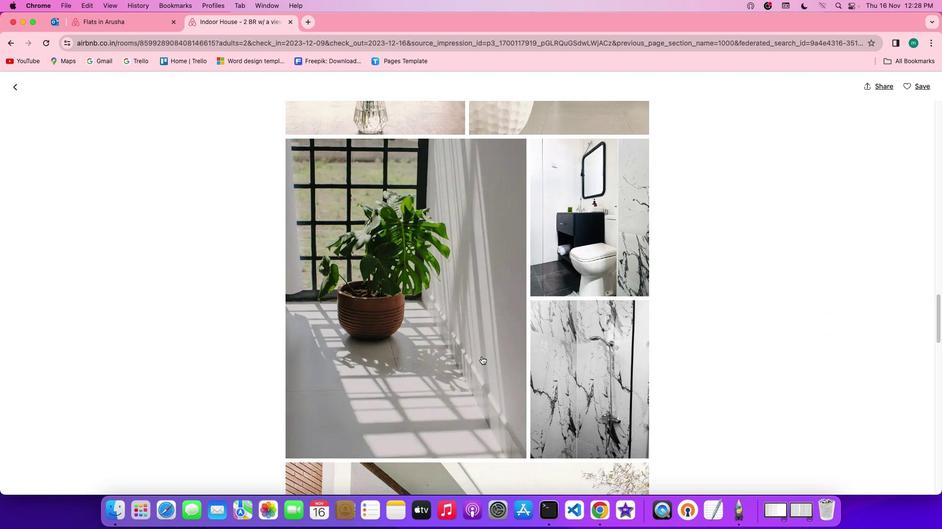 
Action: Mouse scrolled (481, 356) with delta (0, -1)
Screenshot: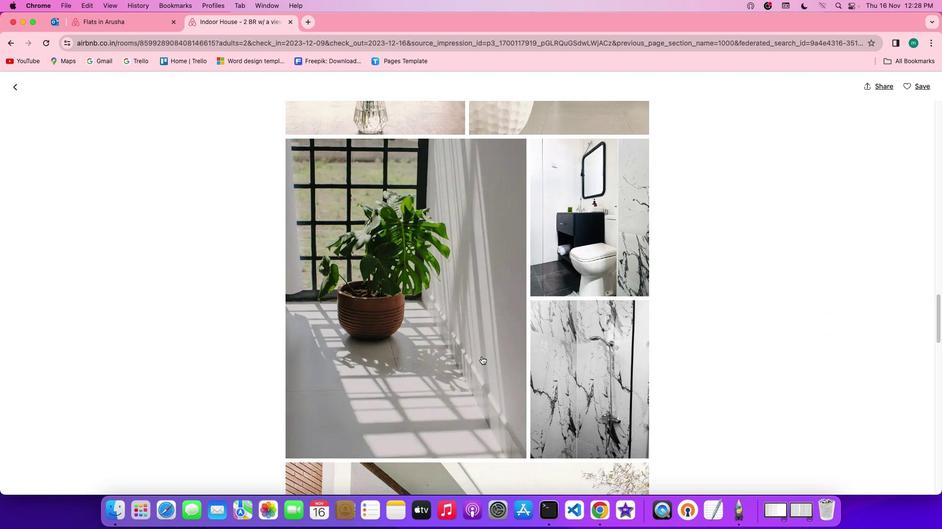 
Action: Mouse scrolled (481, 356) with delta (0, -1)
Screenshot: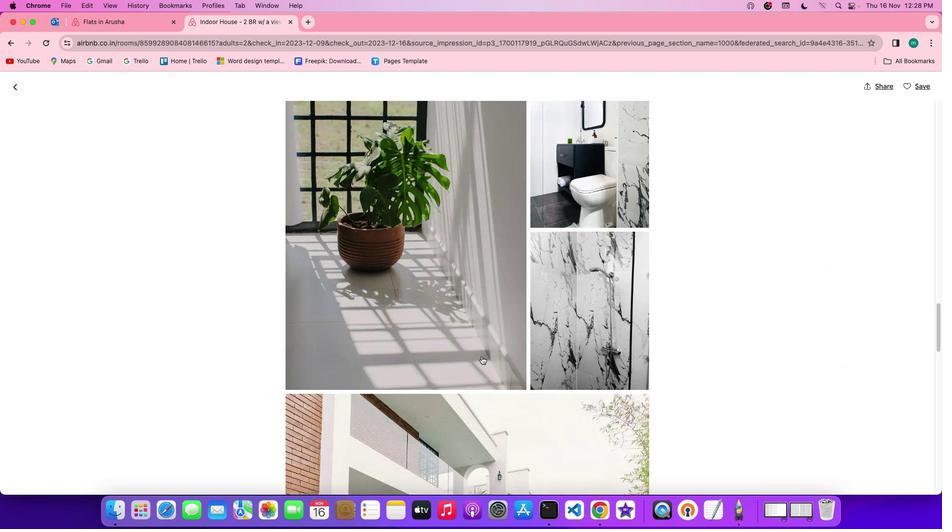 
Action: Mouse scrolled (481, 356) with delta (0, -1)
Screenshot: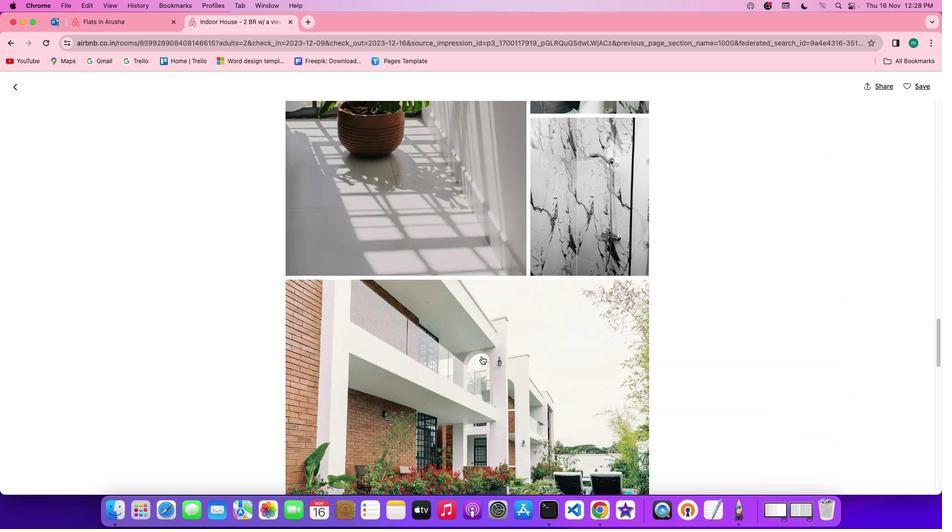 
Action: Mouse scrolled (481, 356) with delta (0, 0)
Screenshot: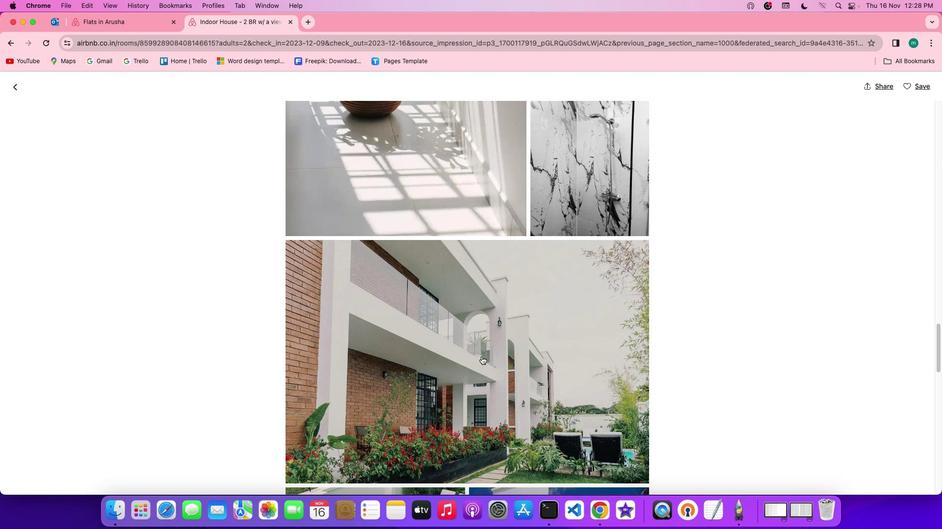 
Action: Mouse scrolled (481, 356) with delta (0, 0)
Screenshot: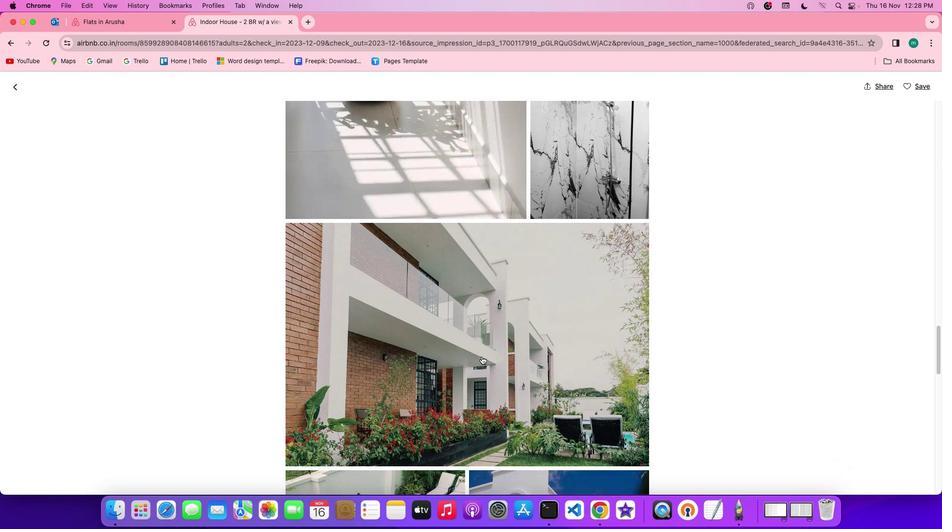 
Action: Mouse scrolled (481, 356) with delta (0, -1)
Screenshot: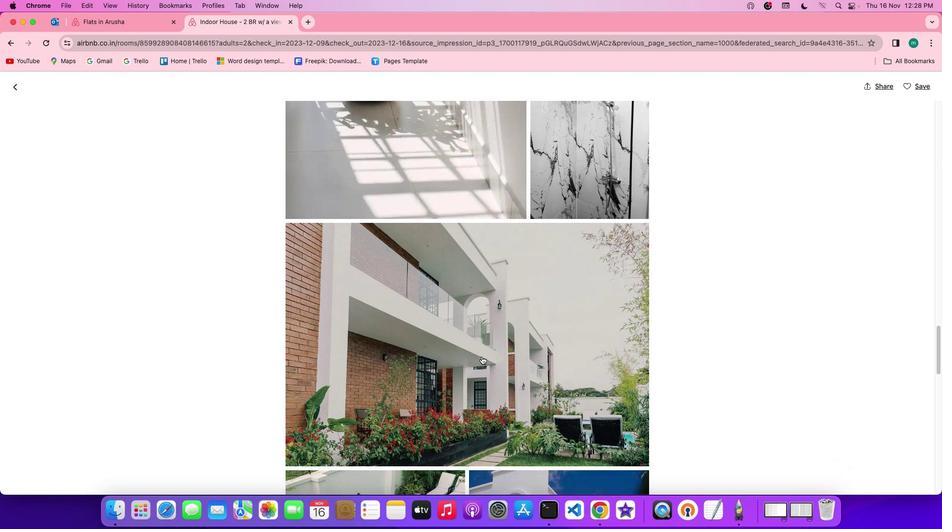 
Action: Mouse scrolled (481, 356) with delta (0, -1)
Screenshot: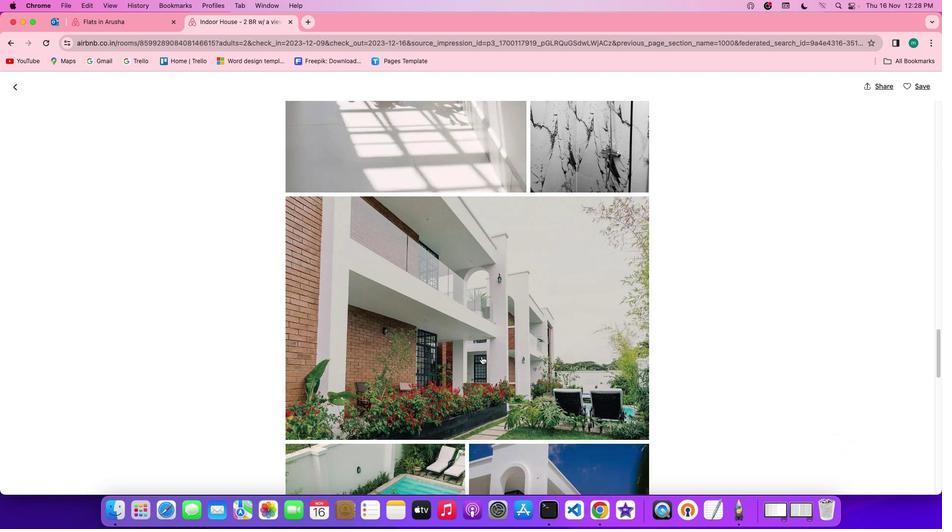 
Action: Mouse scrolled (481, 356) with delta (0, -2)
Screenshot: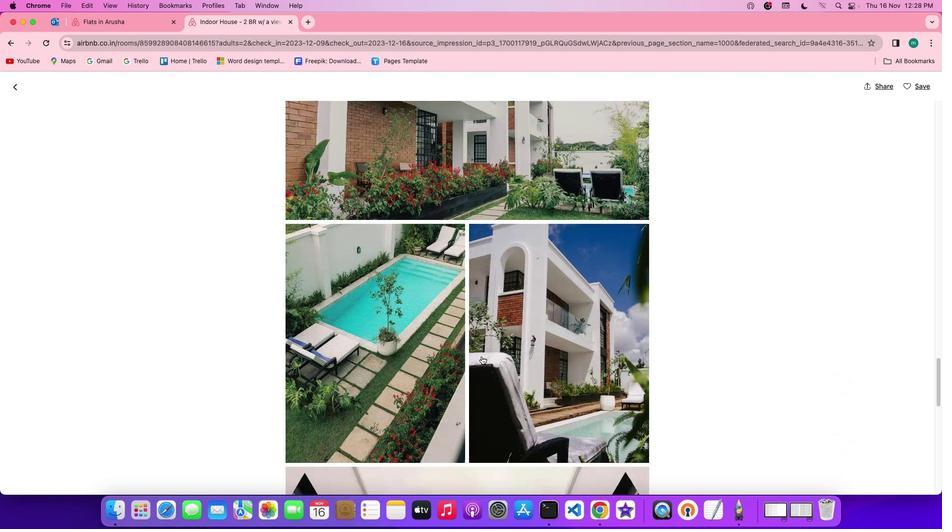 
Action: Mouse scrolled (481, 356) with delta (0, 0)
Screenshot: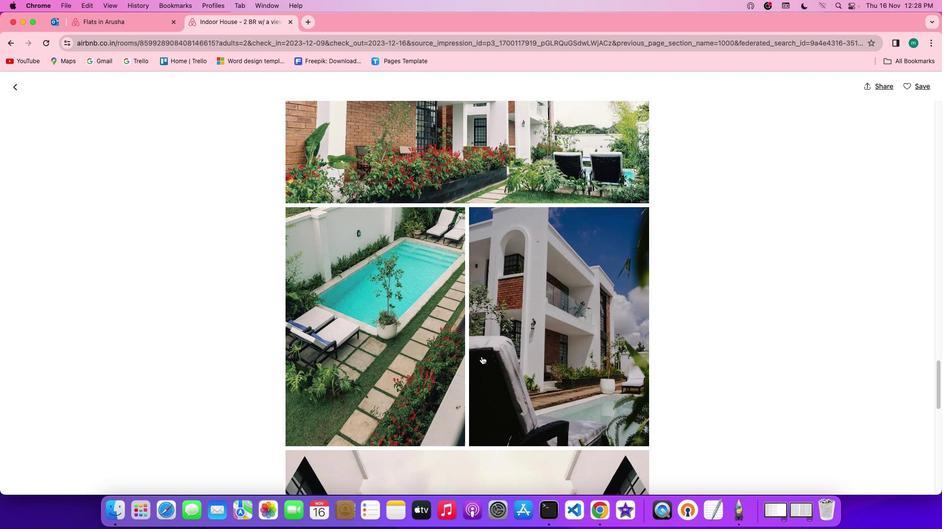 
Action: Mouse scrolled (481, 356) with delta (0, 0)
Screenshot: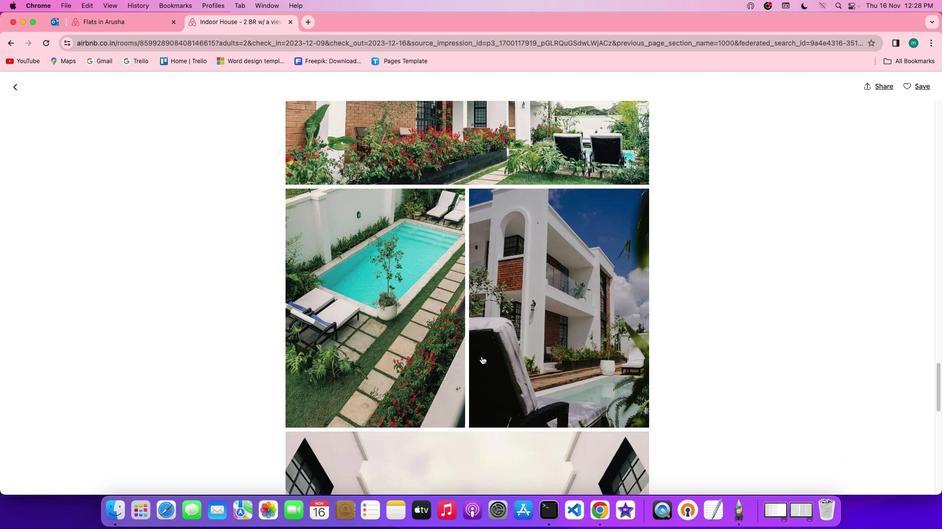 
Action: Mouse scrolled (481, 356) with delta (0, 0)
Screenshot: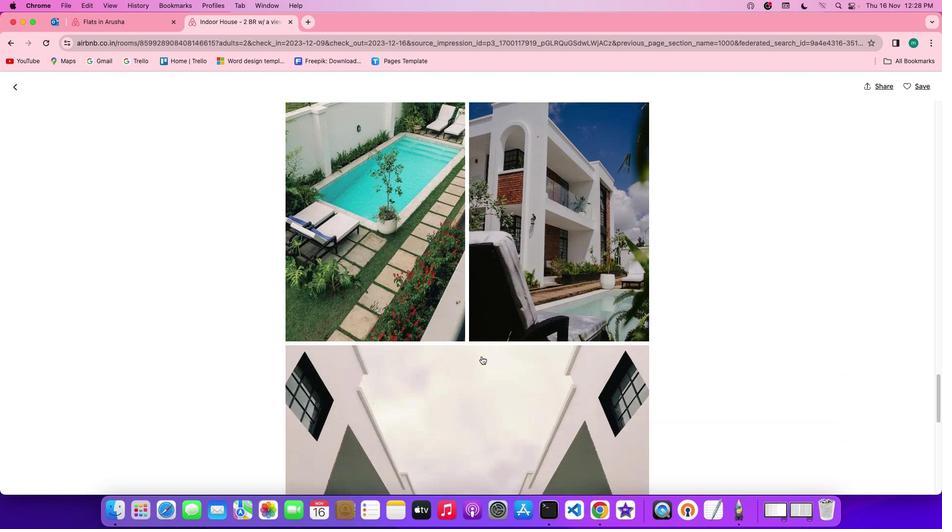 
Action: Mouse scrolled (481, 356) with delta (0, -1)
Screenshot: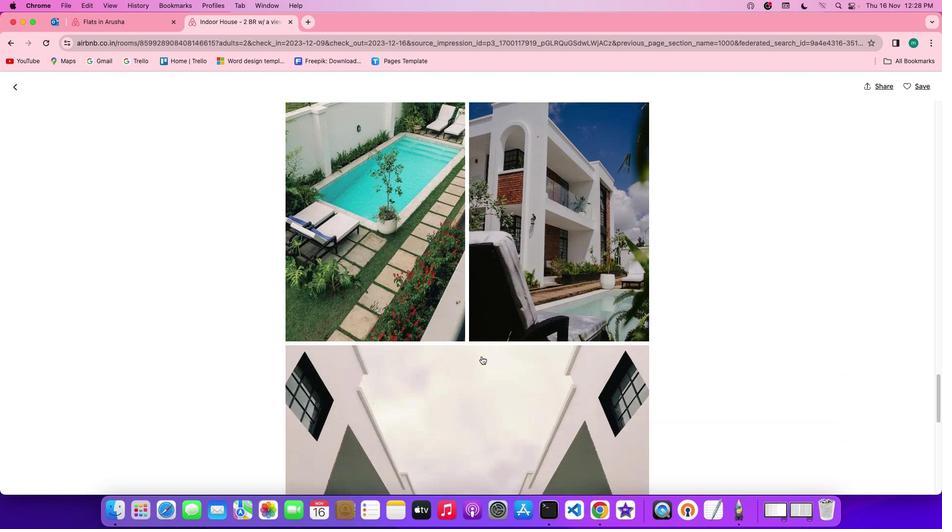 
Action: Mouse scrolled (481, 356) with delta (0, -2)
Screenshot: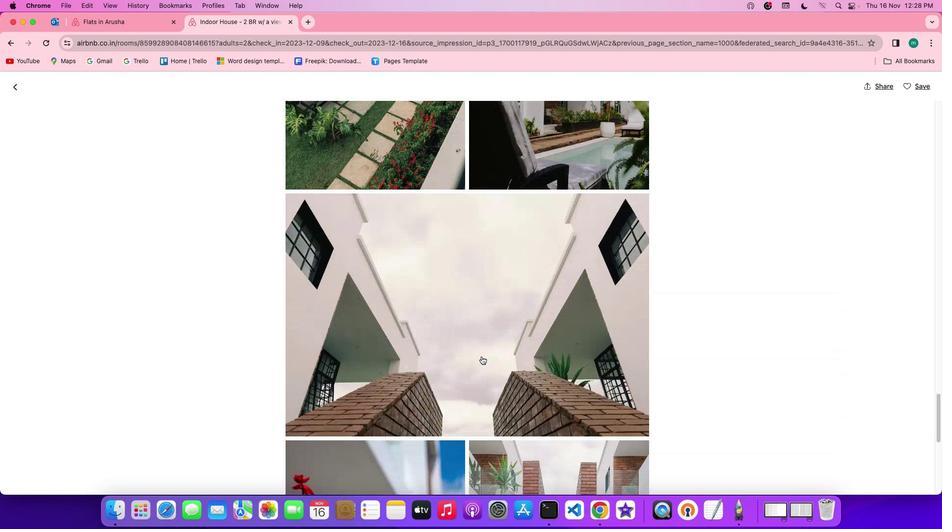 
Action: Mouse scrolled (481, 356) with delta (0, 0)
Screenshot: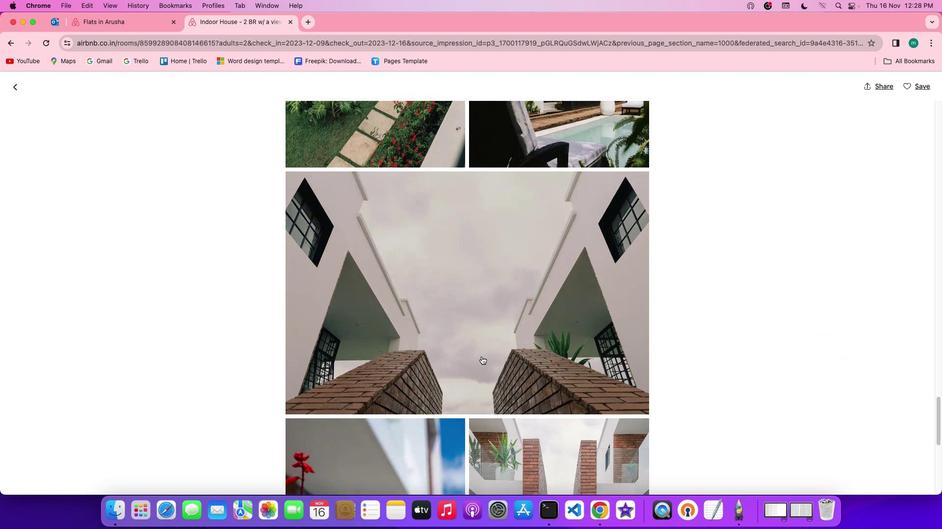 
Action: Mouse scrolled (481, 356) with delta (0, 0)
Screenshot: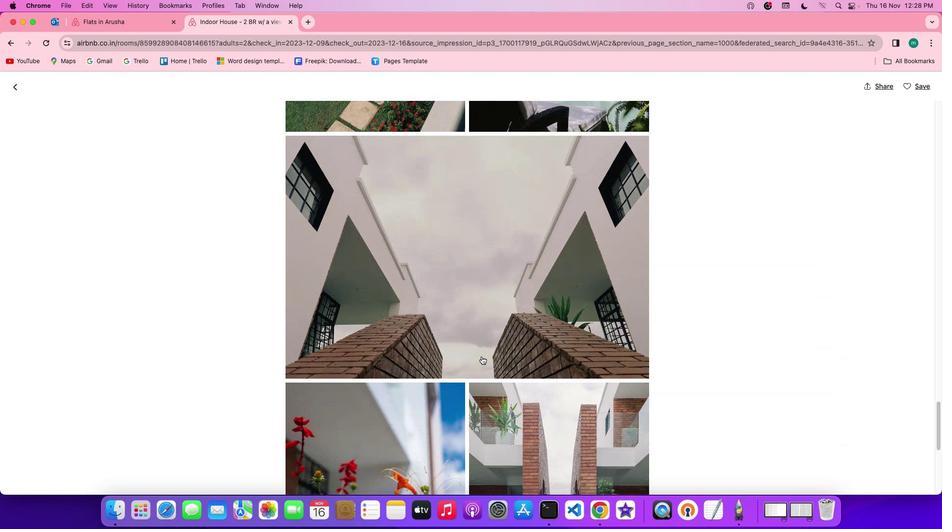 
Action: Mouse scrolled (481, 356) with delta (0, -1)
Screenshot: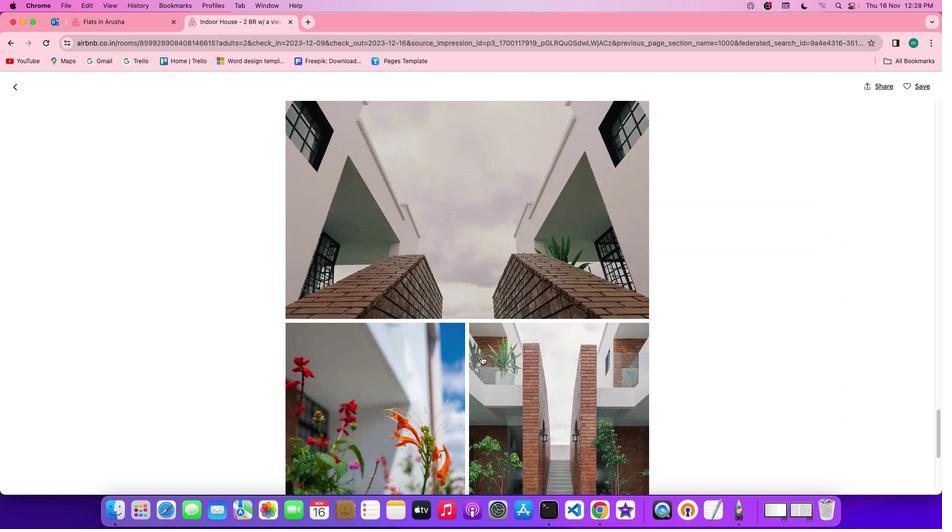 
Action: Mouse scrolled (481, 356) with delta (0, -1)
Screenshot: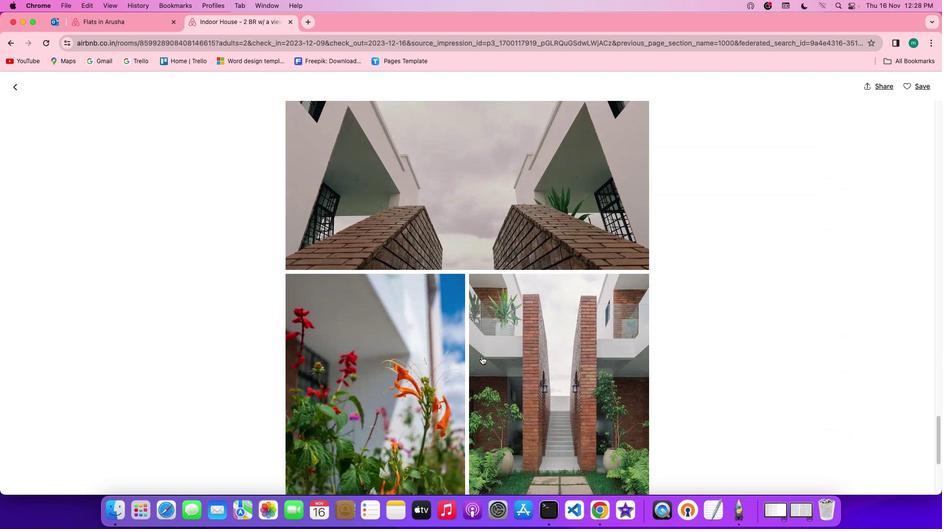 
Action: Mouse scrolled (481, 356) with delta (0, 0)
Screenshot: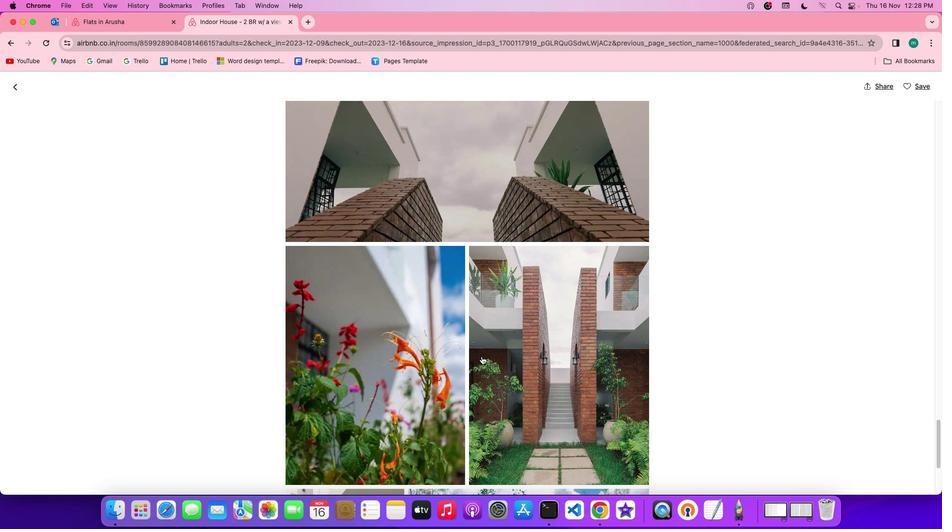 
Action: Mouse scrolled (481, 356) with delta (0, 0)
Screenshot: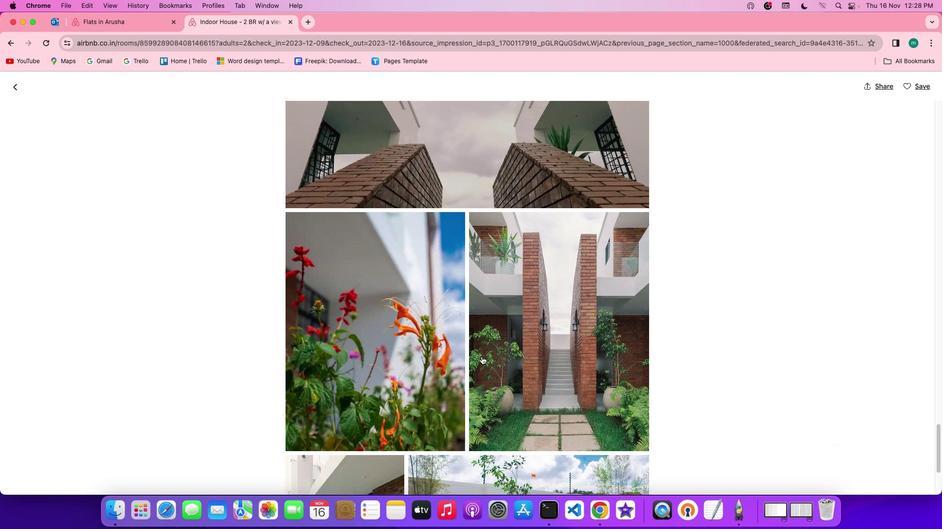 
Action: Mouse scrolled (481, 356) with delta (0, -1)
Screenshot: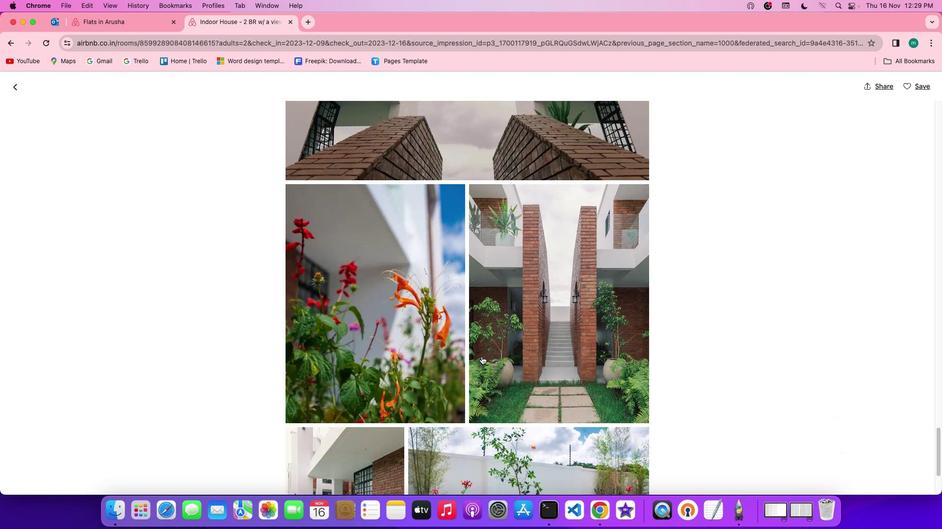 
Action: Mouse scrolled (481, 356) with delta (0, -1)
Screenshot: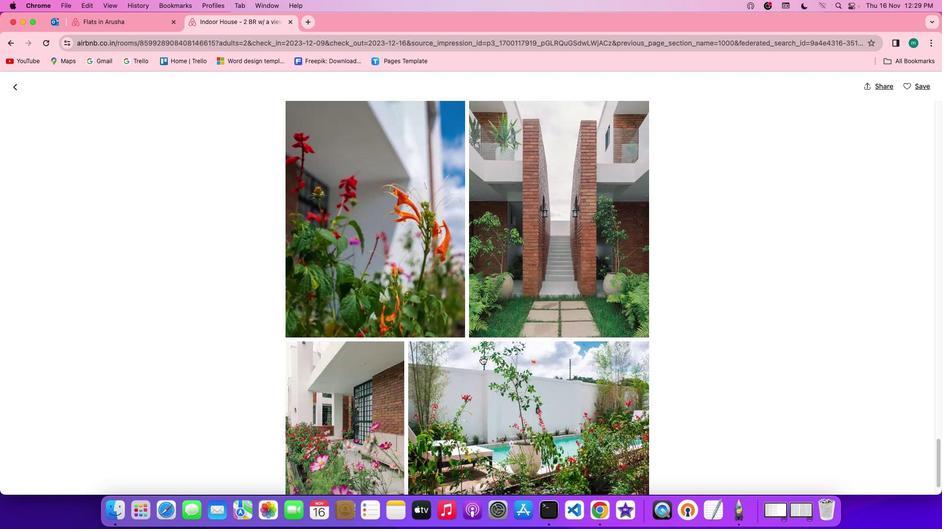 
Action: Mouse scrolled (481, 356) with delta (0, -2)
Screenshot: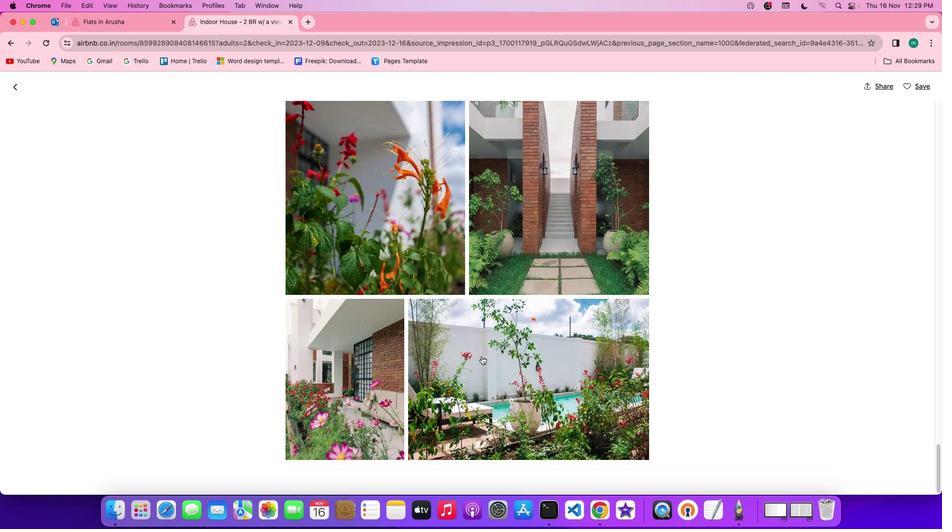 
Action: Mouse moved to (482, 352)
Screenshot: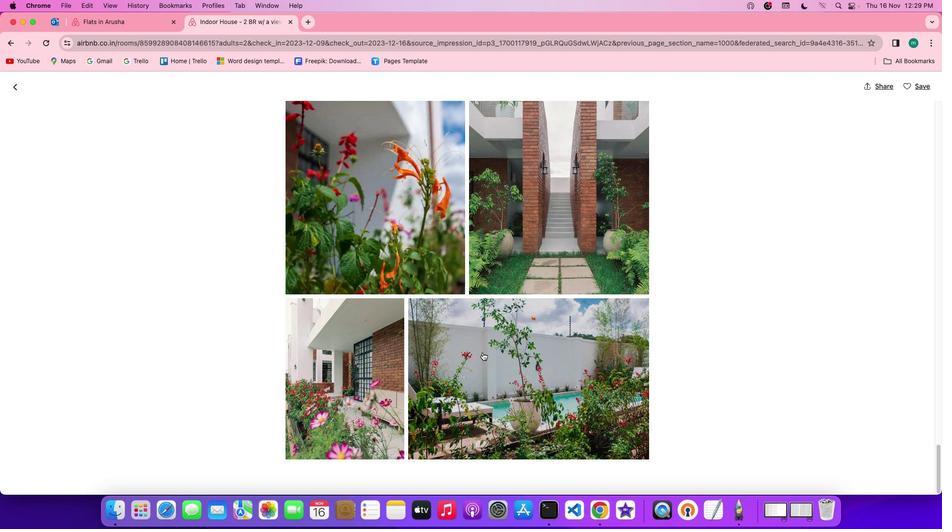 
Action: Mouse scrolled (482, 352) with delta (0, 0)
Screenshot: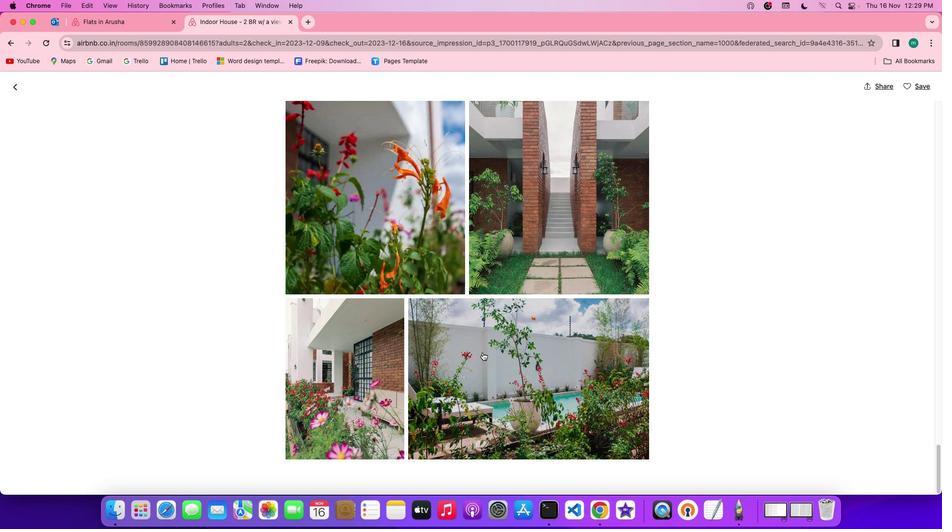 
Action: Mouse scrolled (482, 352) with delta (0, 0)
Screenshot: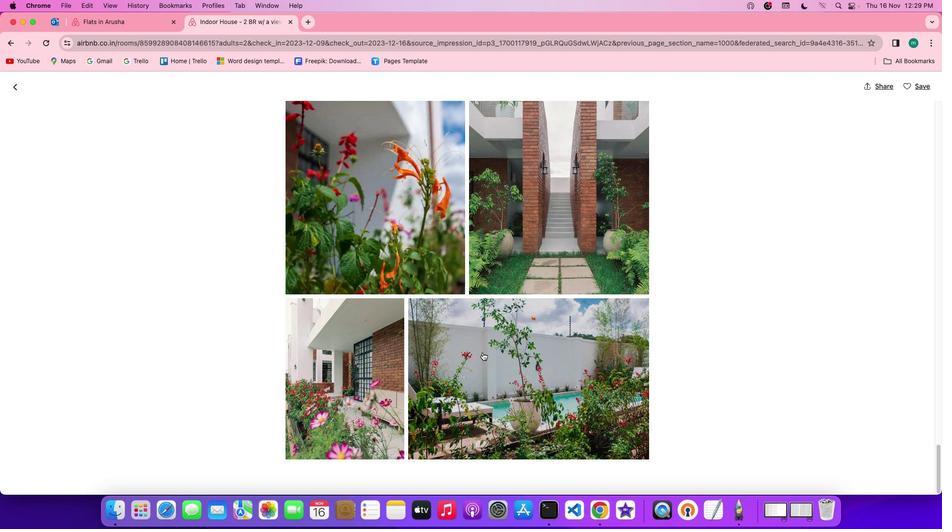 
Action: Mouse scrolled (482, 352) with delta (0, -1)
Screenshot: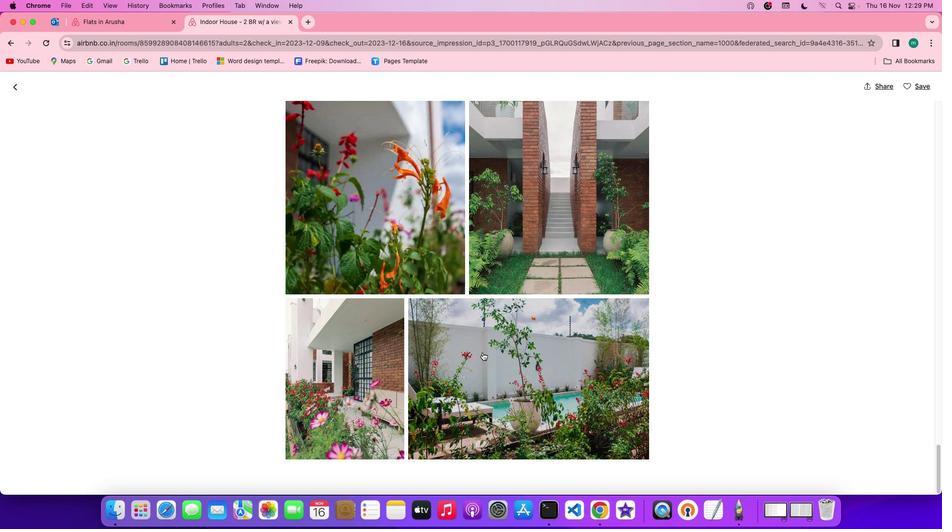 
Action: Mouse scrolled (482, 352) with delta (0, -1)
Screenshot: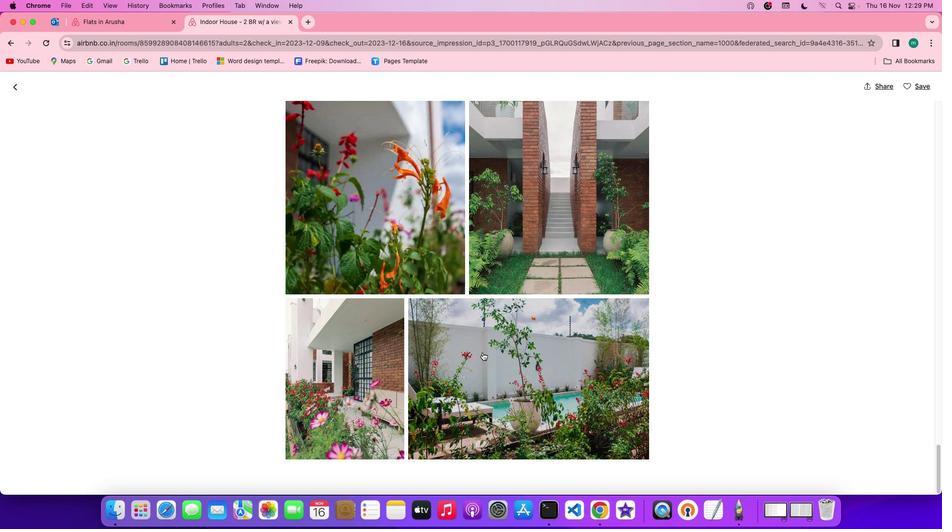 
Action: Mouse scrolled (482, 352) with delta (0, 0)
Screenshot: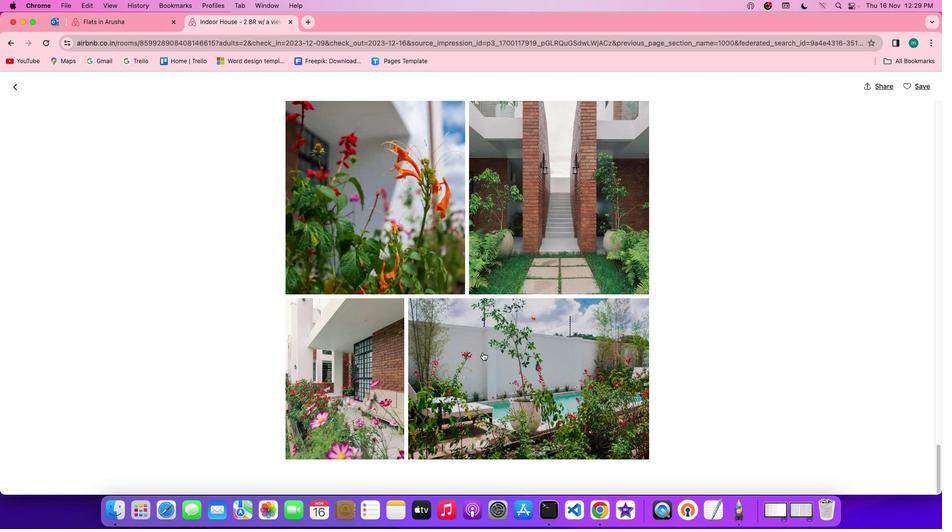
Action: Mouse scrolled (482, 352) with delta (0, 0)
Screenshot: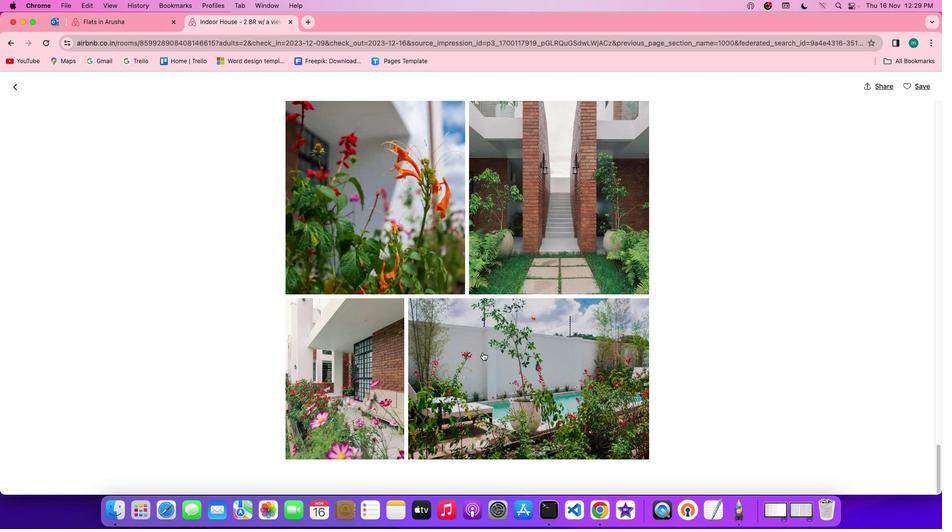 
Action: Mouse scrolled (482, 352) with delta (0, -1)
Screenshot: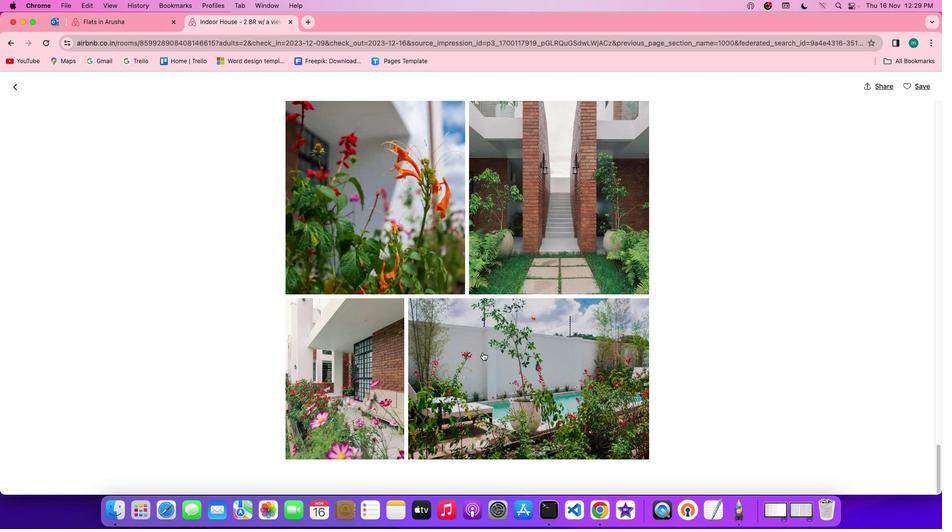 
Action: Mouse scrolled (482, 352) with delta (0, -2)
Screenshot: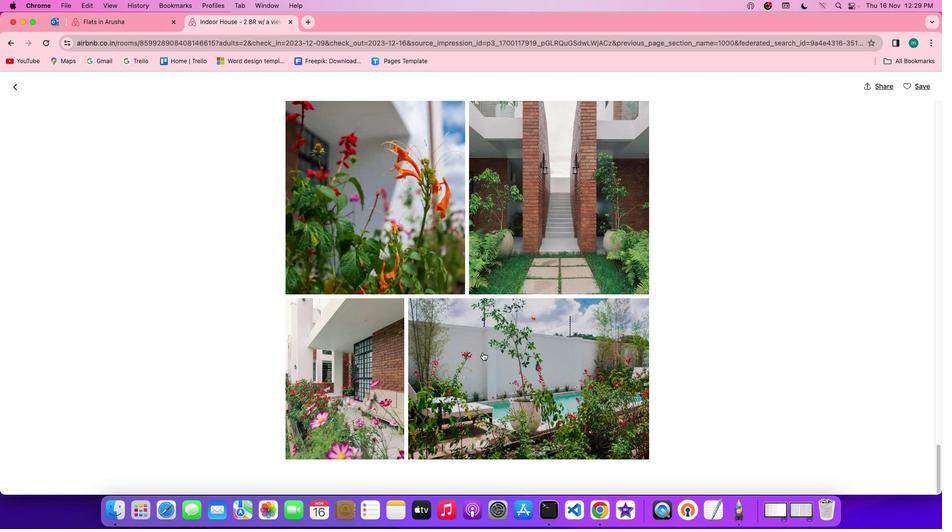 
Action: Mouse moved to (8, 84)
Screenshot: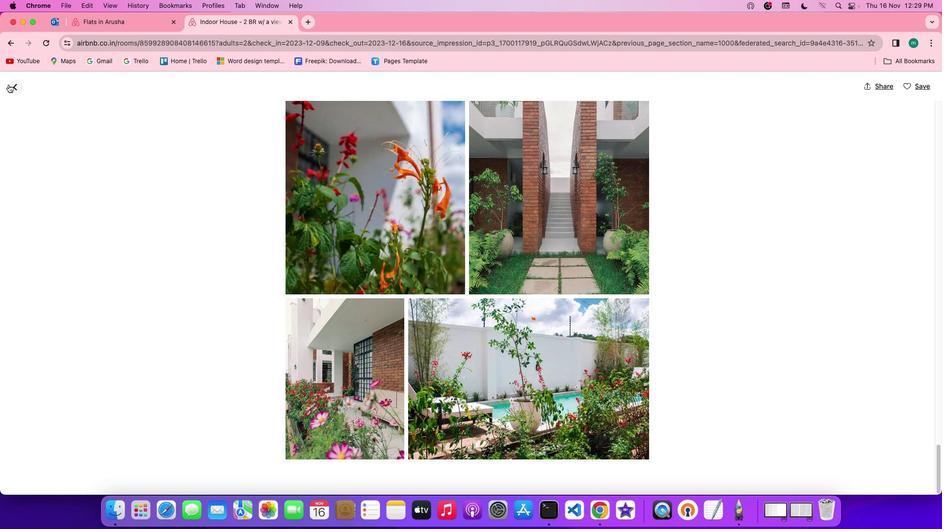
Action: Mouse pressed left at (8, 84)
Screenshot: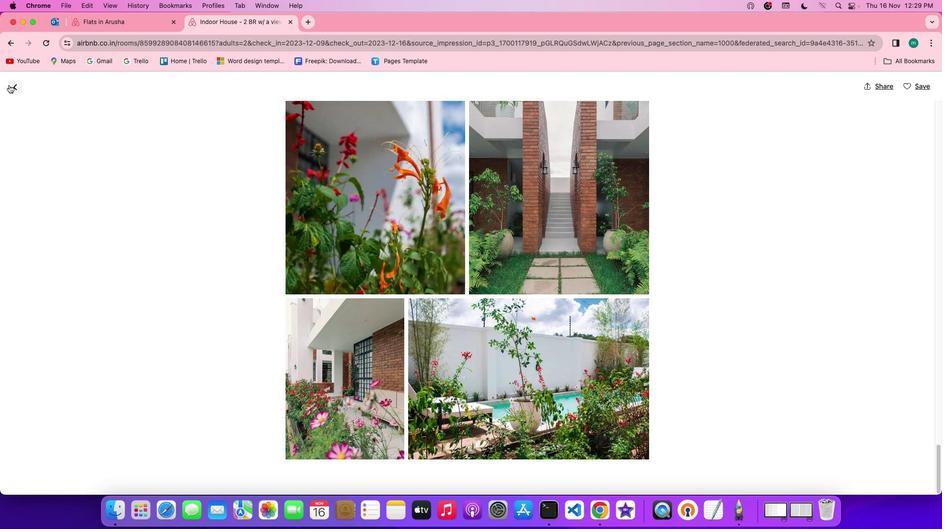 
Action: Mouse moved to (569, 426)
Screenshot: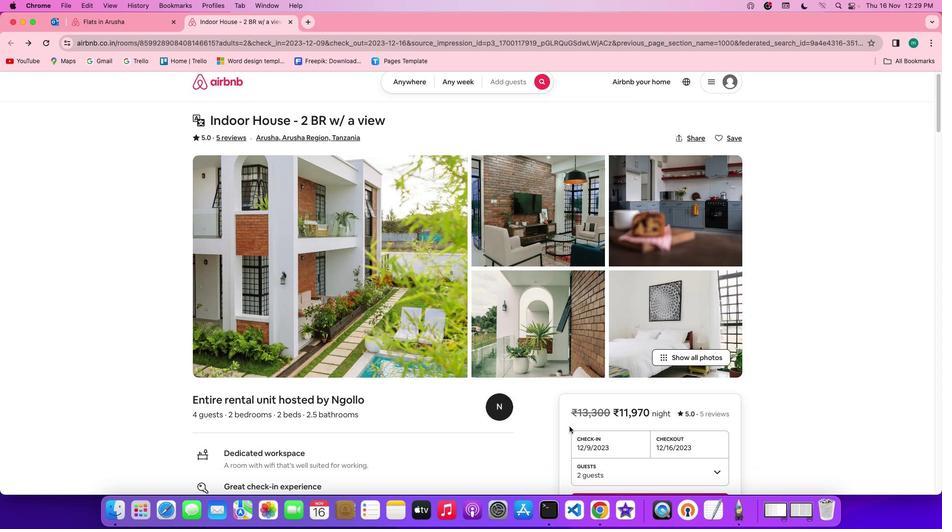 
Action: Mouse scrolled (569, 426) with delta (0, 0)
Screenshot: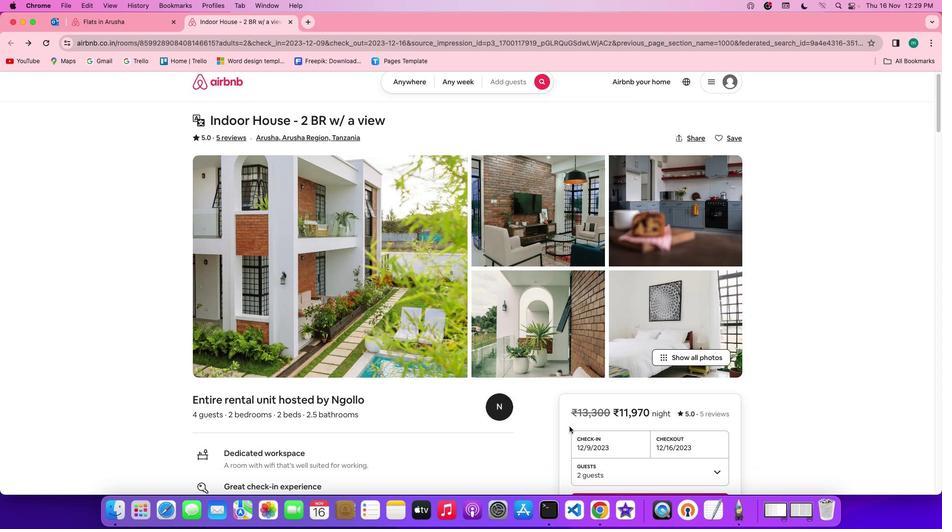 
Action: Mouse scrolled (569, 426) with delta (0, 0)
Screenshot: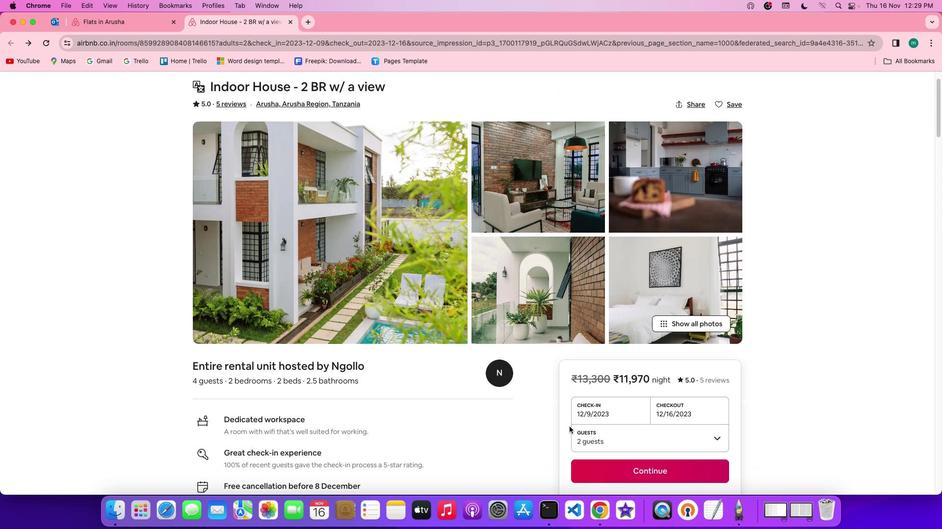 
Action: Mouse scrolled (569, 426) with delta (0, -1)
Screenshot: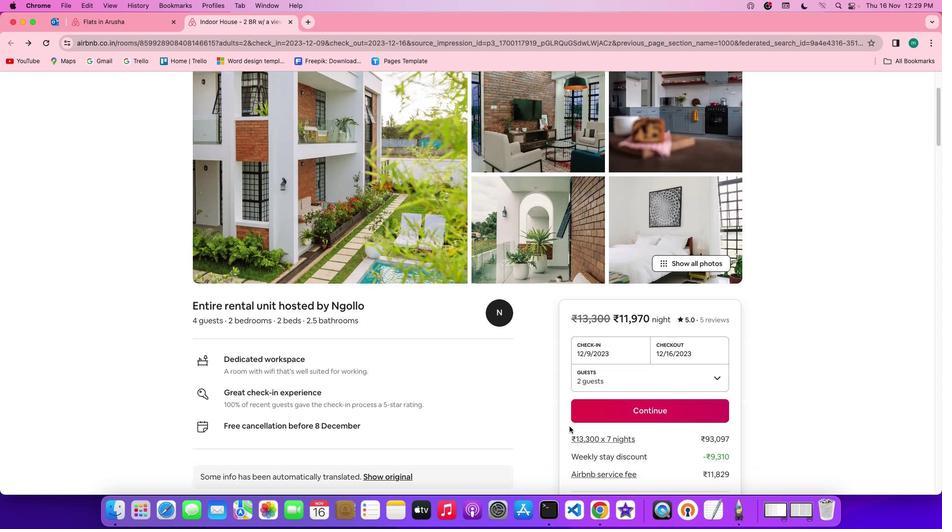 
Action: Mouse scrolled (569, 426) with delta (0, -1)
Screenshot: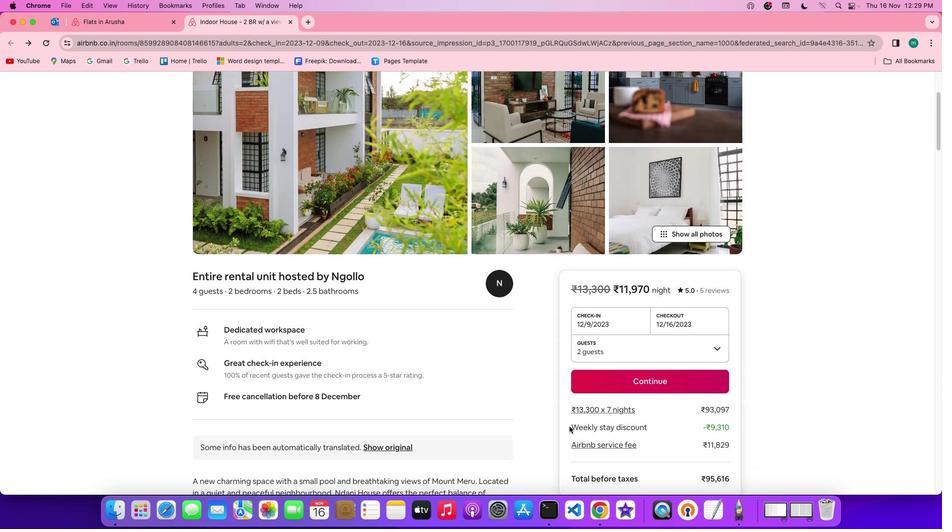
Action: Mouse scrolled (569, 426) with delta (0, 0)
Screenshot: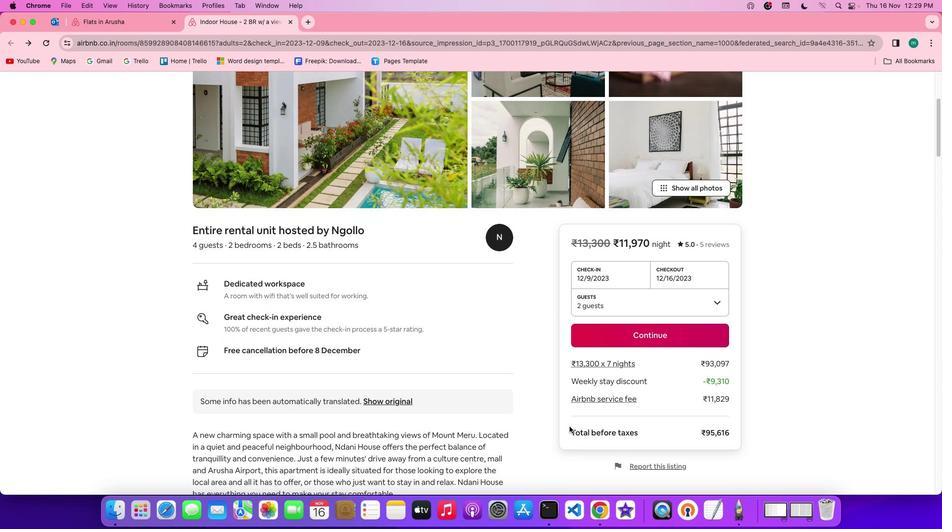 
Action: Mouse scrolled (569, 426) with delta (0, 0)
Screenshot: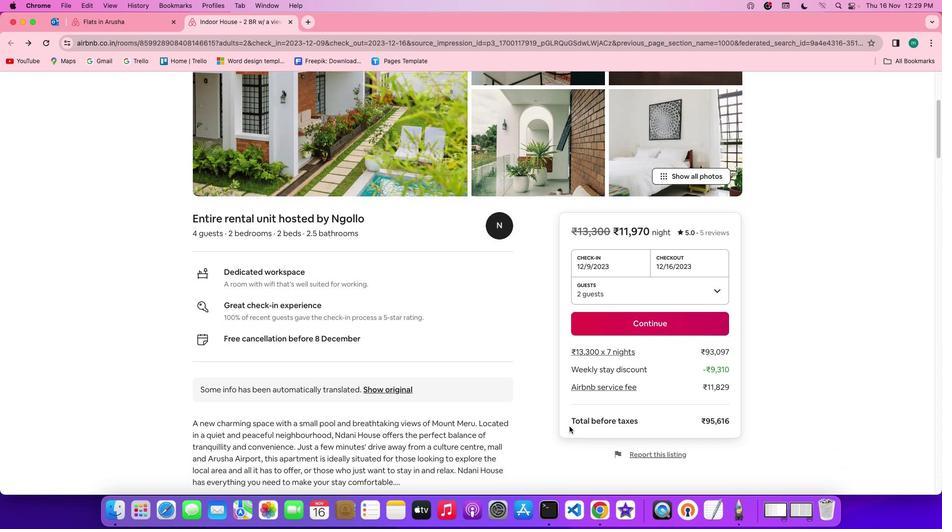 
Action: Mouse scrolled (569, 426) with delta (0, 0)
Screenshot: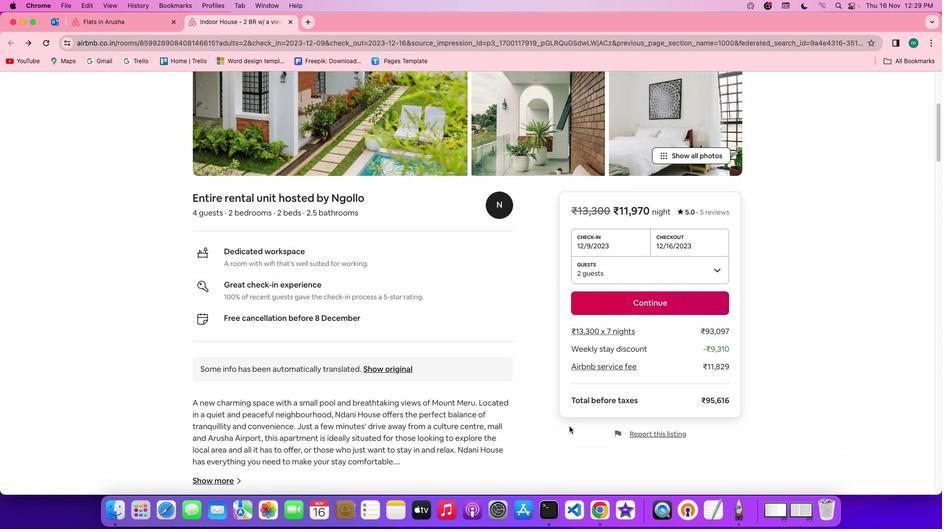 
Action: Mouse scrolled (569, 426) with delta (0, -1)
Screenshot: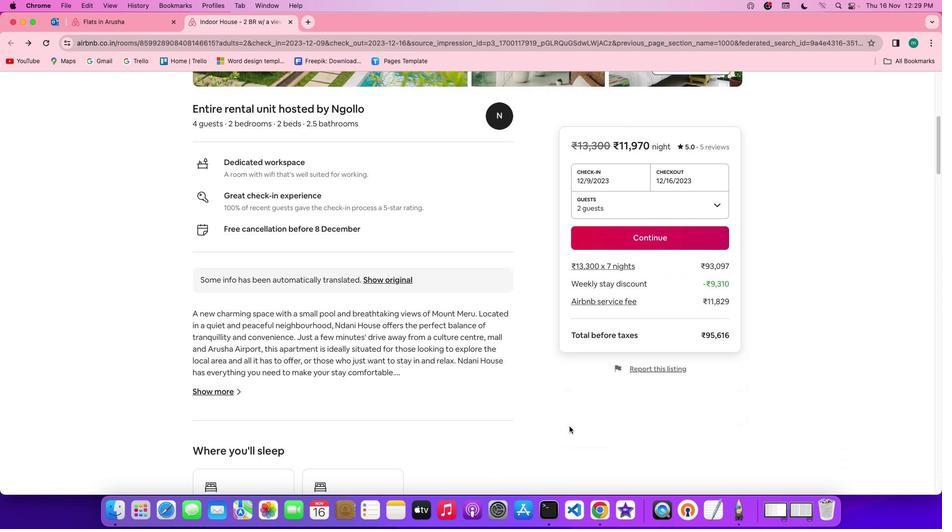 
Action: Mouse moved to (230, 380)
Screenshot: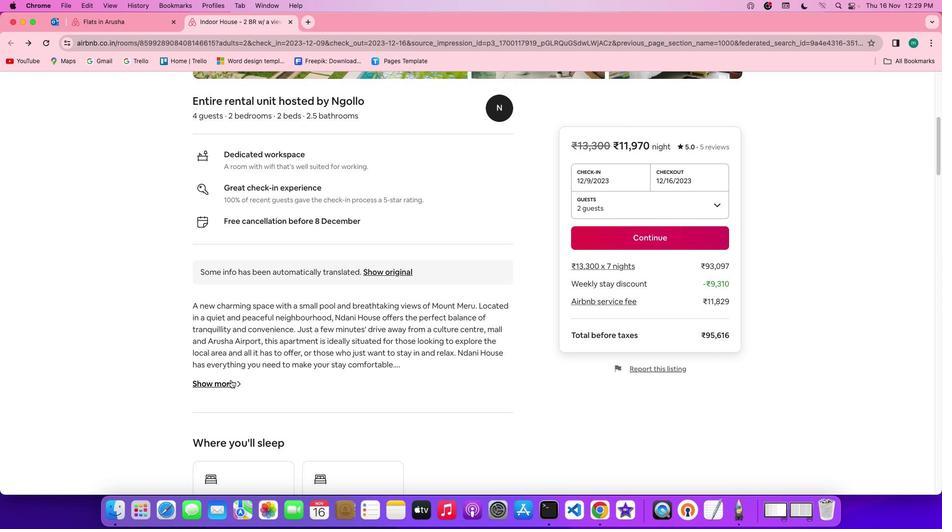 
Action: Mouse pressed left at (230, 380)
Screenshot: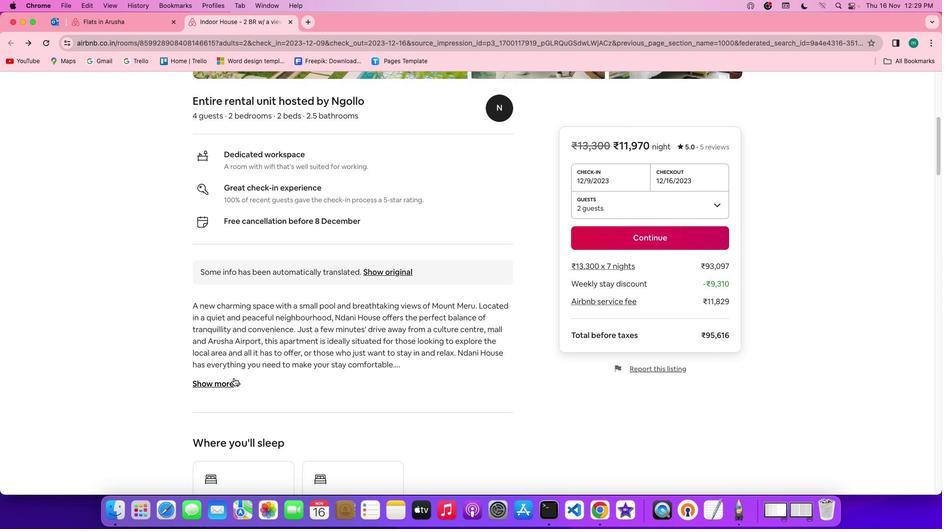 
Action: Mouse moved to (226, 381)
Screenshot: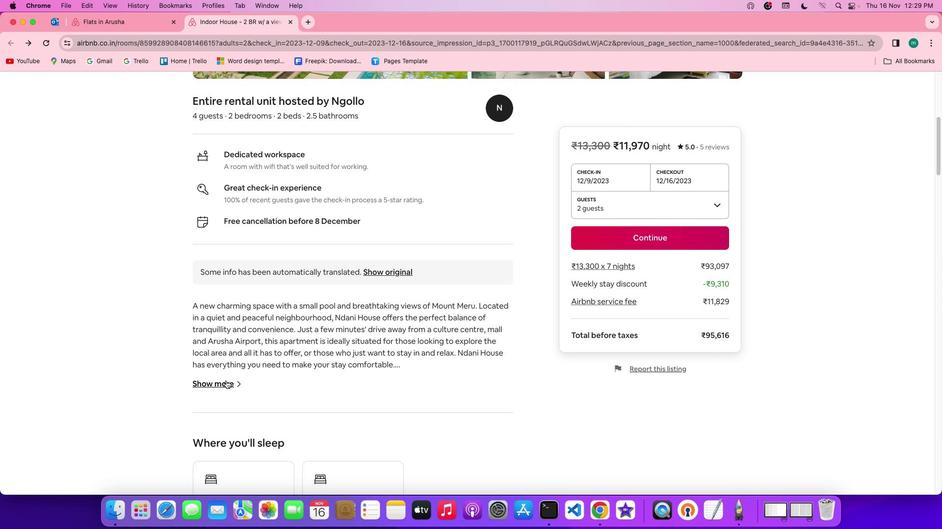 
Action: Mouse pressed left at (226, 381)
Screenshot: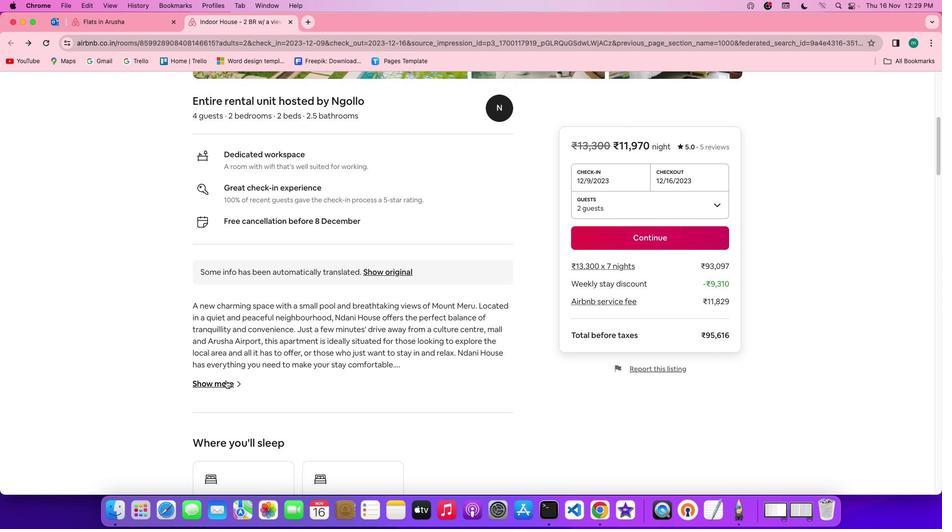 
Action: Mouse moved to (409, 393)
Screenshot: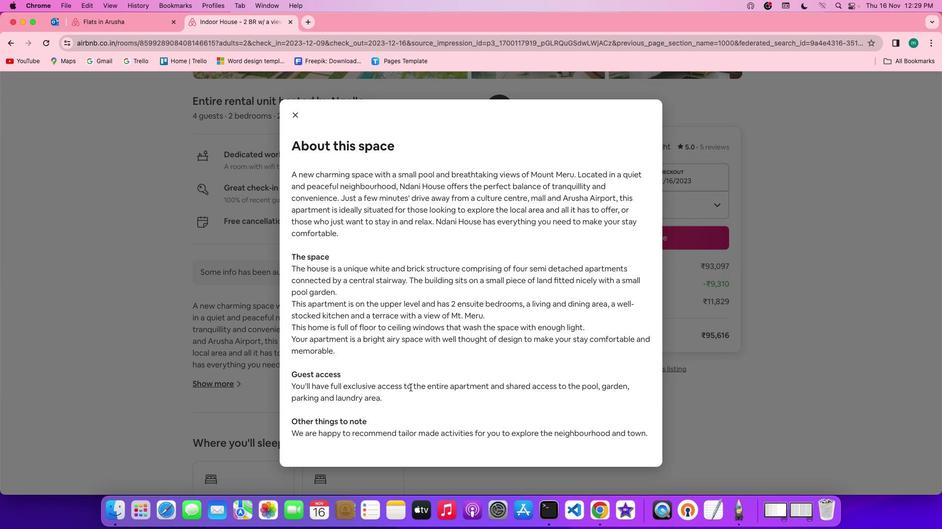 
Action: Mouse scrolled (409, 393) with delta (0, 0)
Screenshot: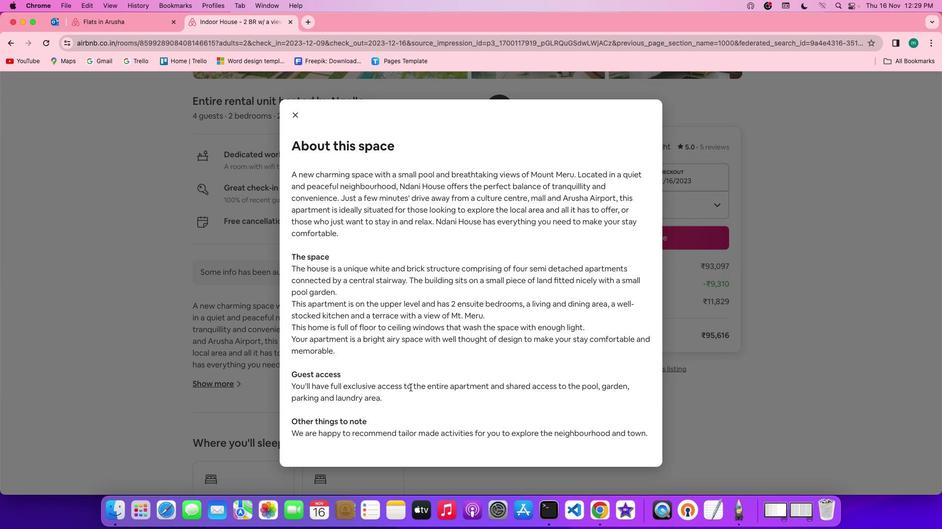 
Action: Mouse moved to (409, 390)
Screenshot: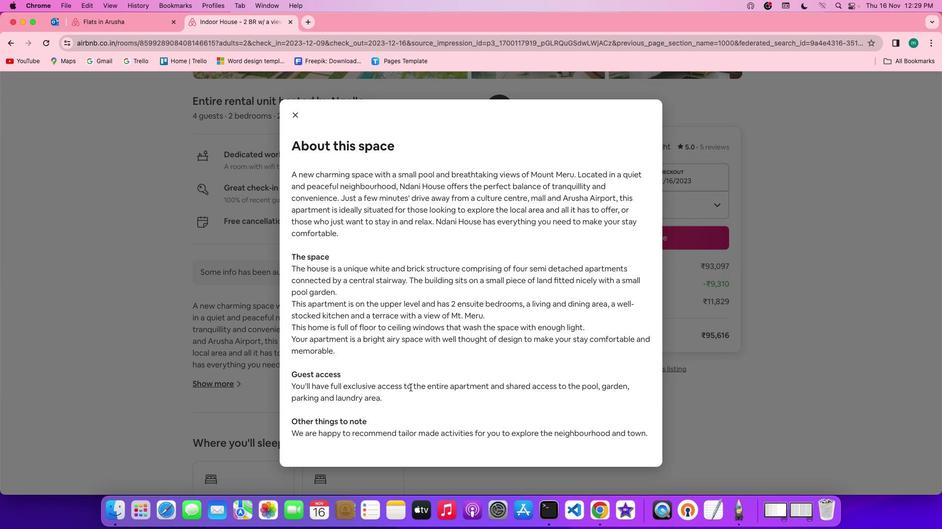 
Action: Mouse scrolled (409, 390) with delta (0, 0)
Screenshot: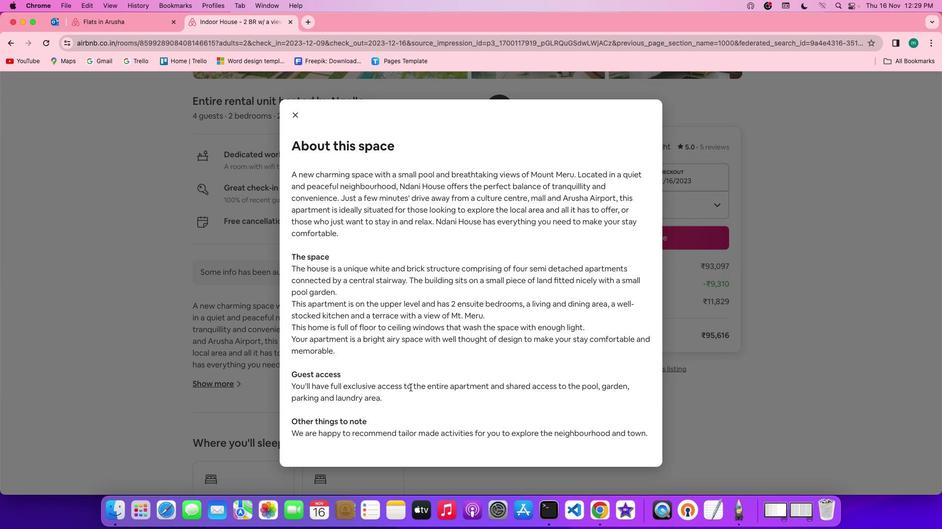 
Action: Mouse moved to (410, 390)
Screenshot: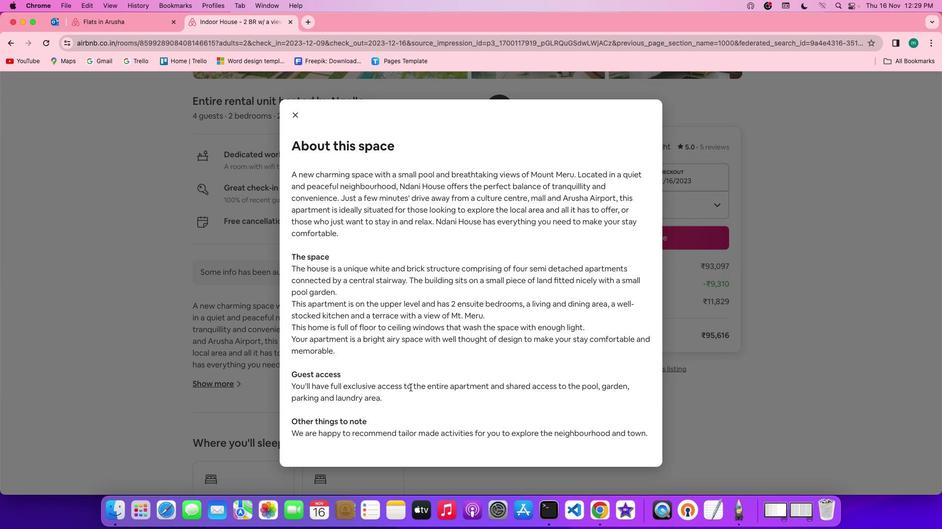 
Action: Mouse scrolled (410, 390) with delta (0, -1)
Screenshot: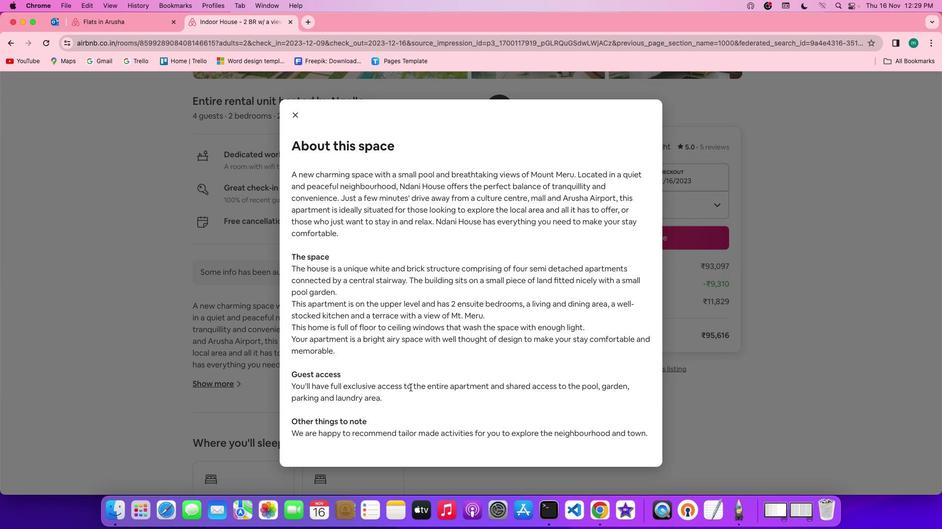 
Action: Mouse moved to (410, 388)
Screenshot: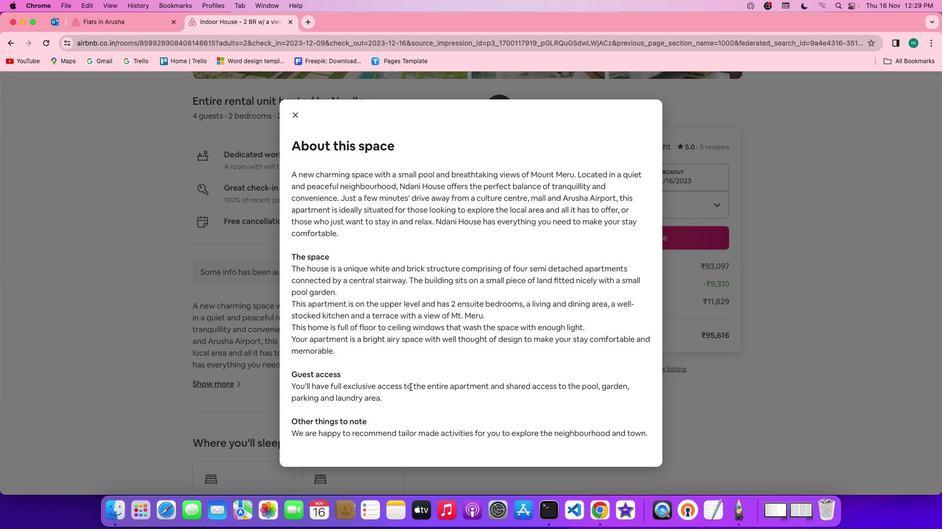 
Action: Mouse scrolled (410, 388) with delta (0, -2)
Screenshot: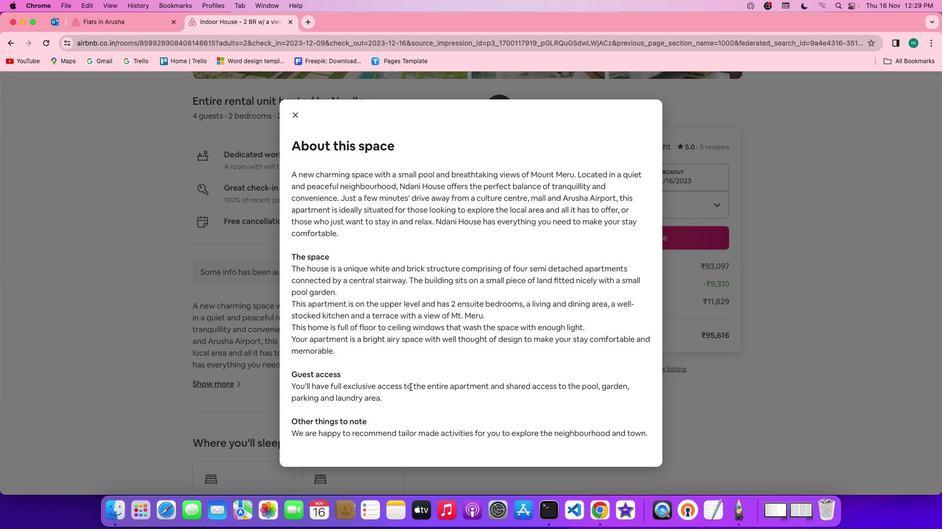 
Action: Mouse moved to (410, 388)
Screenshot: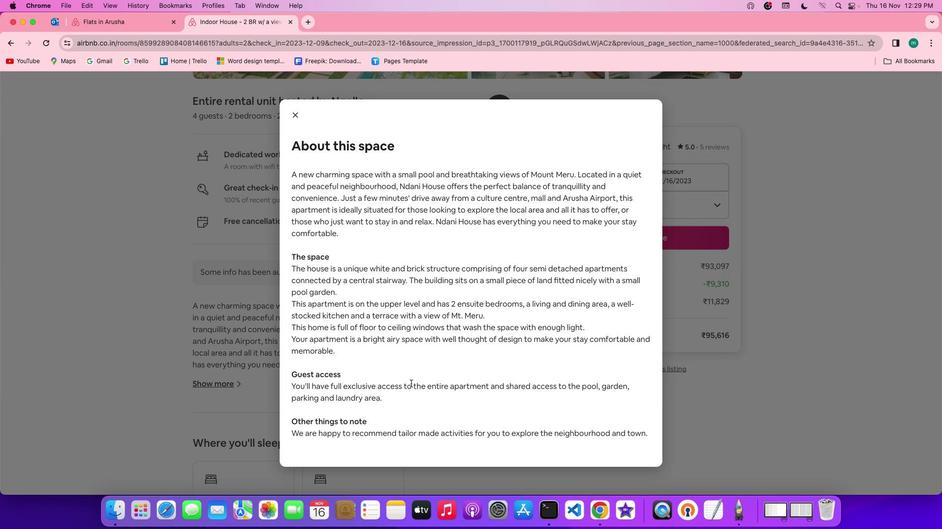 
Action: Mouse scrolled (410, 388) with delta (0, -2)
Screenshot: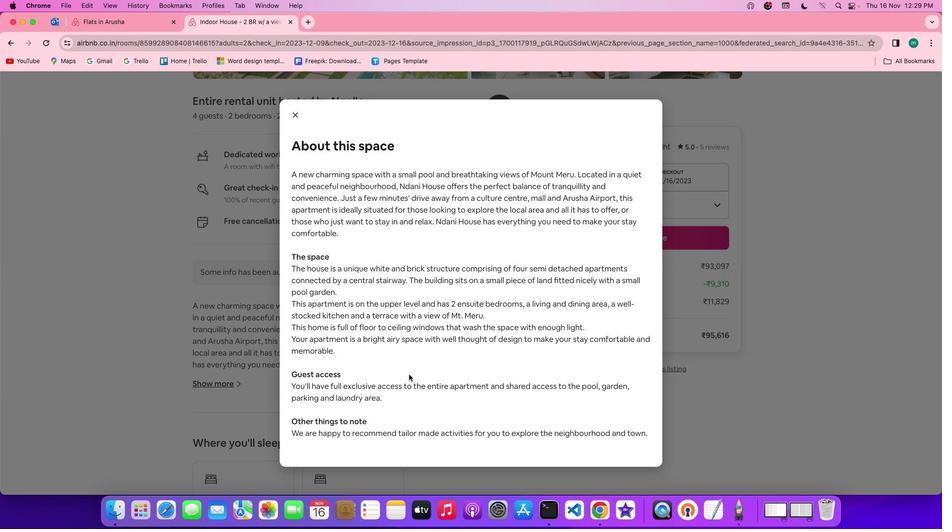 
Action: Mouse moved to (294, 112)
Screenshot: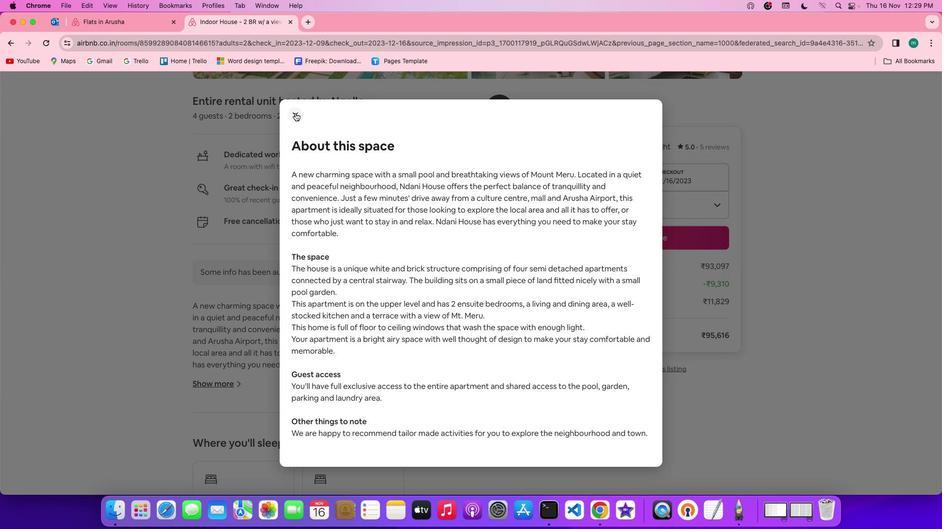 
Action: Mouse pressed left at (294, 112)
Screenshot: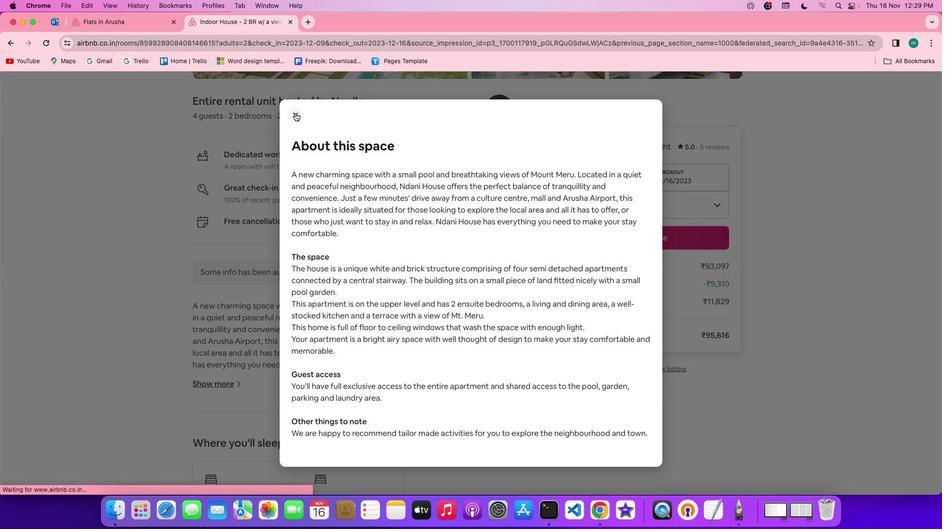 
Action: Mouse moved to (379, 386)
Screenshot: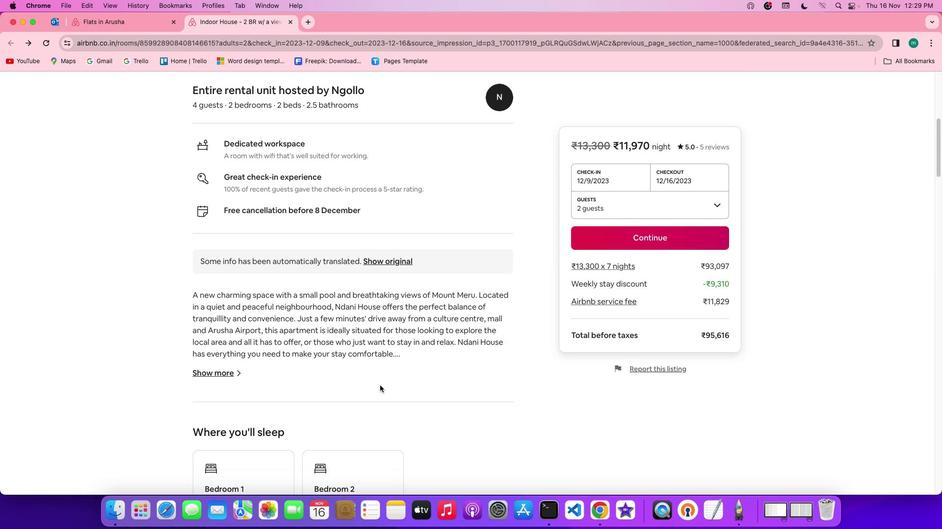 
Action: Mouse scrolled (379, 386) with delta (0, 0)
Screenshot: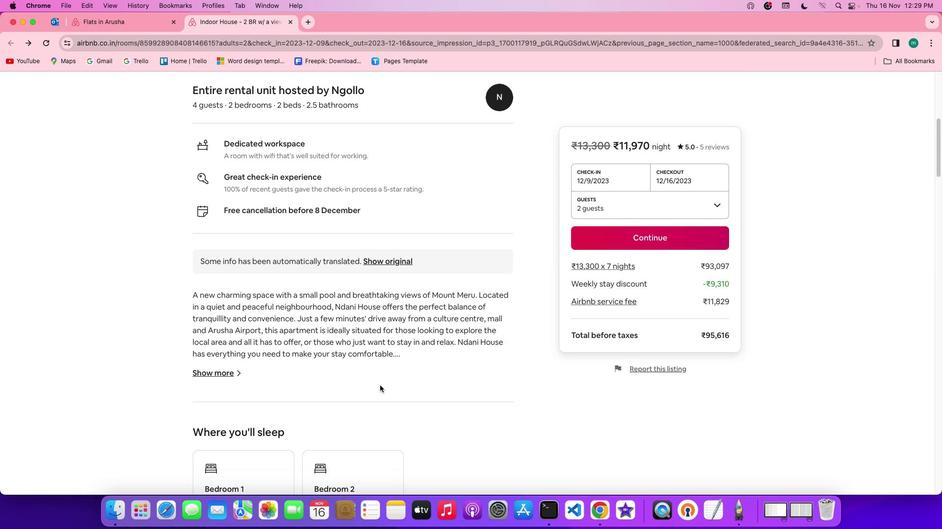 
Action: Mouse scrolled (379, 386) with delta (0, 0)
Screenshot: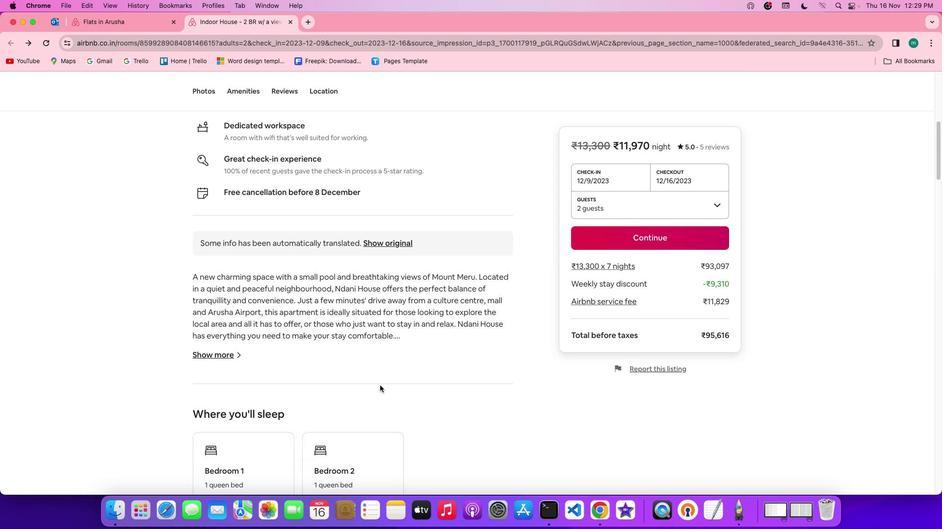 
Action: Mouse scrolled (379, 386) with delta (0, -1)
Screenshot: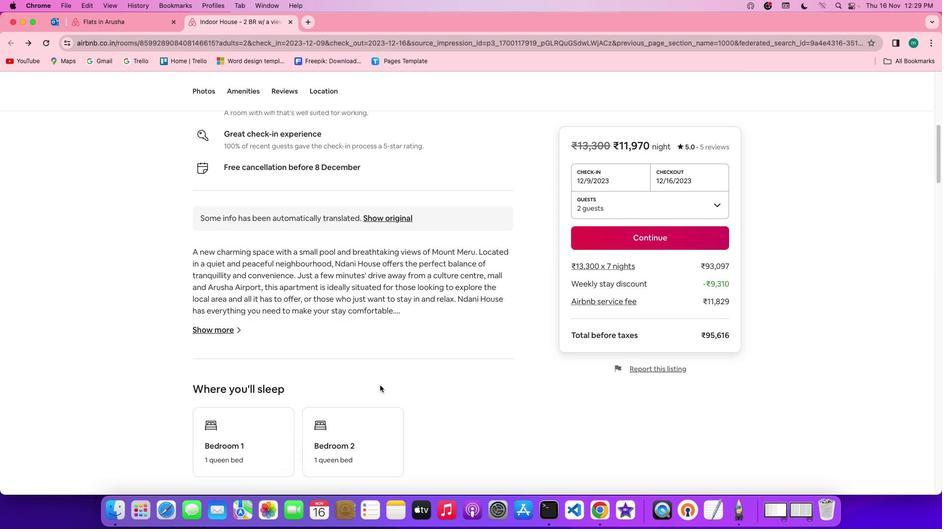 
Action: Mouse scrolled (379, 386) with delta (0, -1)
Screenshot: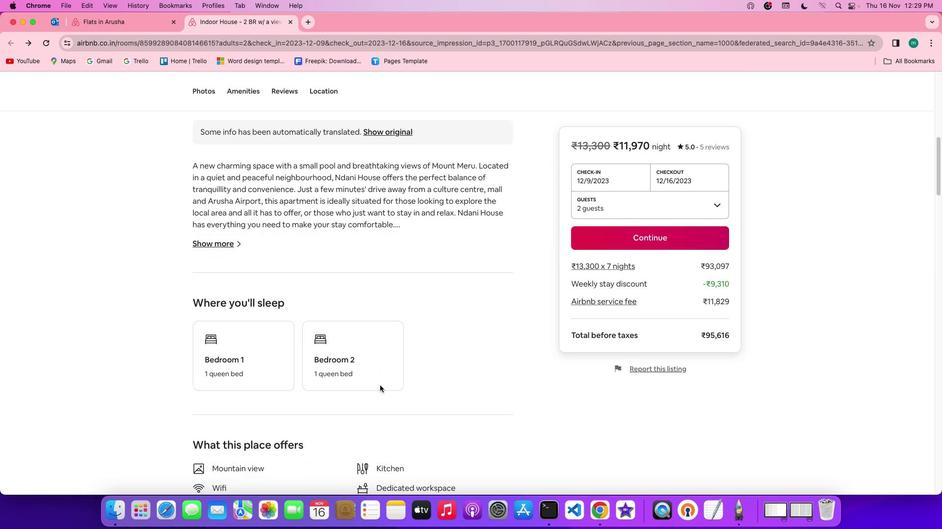 
Action: Mouse scrolled (379, 386) with delta (0, 0)
Screenshot: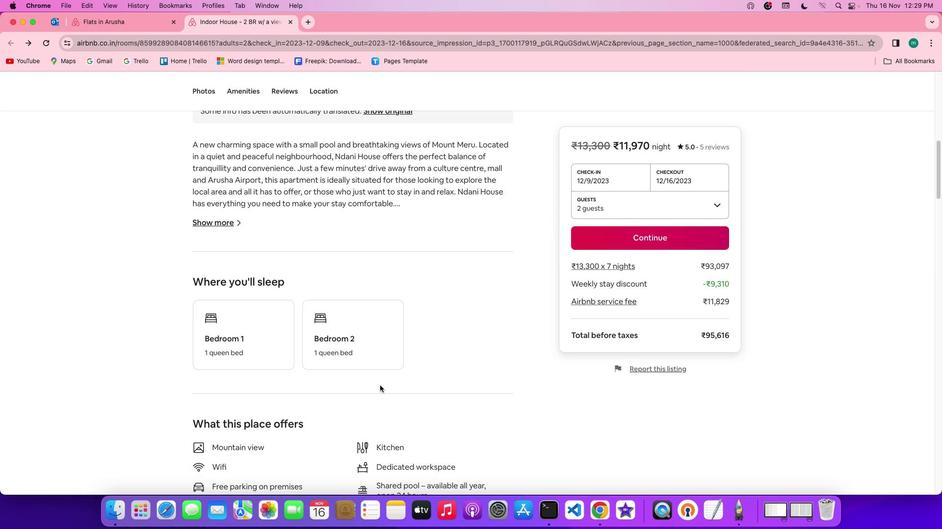 
Action: Mouse scrolled (379, 386) with delta (0, 0)
Screenshot: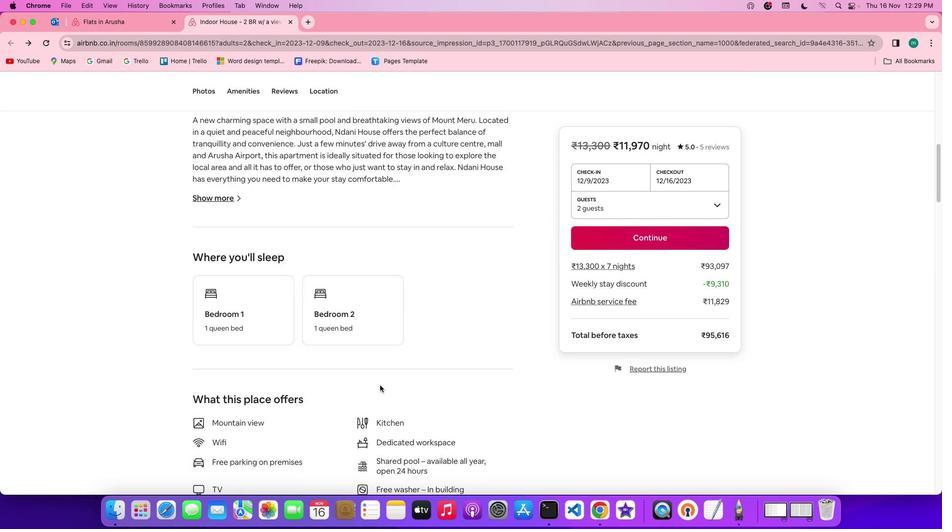 
Action: Mouse scrolled (379, 386) with delta (0, -1)
Screenshot: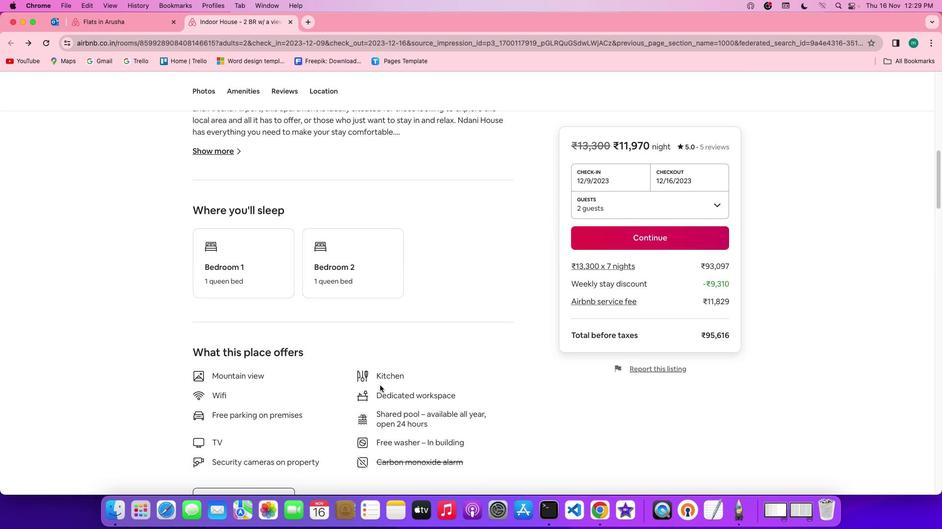 
Action: Mouse scrolled (379, 386) with delta (0, -1)
Screenshot: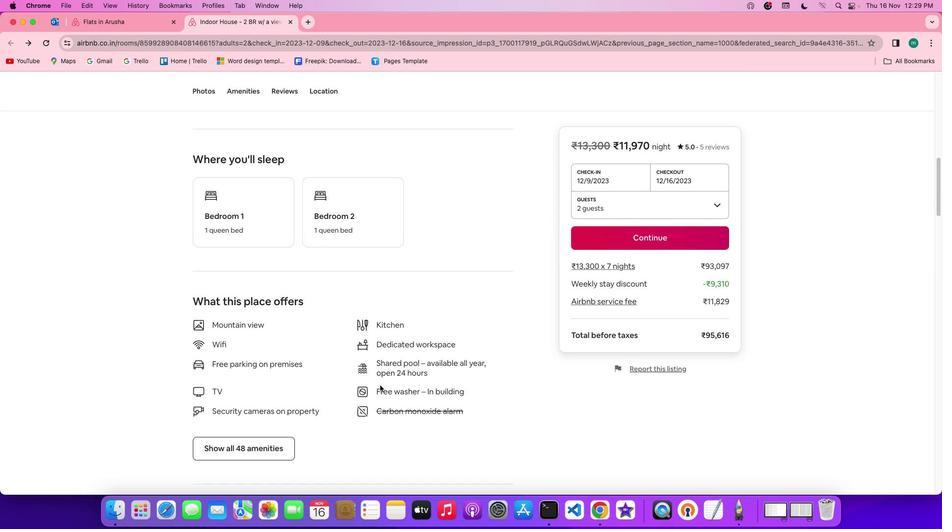 
Action: Mouse moved to (268, 407)
Screenshot: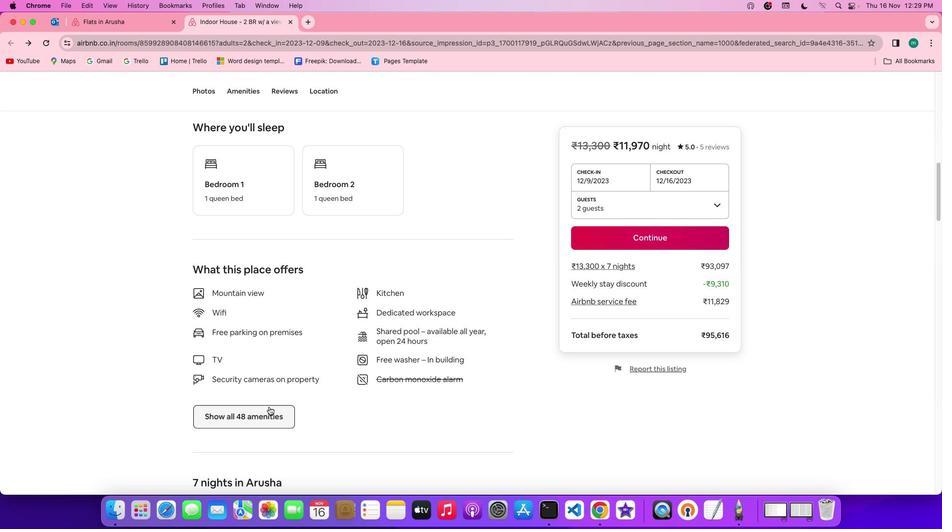 
Action: Mouse pressed left at (268, 407)
Screenshot: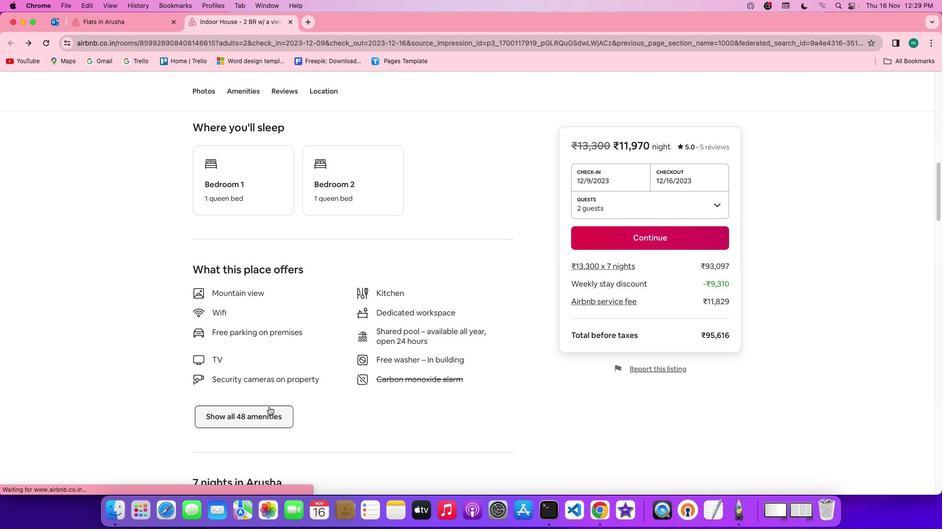 
Action: Mouse moved to (461, 421)
Screenshot: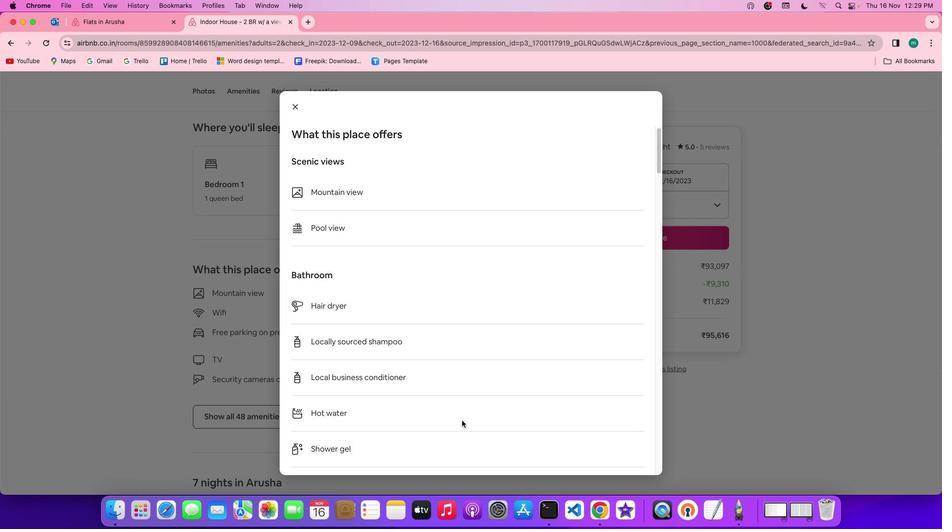 
Action: Mouse scrolled (461, 421) with delta (0, 0)
Screenshot: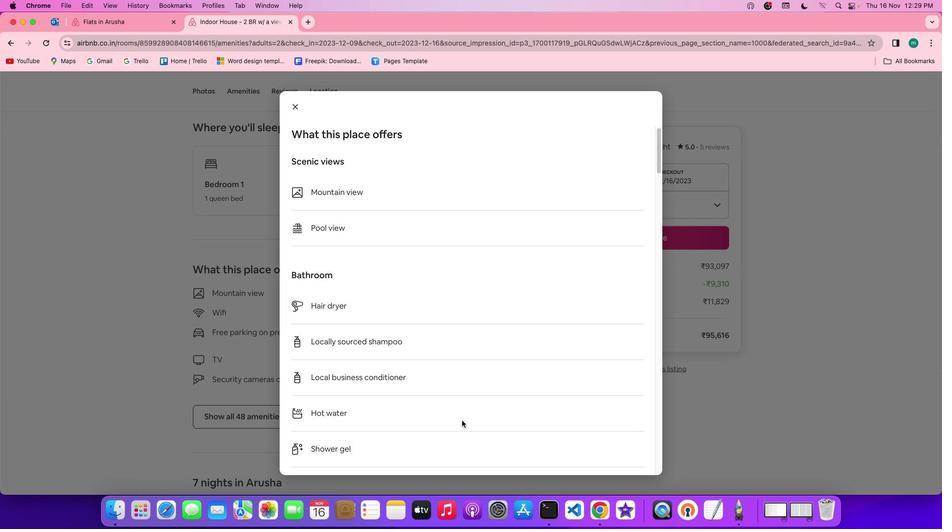 
Action: Mouse scrolled (461, 421) with delta (0, 0)
Screenshot: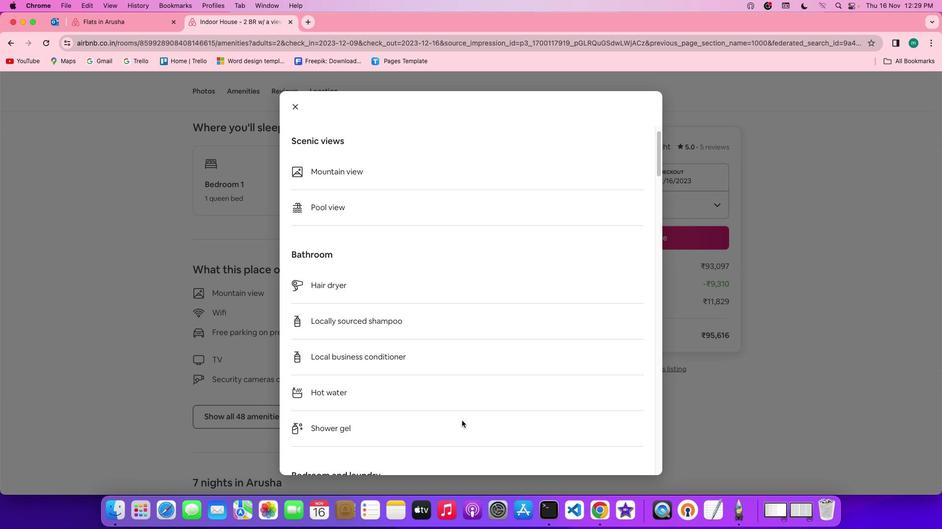 
Action: Mouse scrolled (461, 421) with delta (0, 0)
Screenshot: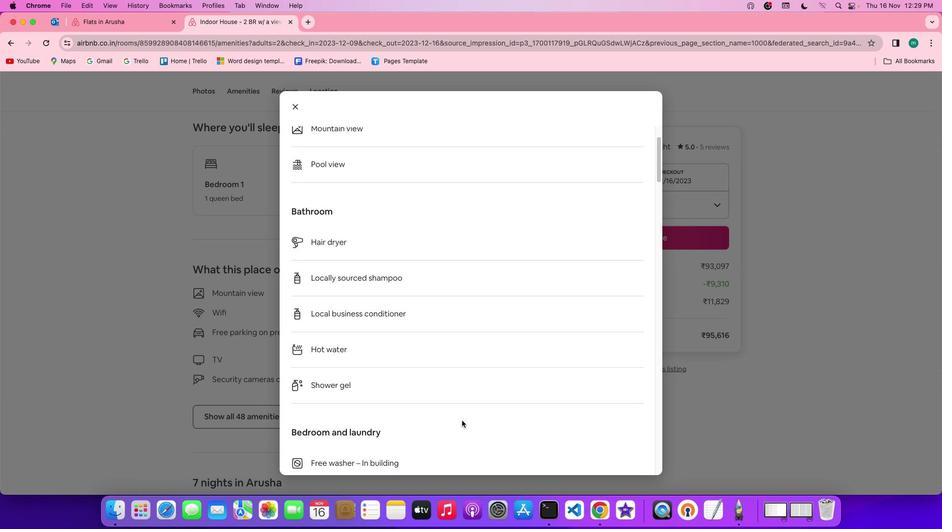 
Action: Mouse scrolled (461, 421) with delta (0, -1)
Screenshot: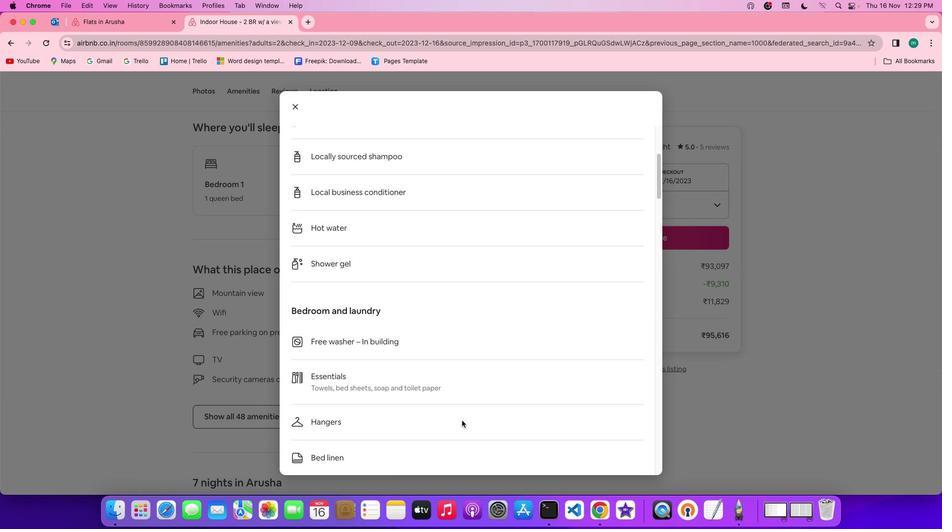 
Action: Mouse scrolled (461, 421) with delta (0, -1)
Screenshot: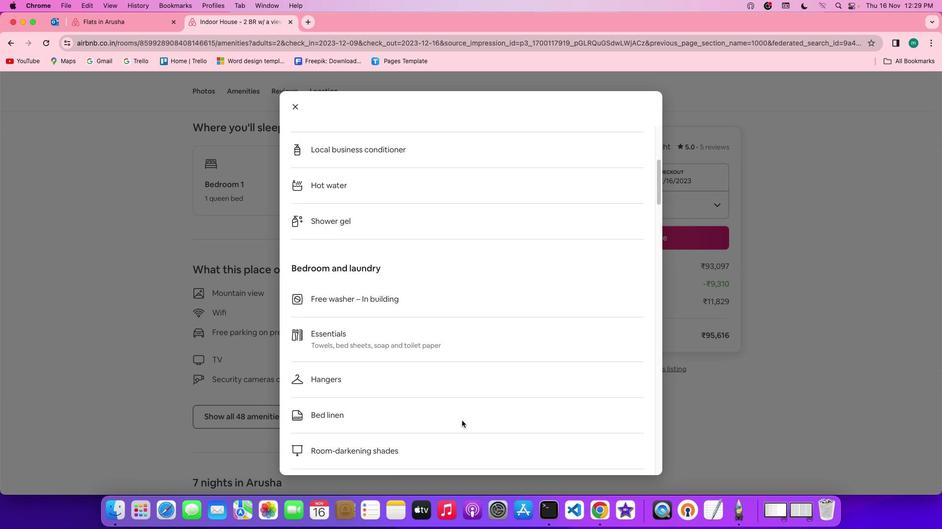 
Action: Mouse moved to (451, 414)
Screenshot: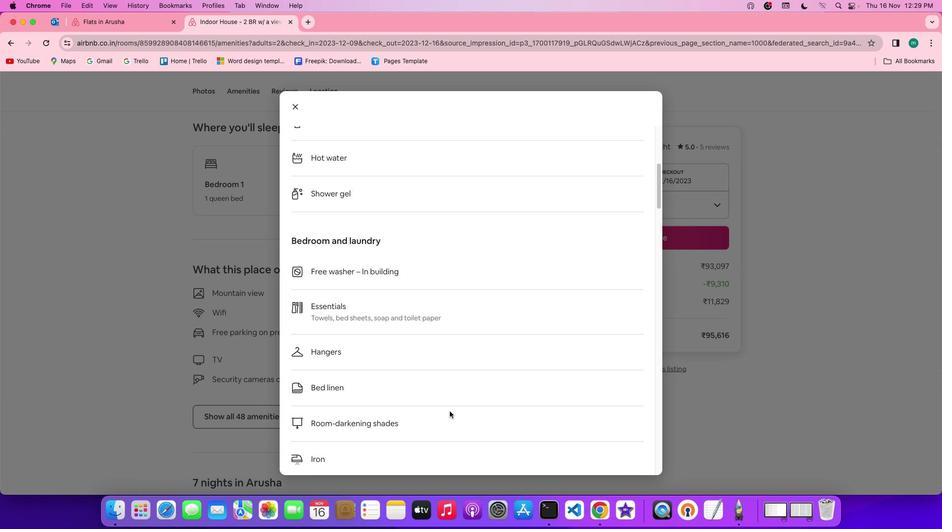 
Action: Mouse scrolled (451, 414) with delta (0, 0)
Screenshot: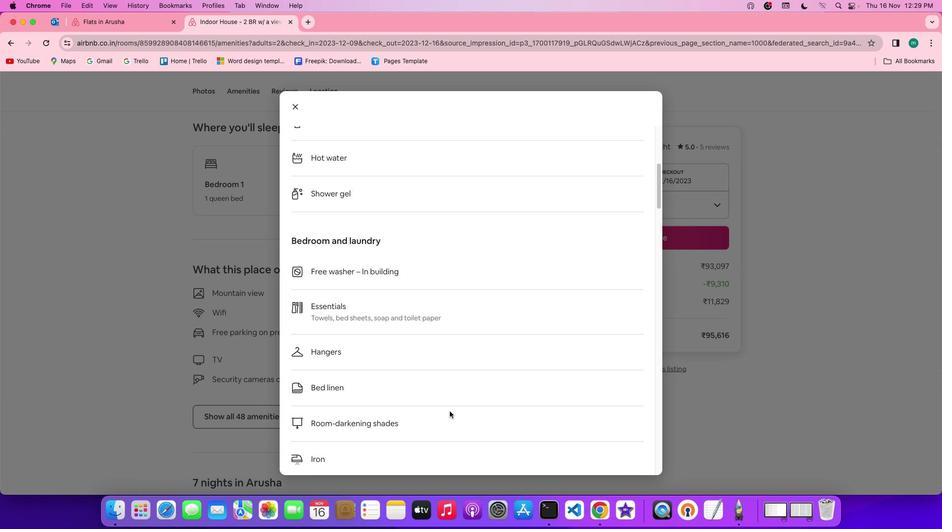 
Action: Mouse moved to (450, 414)
Screenshot: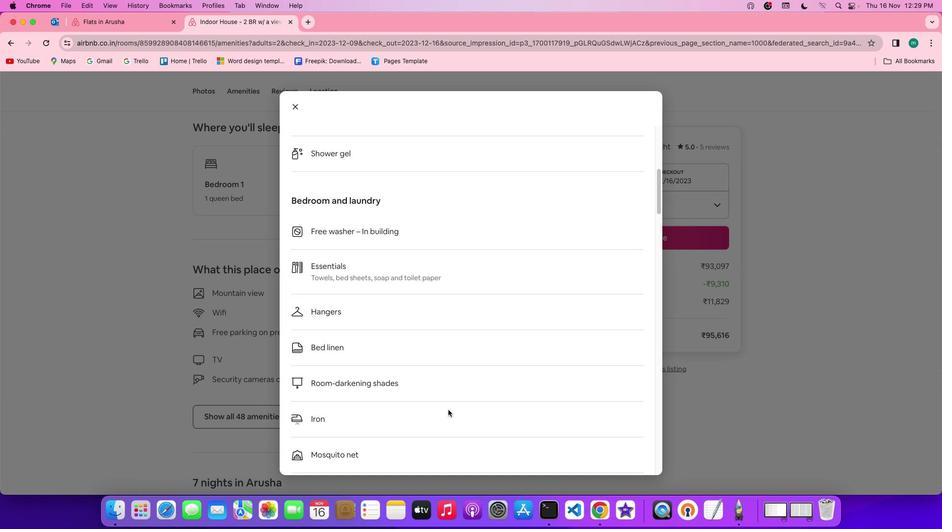 
Action: Mouse scrolled (450, 414) with delta (0, 0)
Screenshot: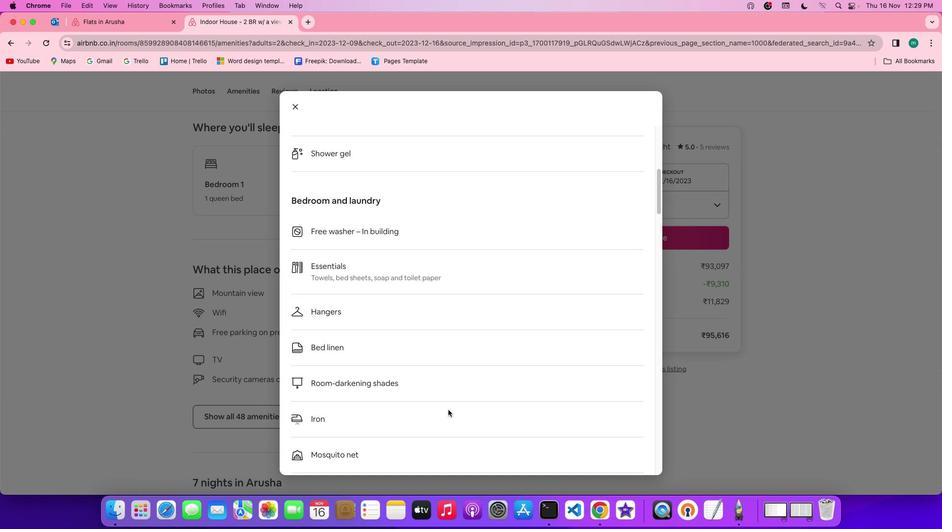 
Action: Mouse moved to (450, 412)
Screenshot: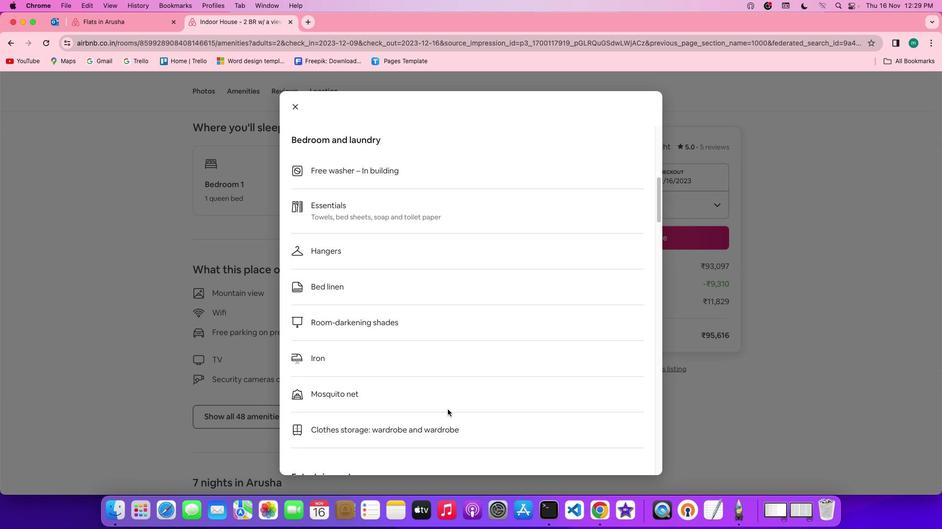 
Action: Mouse scrolled (450, 412) with delta (0, 0)
Screenshot: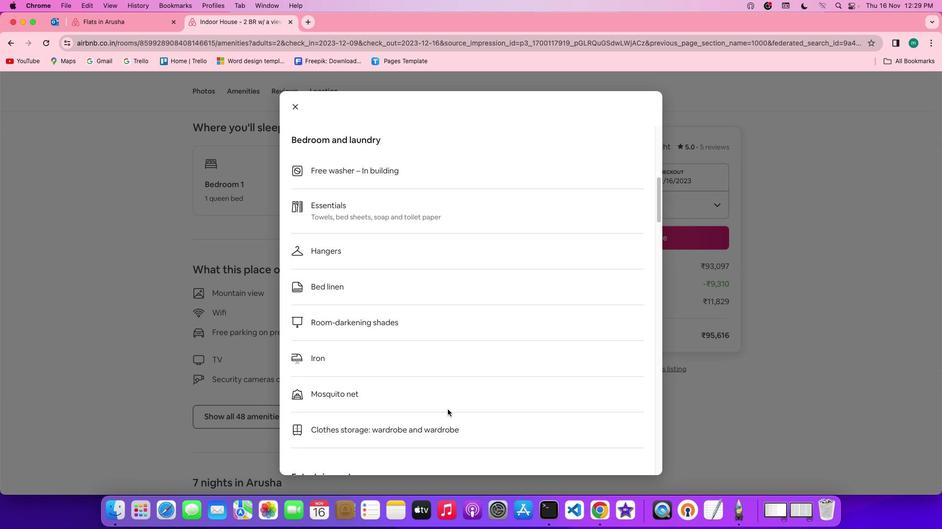 
Action: Mouse scrolled (450, 412) with delta (0, -1)
Screenshot: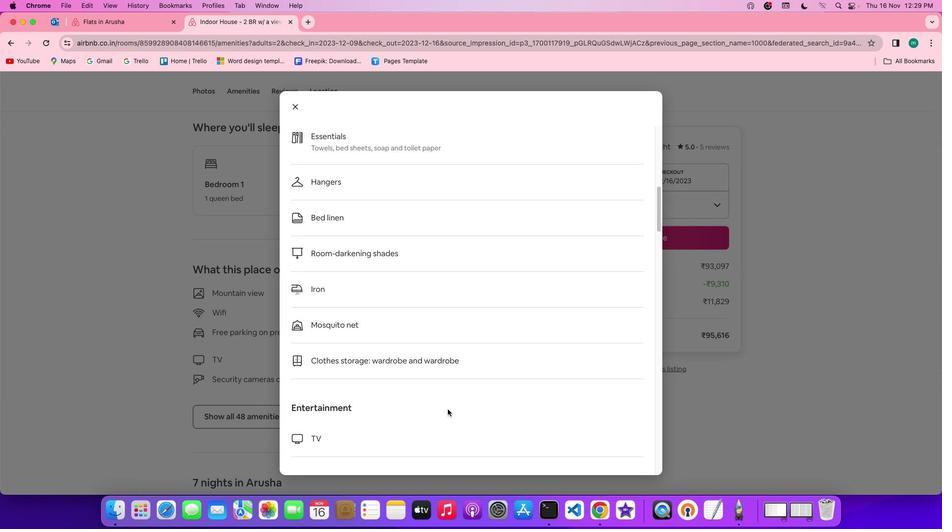 
Action: Mouse moved to (449, 410)
Screenshot: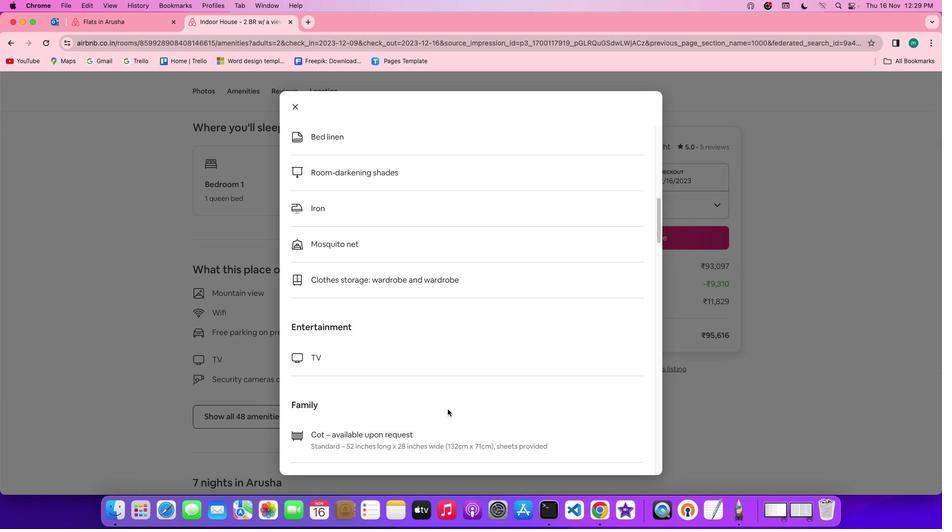 
Action: Mouse scrolled (449, 410) with delta (0, -2)
Screenshot: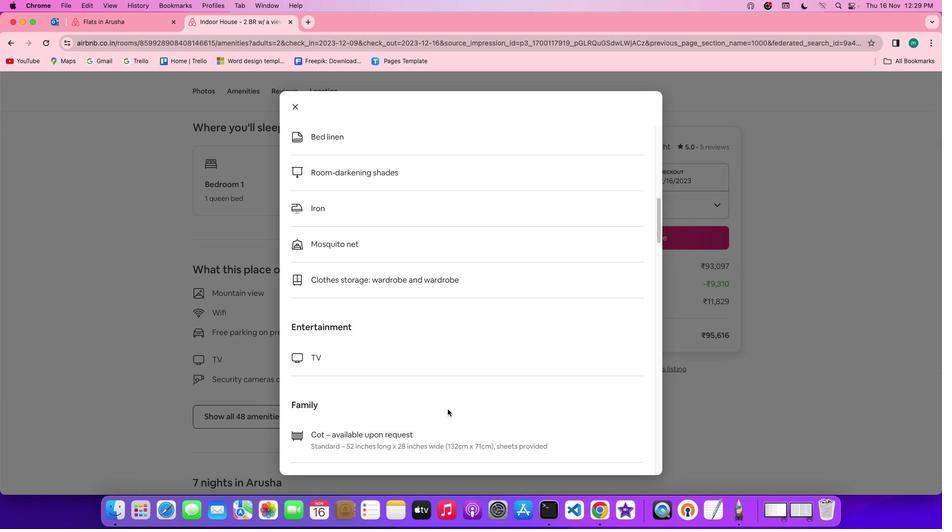 
Action: Mouse moved to (447, 410)
Screenshot: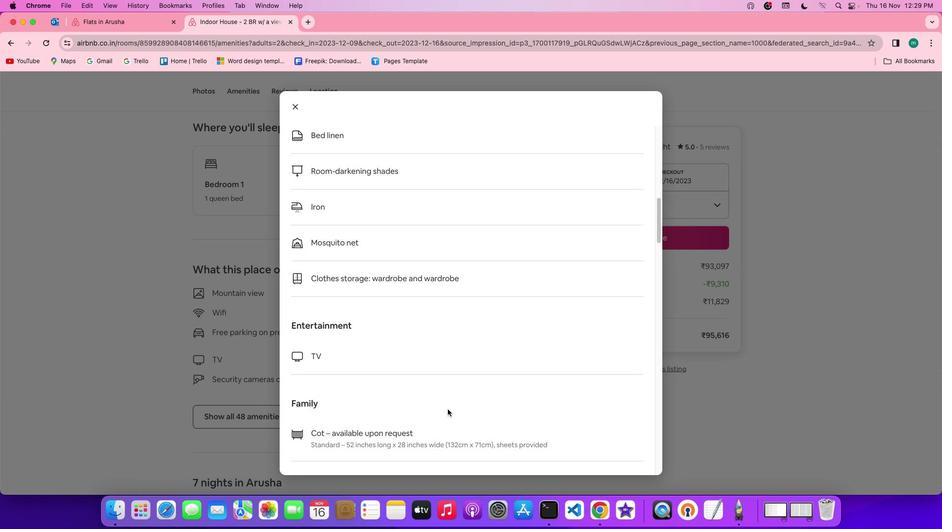 
Action: Mouse scrolled (447, 410) with delta (0, 0)
Screenshot: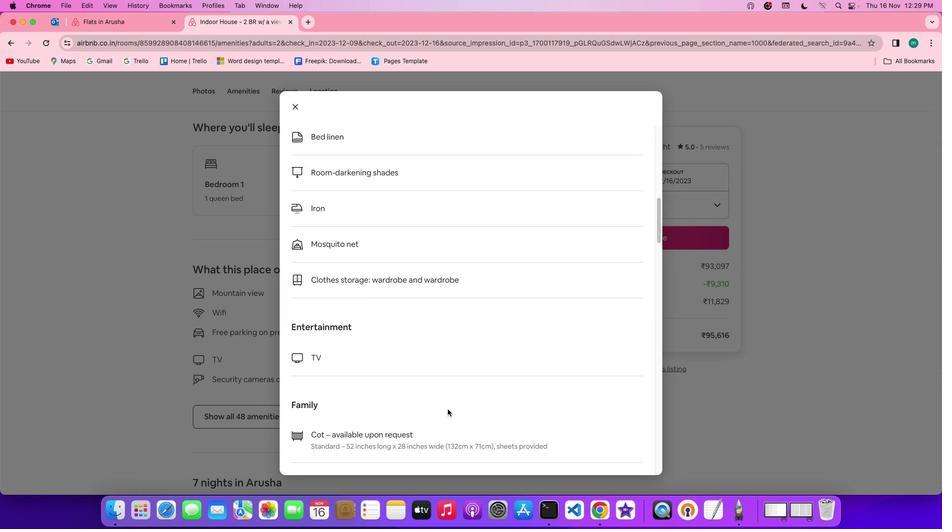
Action: Mouse moved to (376, 269)
Screenshot: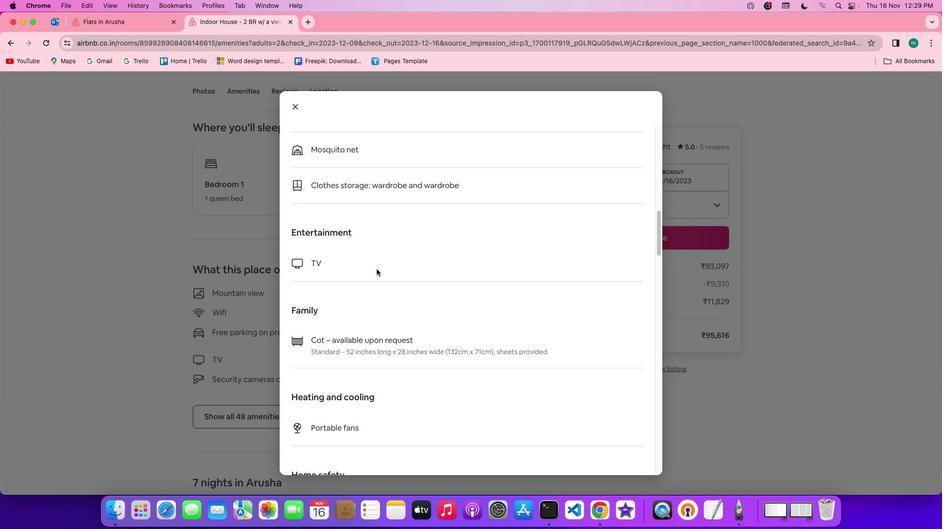 
Action: Mouse scrolled (376, 269) with delta (0, 0)
Screenshot: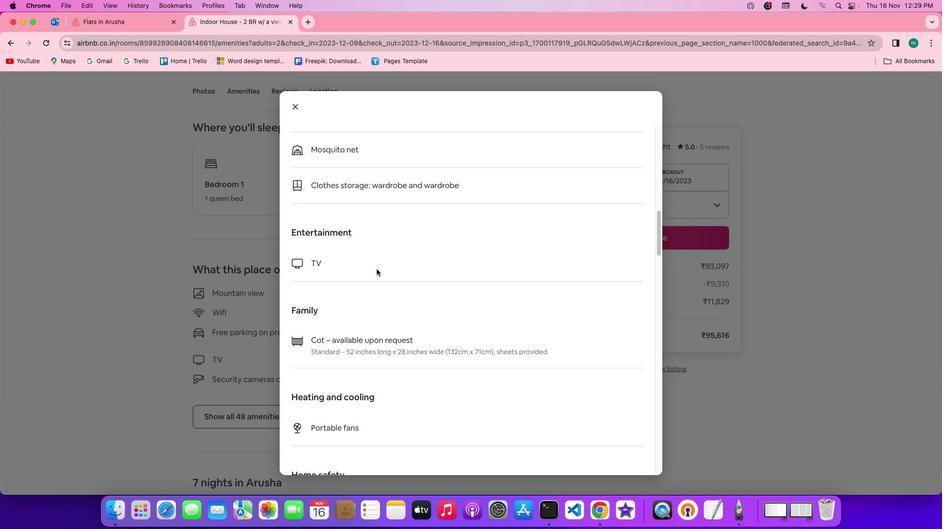 
Action: Mouse scrolled (376, 269) with delta (0, 0)
Screenshot: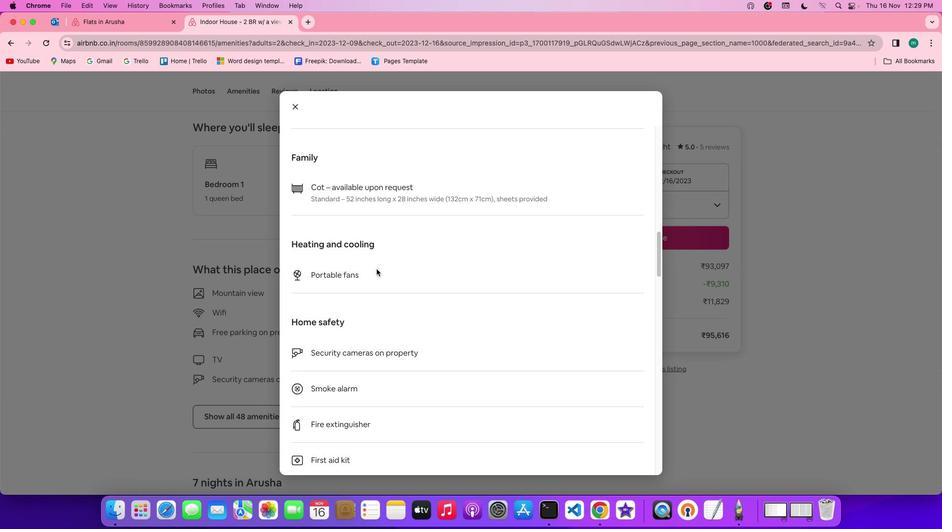
Action: Mouse scrolled (376, 269) with delta (0, -1)
Screenshot: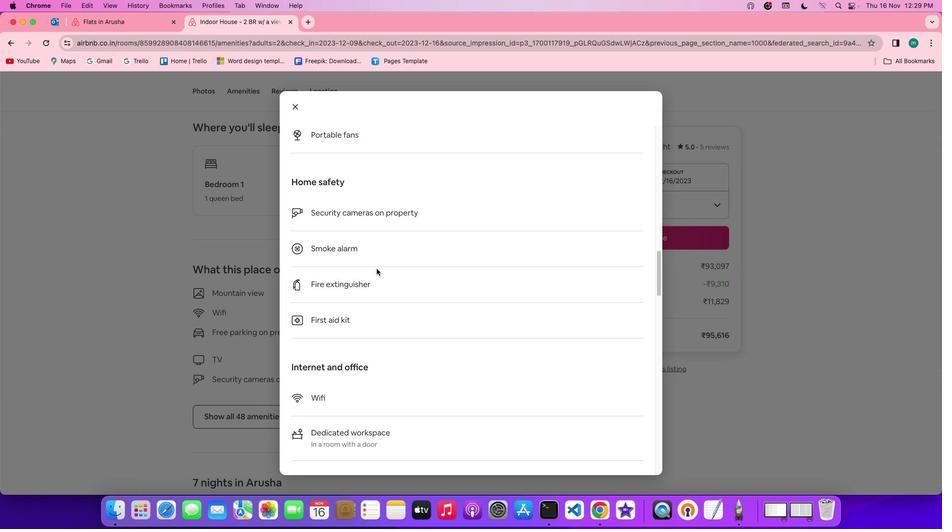
Action: Mouse scrolled (376, 269) with delta (0, -2)
Screenshot: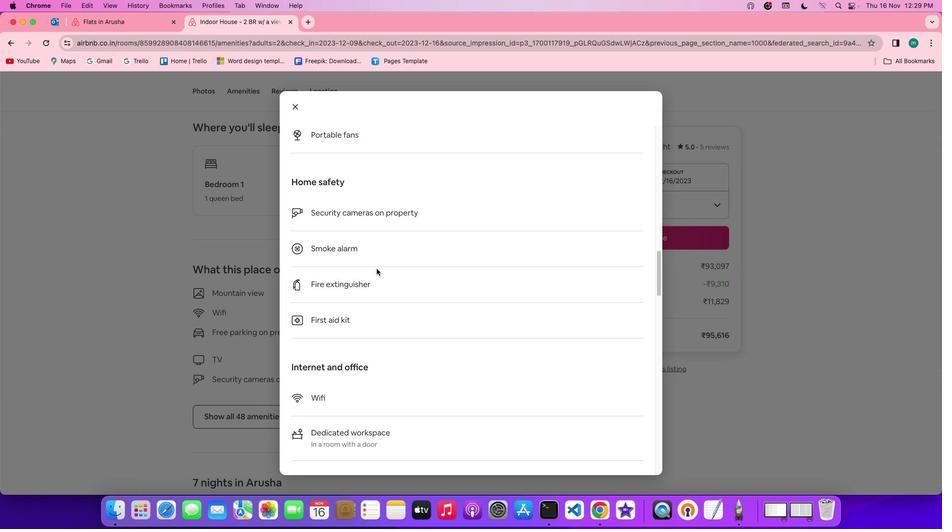 
Action: Mouse scrolled (376, 269) with delta (0, -2)
Screenshot: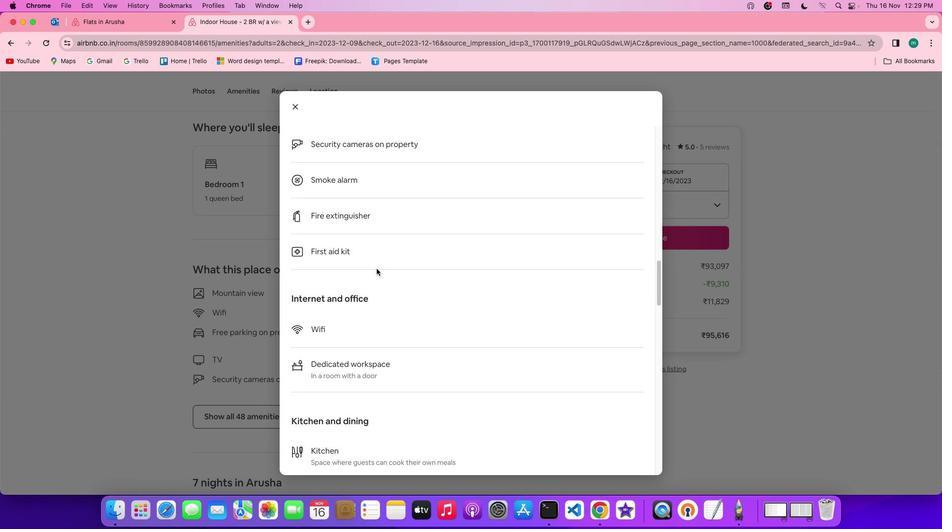 
Action: Mouse scrolled (376, 269) with delta (0, -2)
Screenshot: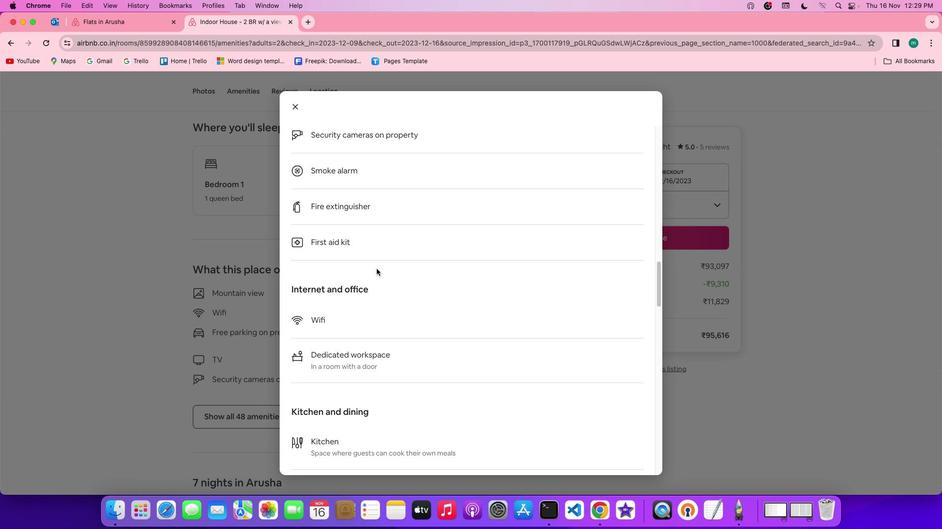 
Action: Mouse moved to (375, 268)
Screenshot: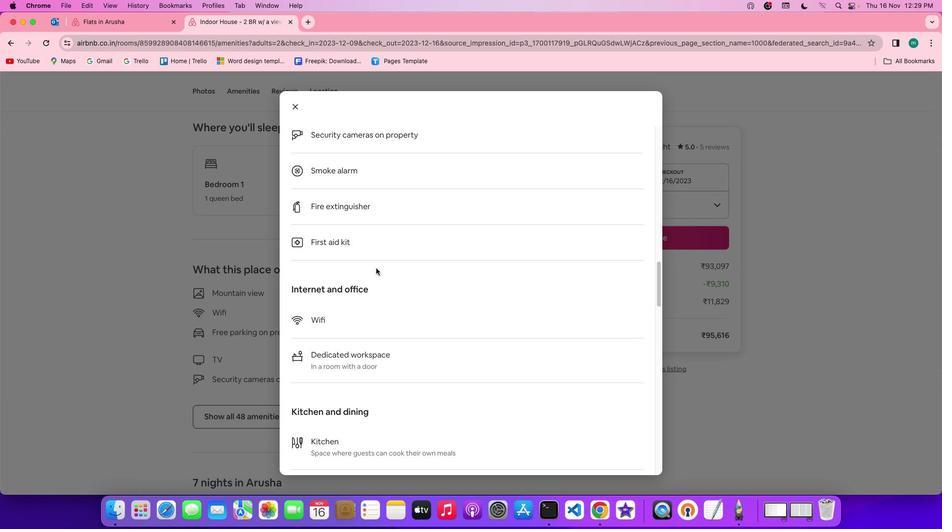 
Action: Mouse scrolled (375, 268) with delta (0, 0)
Screenshot: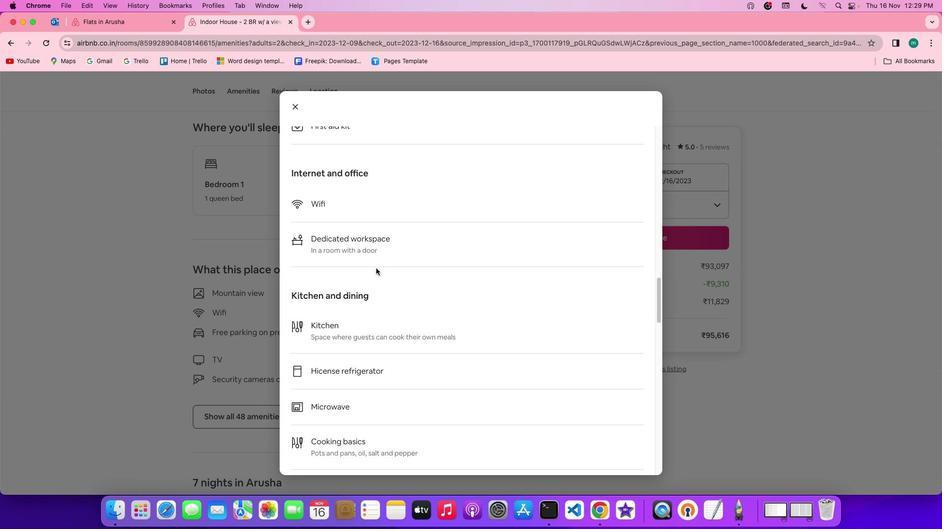 
Action: Mouse scrolled (375, 268) with delta (0, 0)
Screenshot: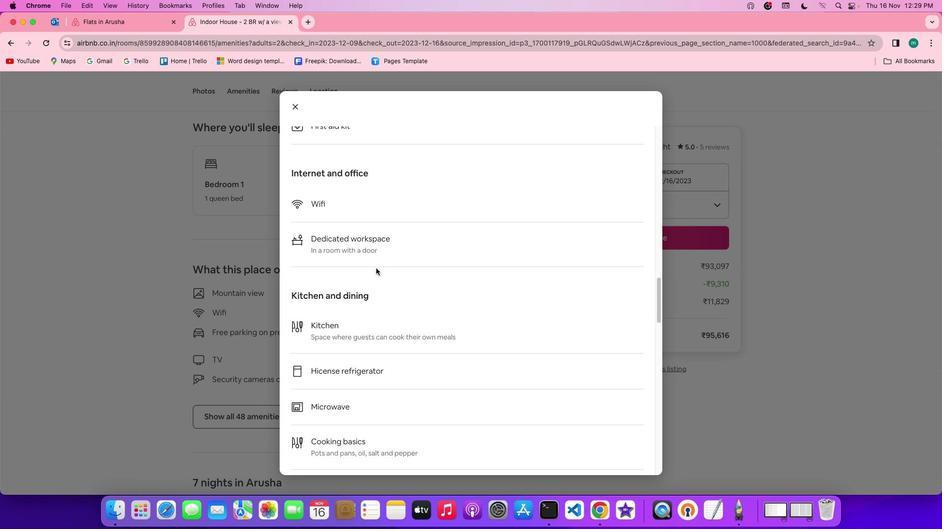 
Action: Mouse scrolled (375, 268) with delta (0, -1)
Screenshot: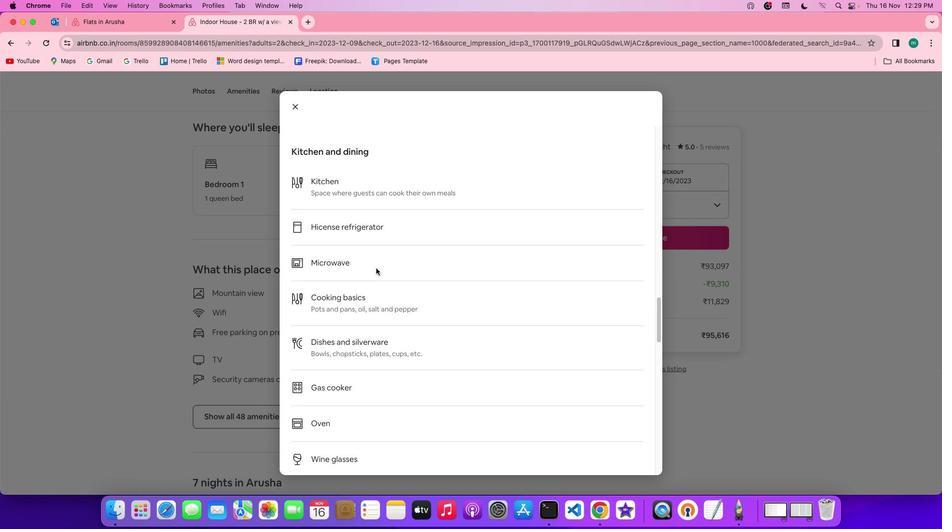 
Action: Mouse scrolled (375, 268) with delta (0, -2)
Screenshot: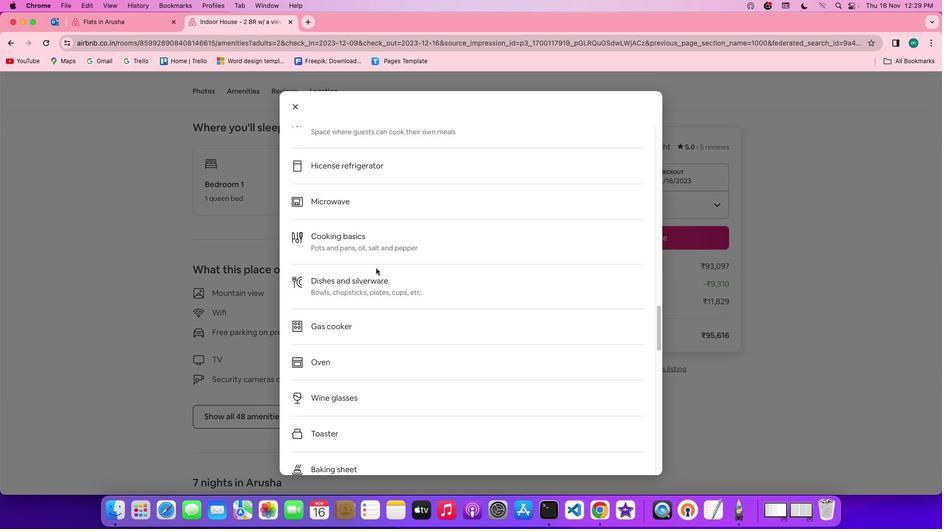 
Action: Mouse scrolled (375, 268) with delta (0, -2)
Screenshot: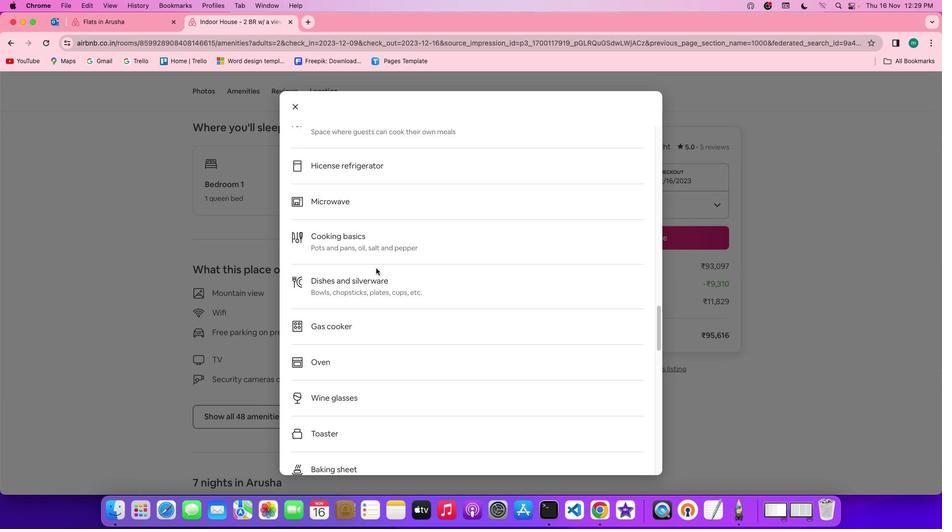 
Action: Mouse scrolled (375, 268) with delta (0, 0)
Screenshot: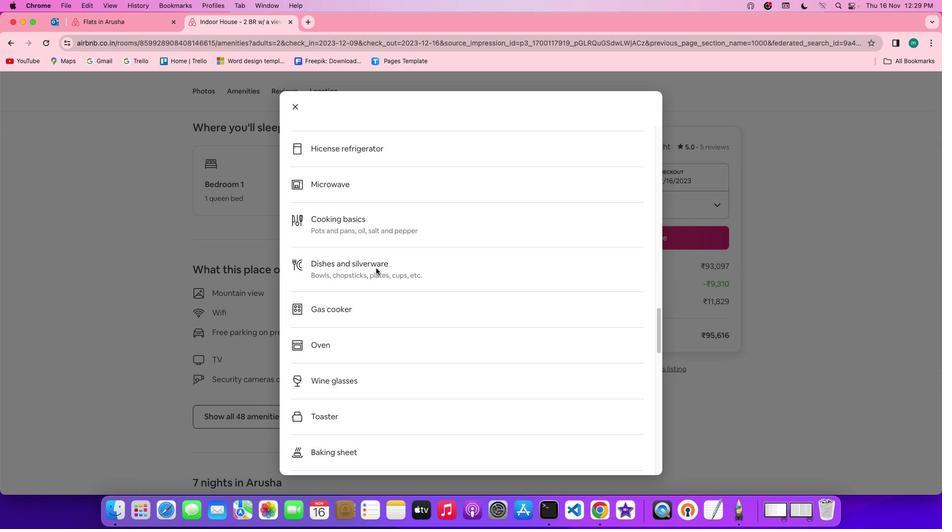 
Action: Mouse scrolled (375, 268) with delta (0, 0)
Screenshot: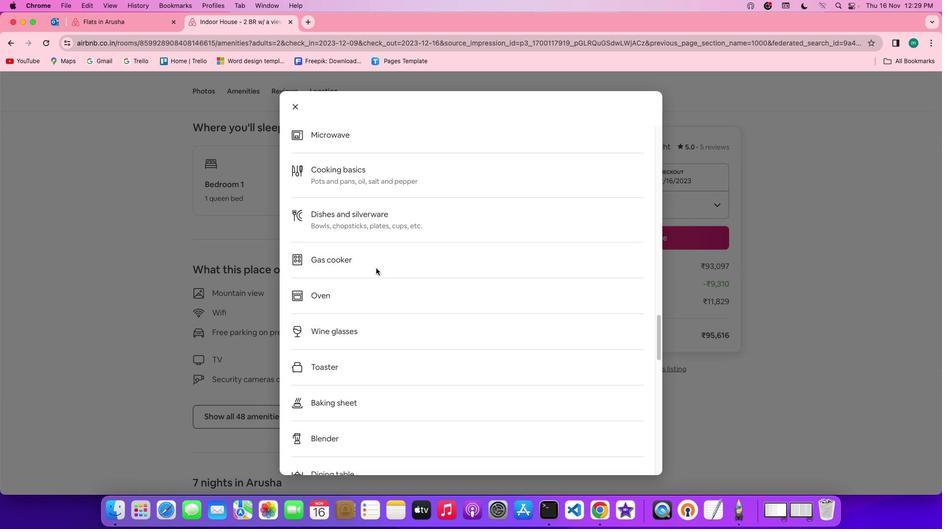 
Action: Mouse moved to (375, 268)
Screenshot: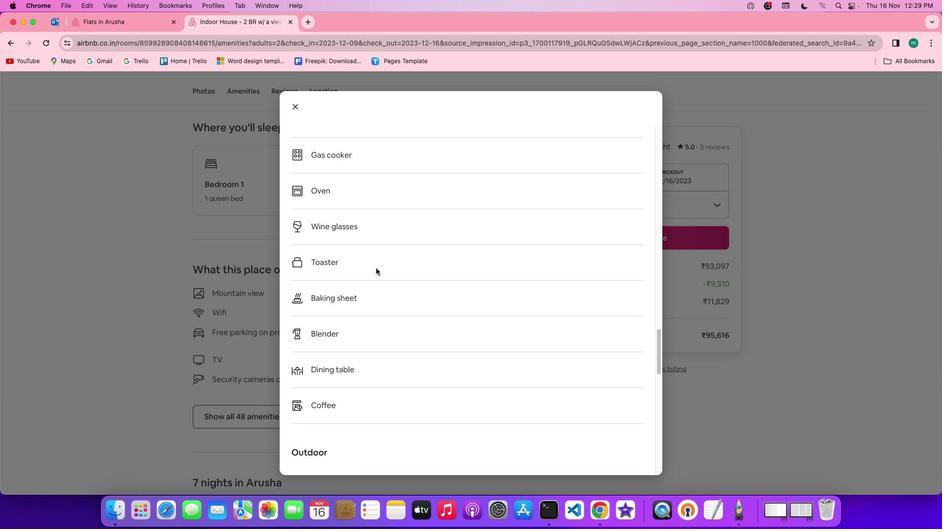 
Action: Mouse scrolled (375, 268) with delta (0, -1)
Screenshot: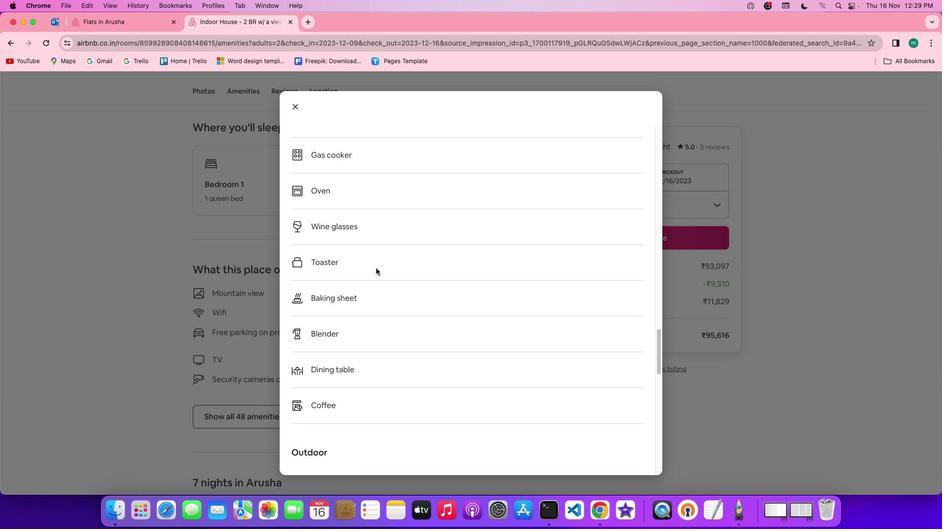 
Action: Mouse scrolled (375, 268) with delta (0, -1)
Screenshot: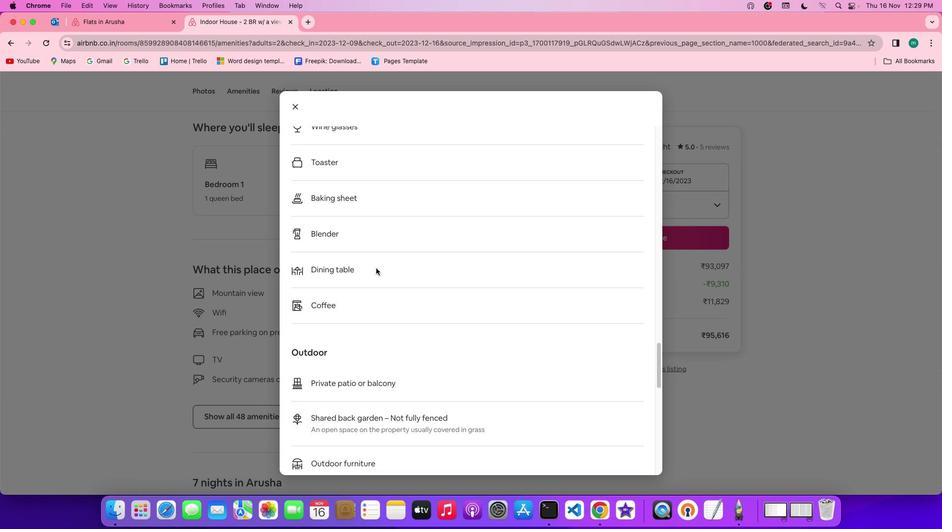 
Action: Mouse scrolled (375, 268) with delta (0, -2)
Screenshot: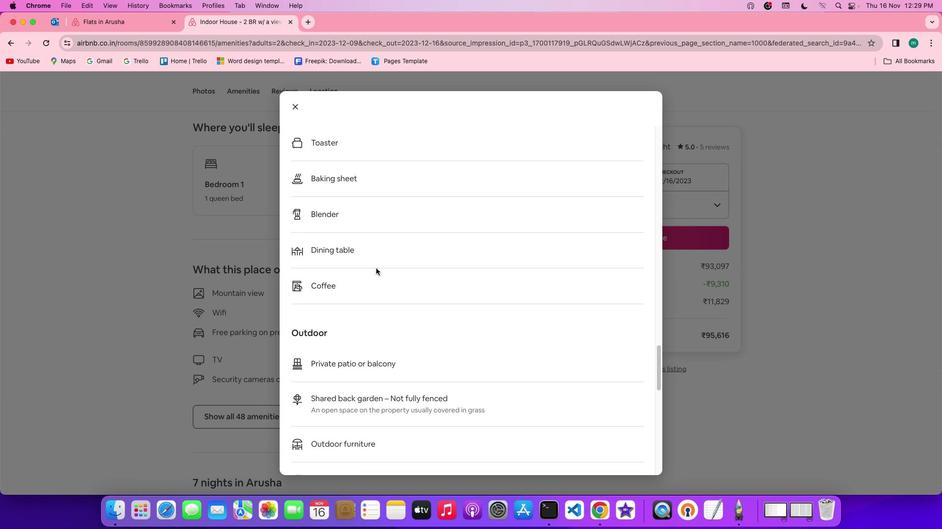 
Action: Mouse scrolled (375, 268) with delta (0, 0)
Screenshot: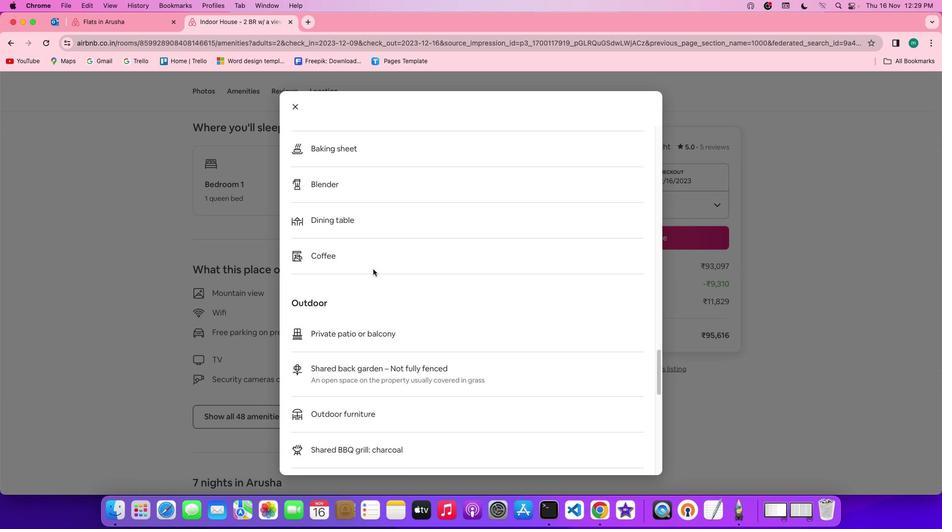 
Action: Mouse scrolled (375, 268) with delta (0, 0)
Screenshot: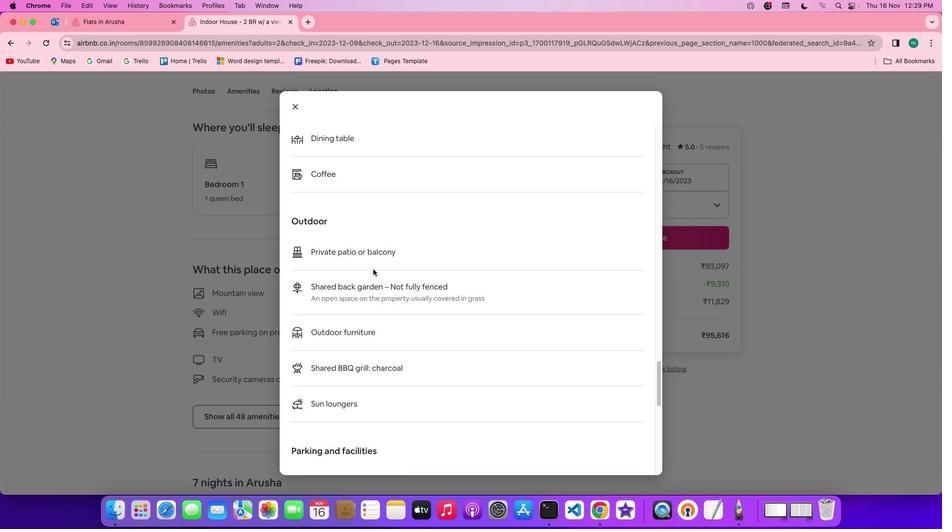 
Action: Mouse scrolled (375, 268) with delta (0, -1)
Screenshot: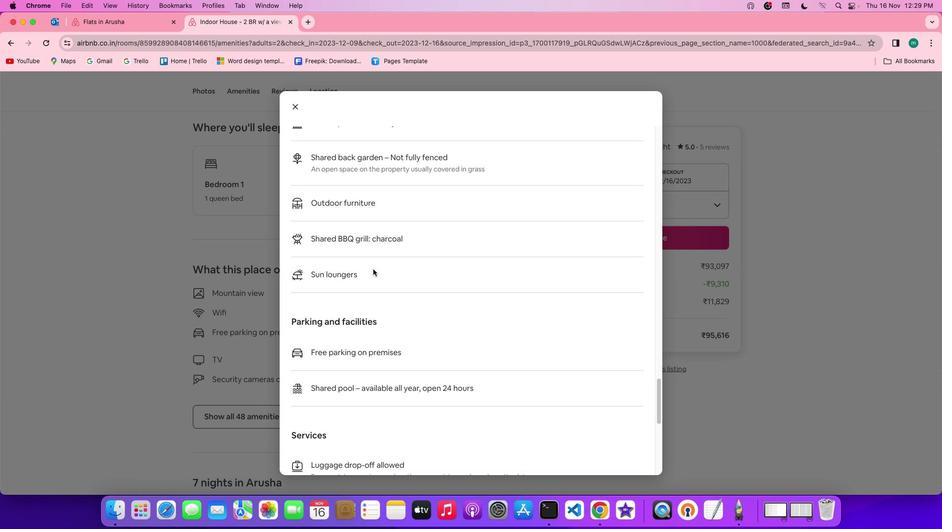 
Action: Mouse moved to (375, 268)
Screenshot: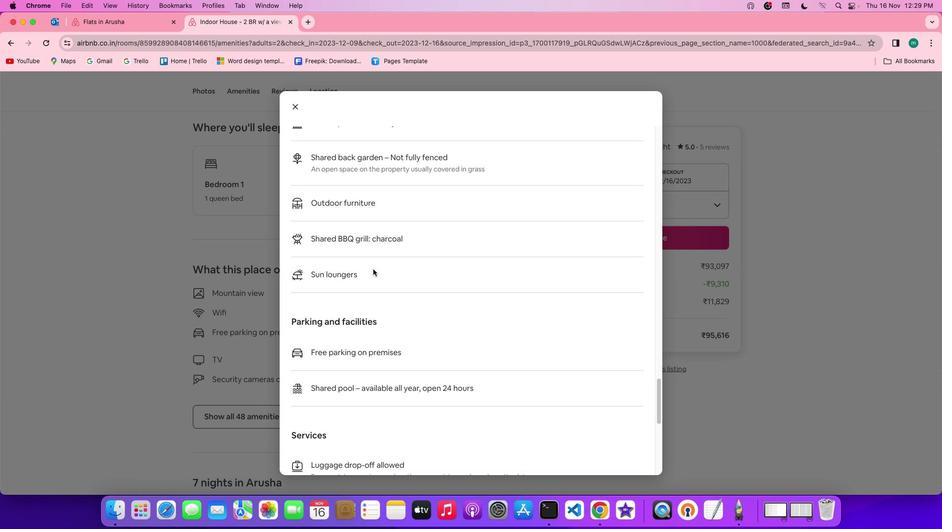 
Action: Mouse scrolled (375, 268) with delta (0, -2)
Screenshot: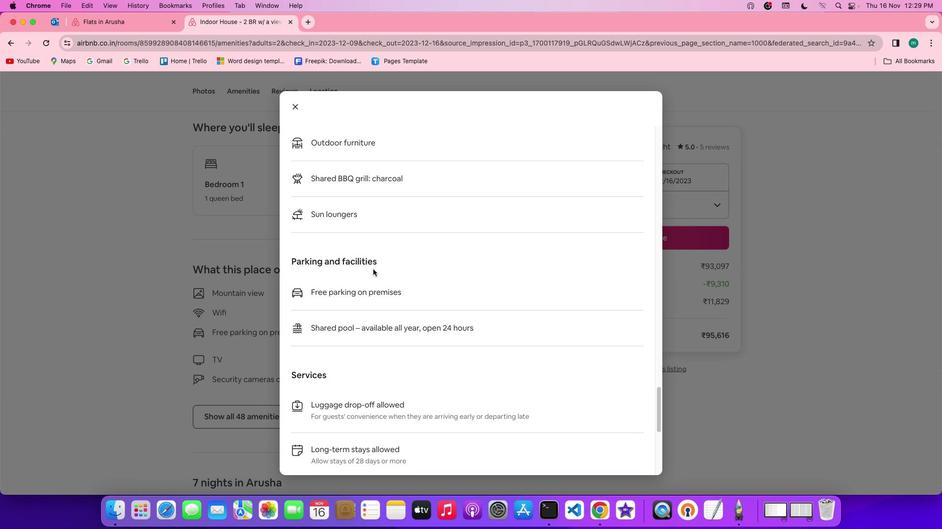 
Action: Mouse moved to (373, 268)
Screenshot: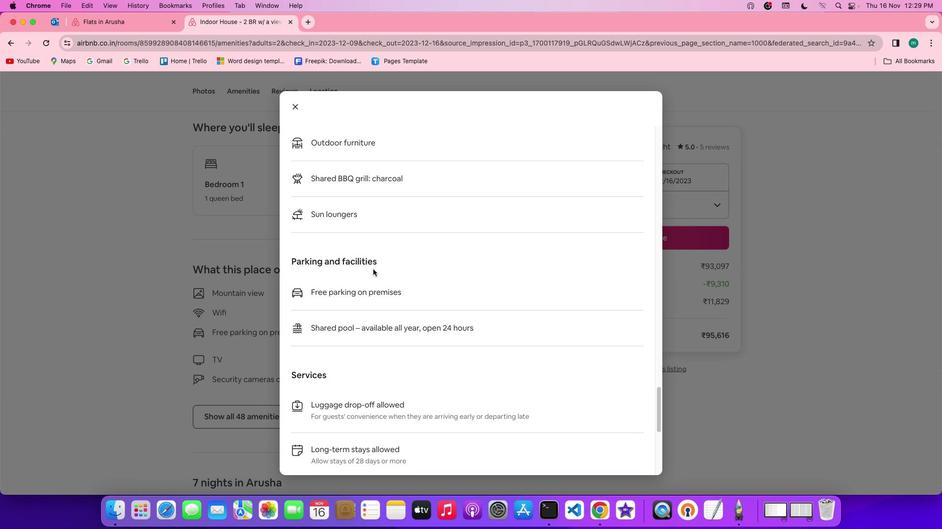 
Action: Mouse scrolled (373, 268) with delta (0, -2)
Screenshot: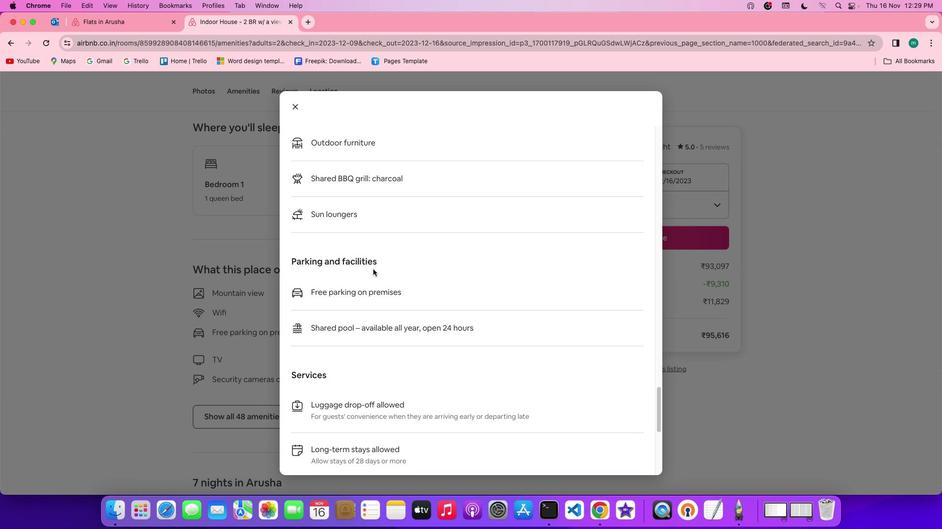 
Action: Mouse moved to (372, 269)
